 Task: Look for space in Plettenberg Bay, South Africa from 24th August, 2023 to 10th September, 2023 for 8 adults, 2 children in price range Rs.12000 to Rs.15000. Place can be entire place or shared room with 4 bedrooms having 8 beds and 4 bathrooms. Property type can be house, flat, guest house. Amenities needed are: wifi, TV, free parkinig on premises, gym, breakfast. Booking option can be shelf check-in. Required host language is English.
Action: Mouse moved to (568, 144)
Screenshot: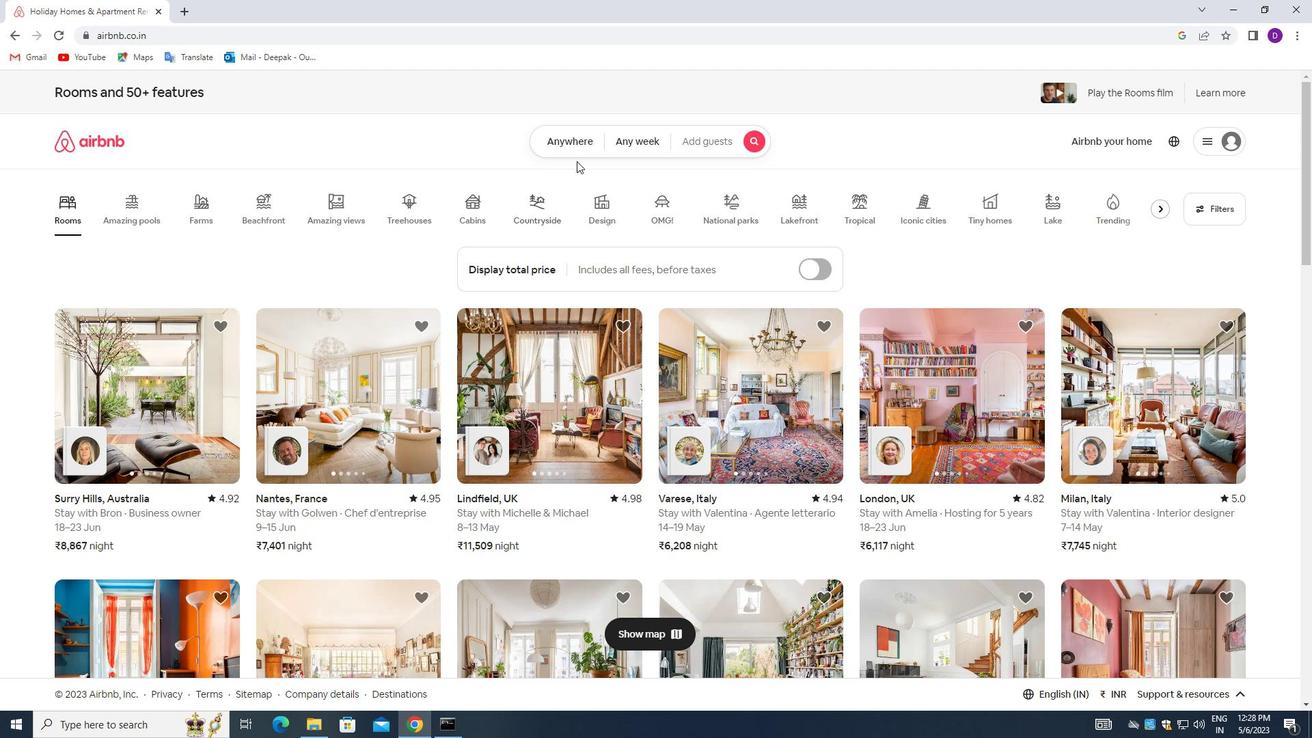 
Action: Mouse pressed left at (568, 144)
Screenshot: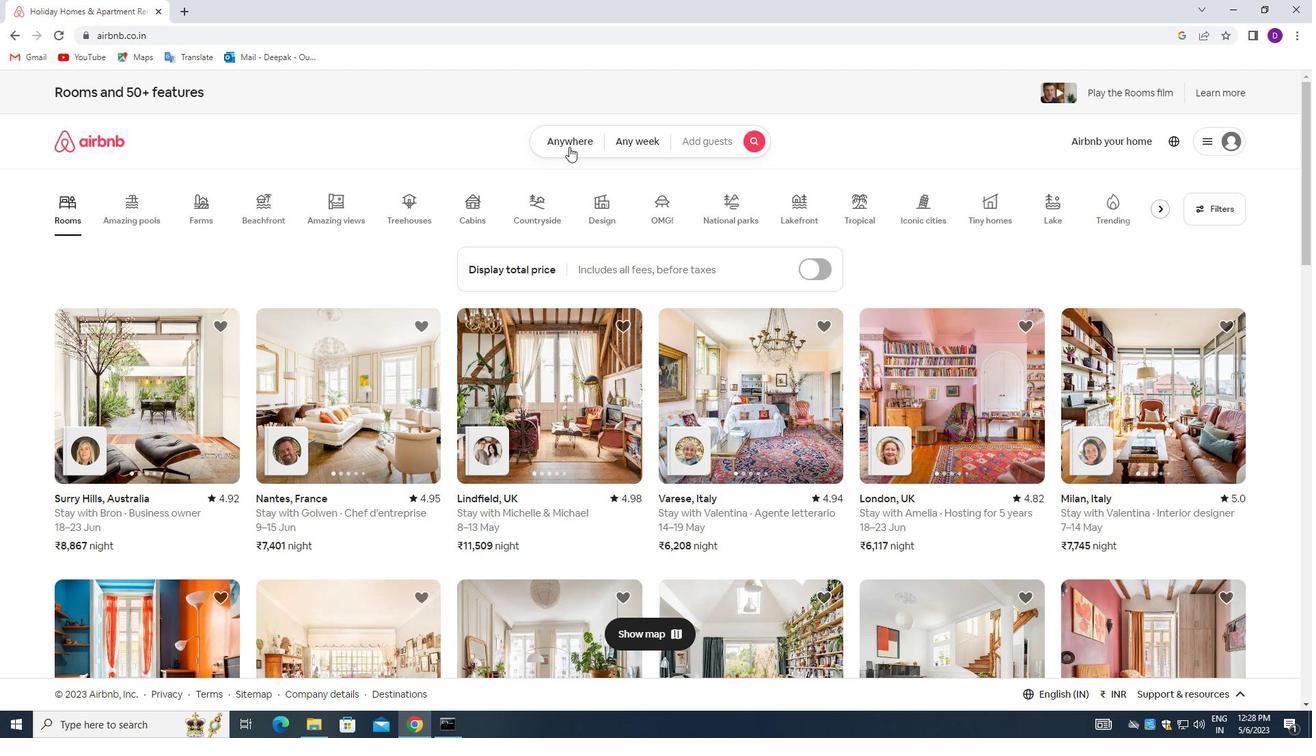 
Action: Mouse moved to (510, 195)
Screenshot: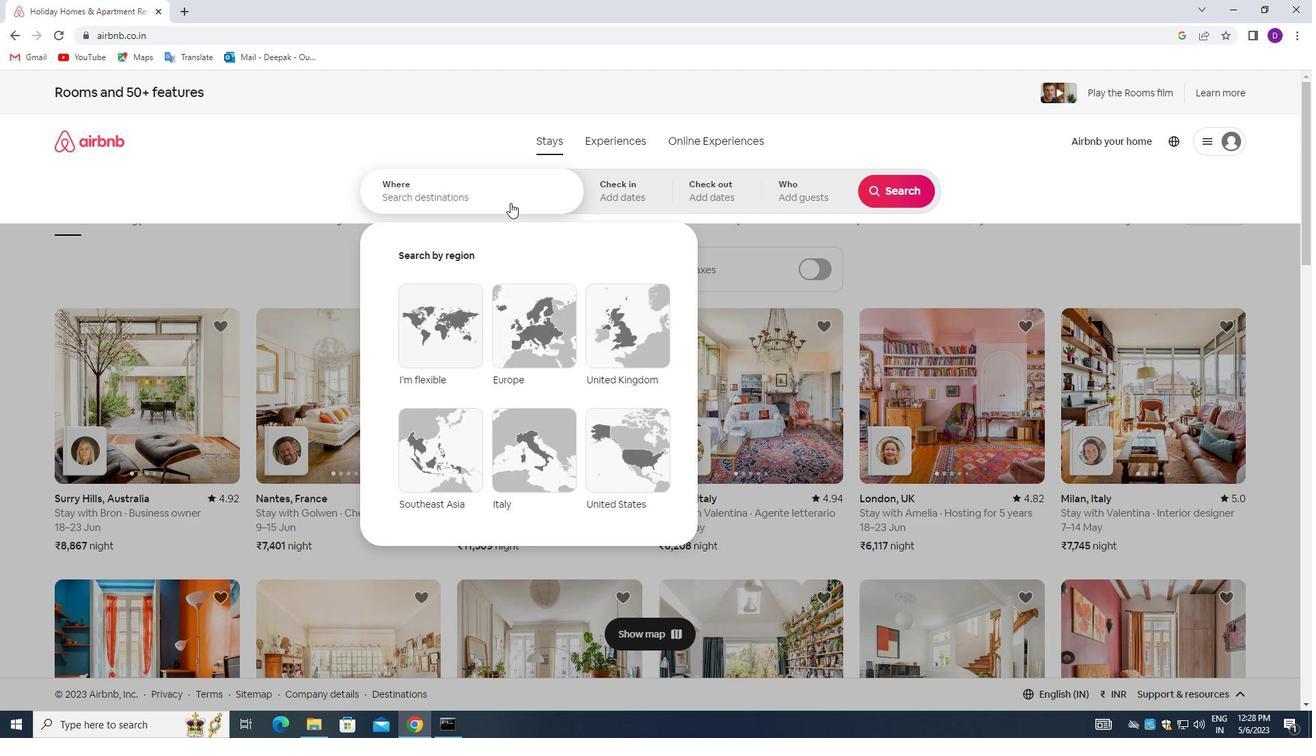 
Action: Mouse pressed left at (510, 195)
Screenshot: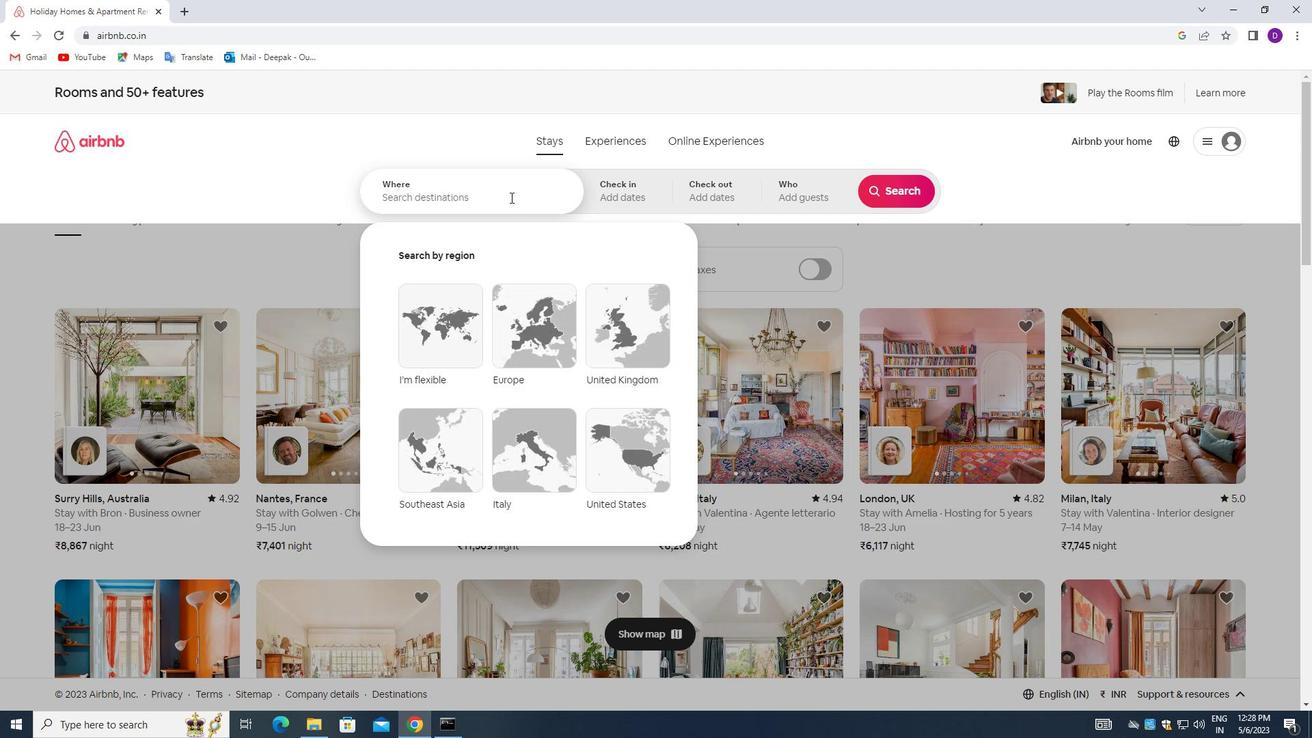
Action: Mouse moved to (214, 291)
Screenshot: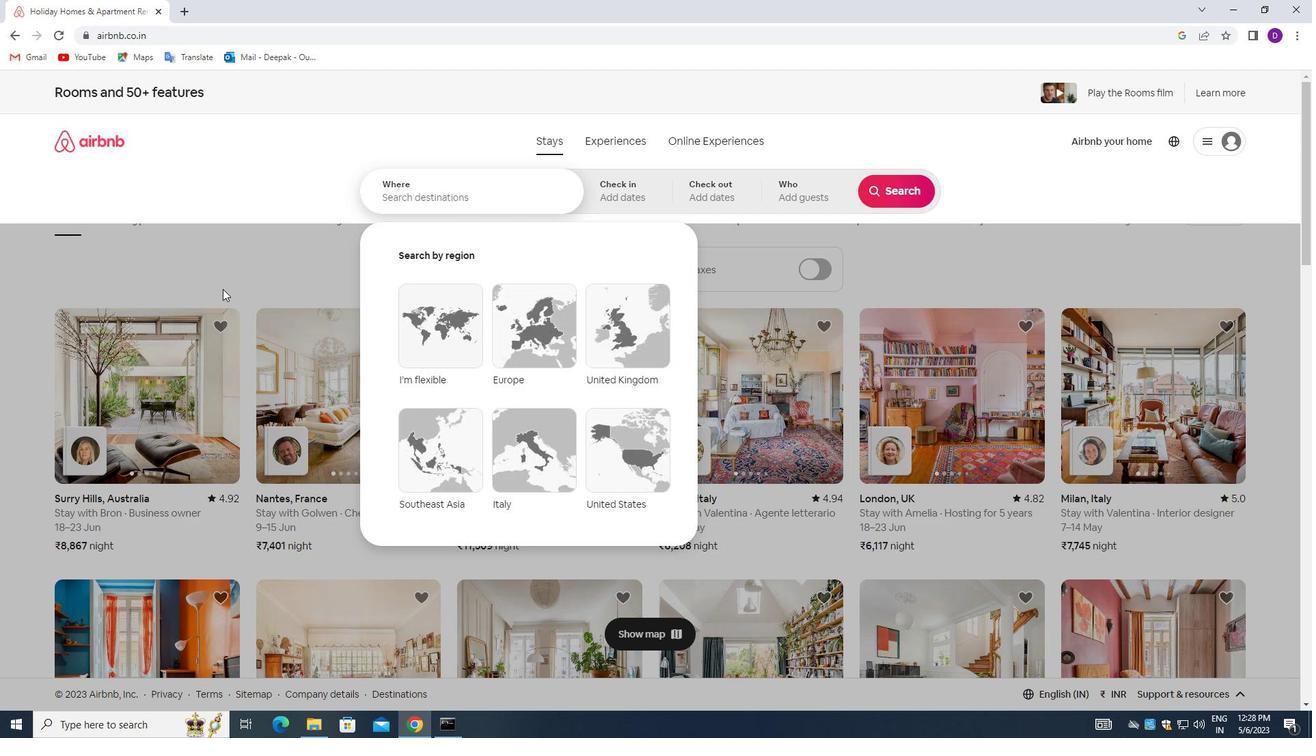 
Action: Key pressed <Key.shift>PLETTENBERG,<Key.space><Key.shift_r>SOUTH<Key.space><Key.shift_r>AFRICA<Key.enter>
Screenshot: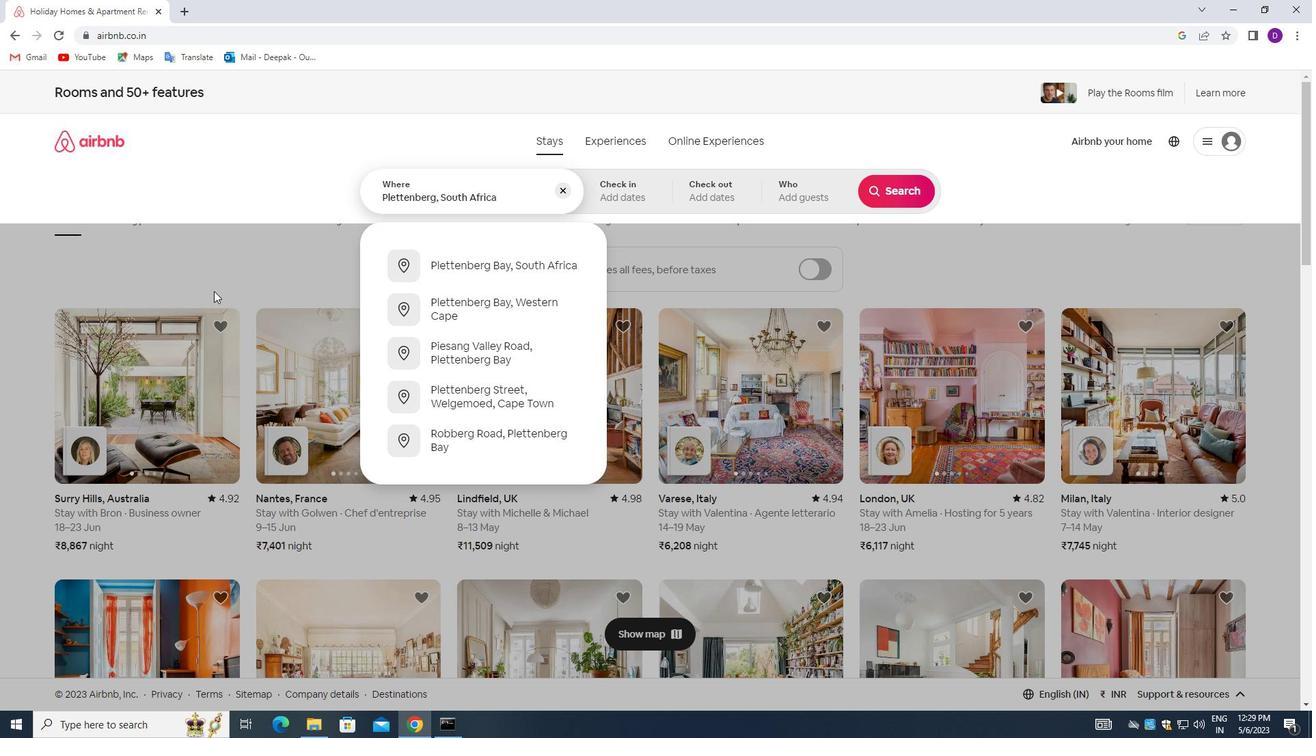 
Action: Mouse moved to (895, 303)
Screenshot: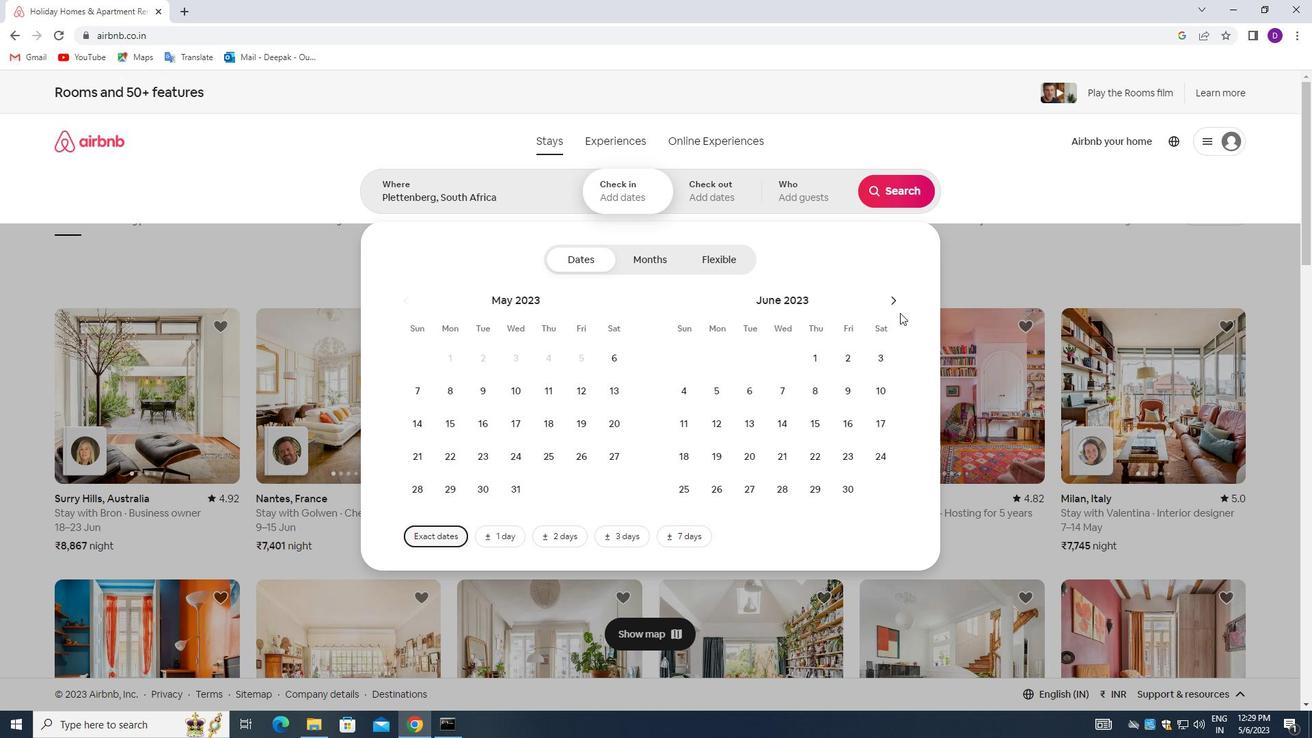 
Action: Mouse pressed left at (895, 303)
Screenshot: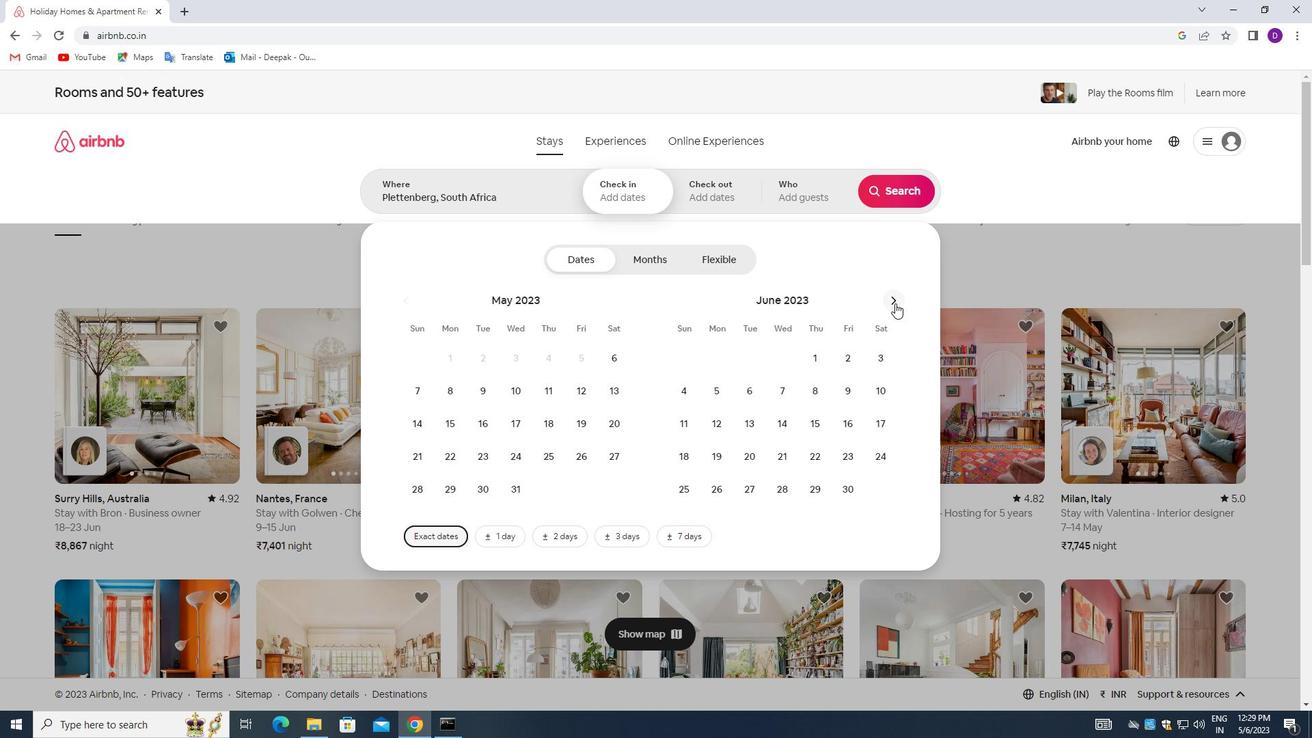 
Action: Mouse pressed left at (895, 303)
Screenshot: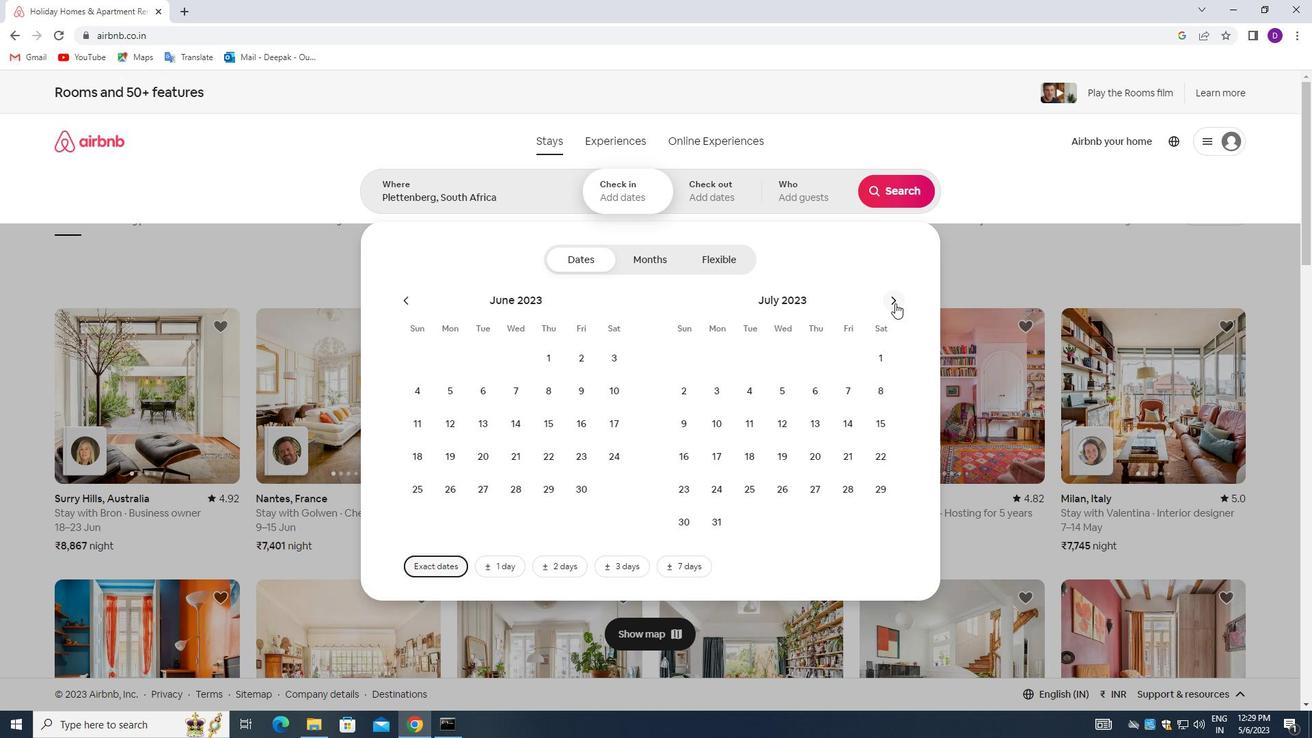 
Action: Mouse moved to (896, 292)
Screenshot: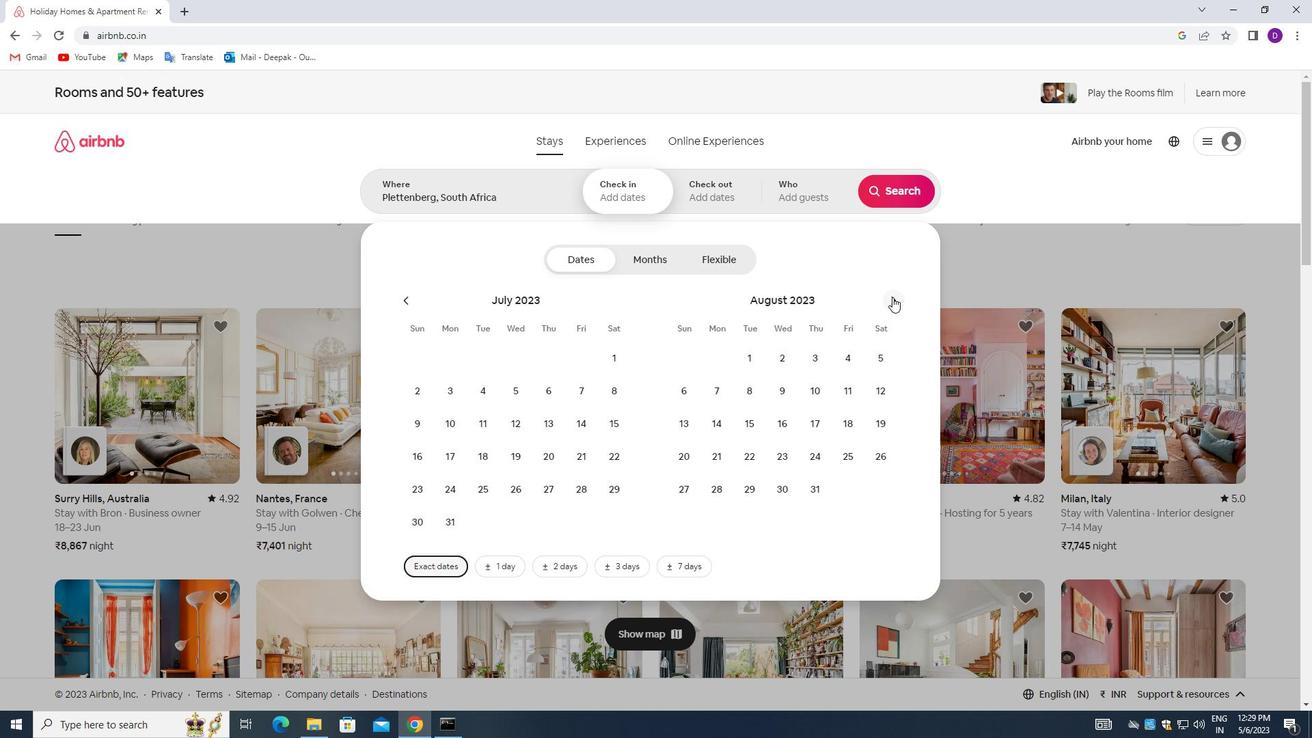 
Action: Mouse pressed left at (896, 292)
Screenshot: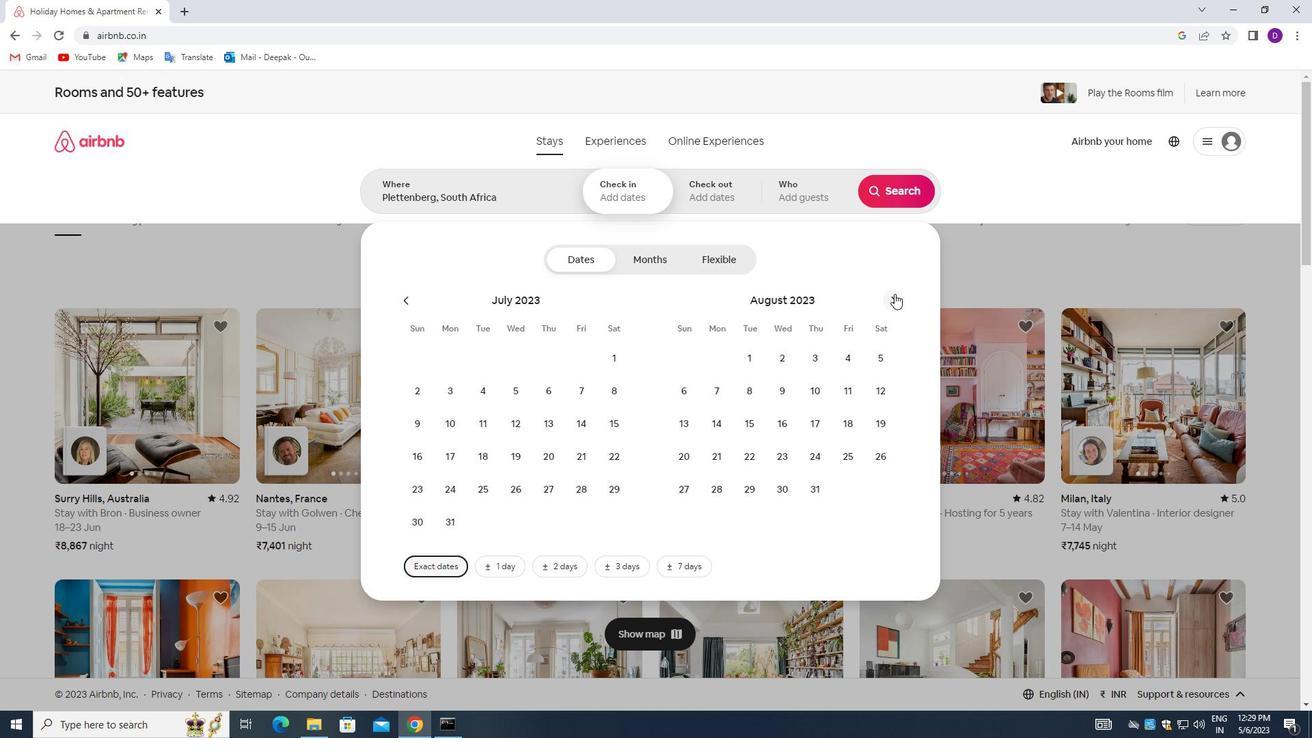 
Action: Mouse moved to (545, 462)
Screenshot: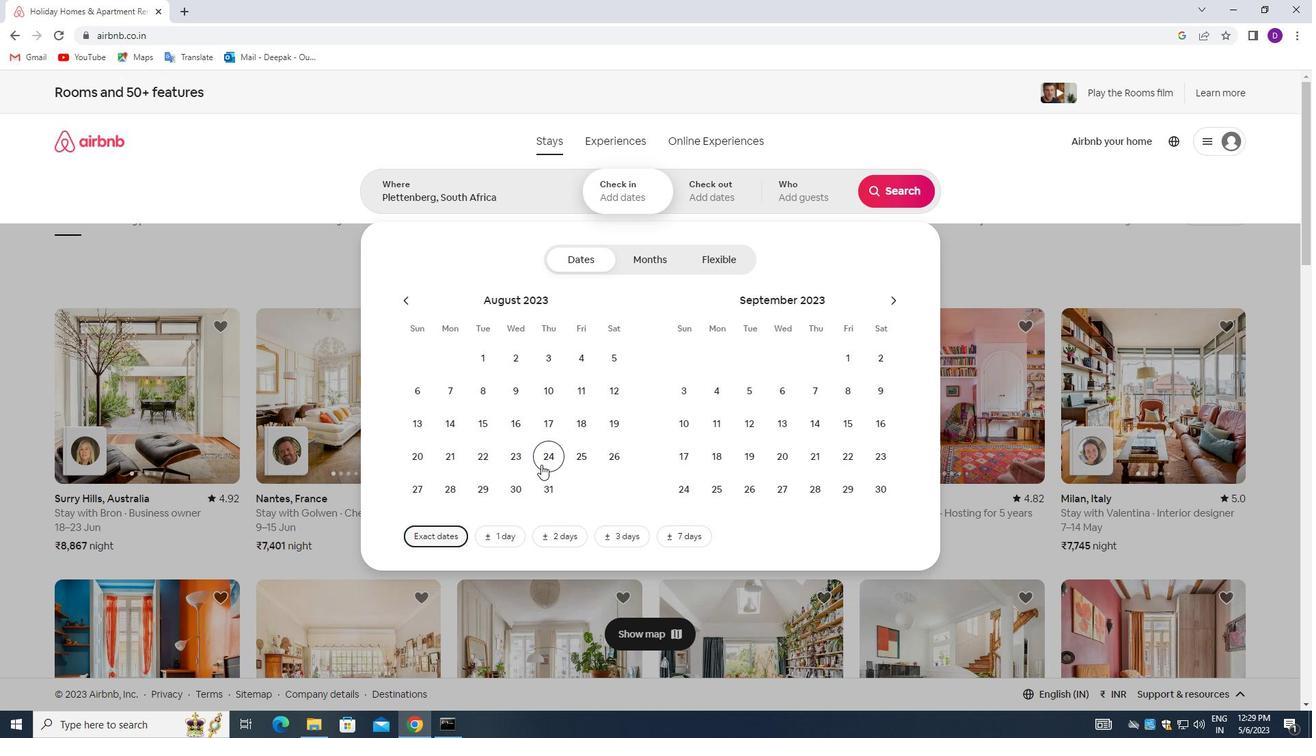 
Action: Mouse pressed left at (545, 462)
Screenshot: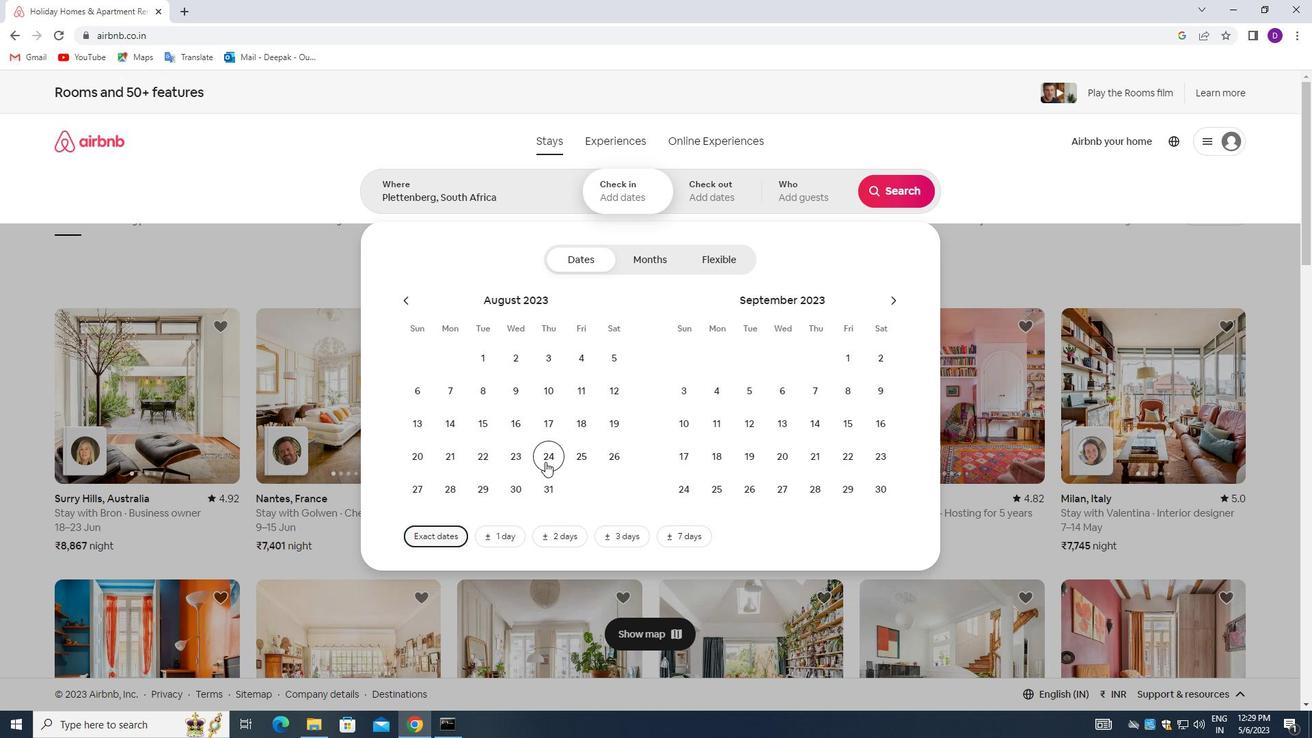 
Action: Mouse moved to (680, 428)
Screenshot: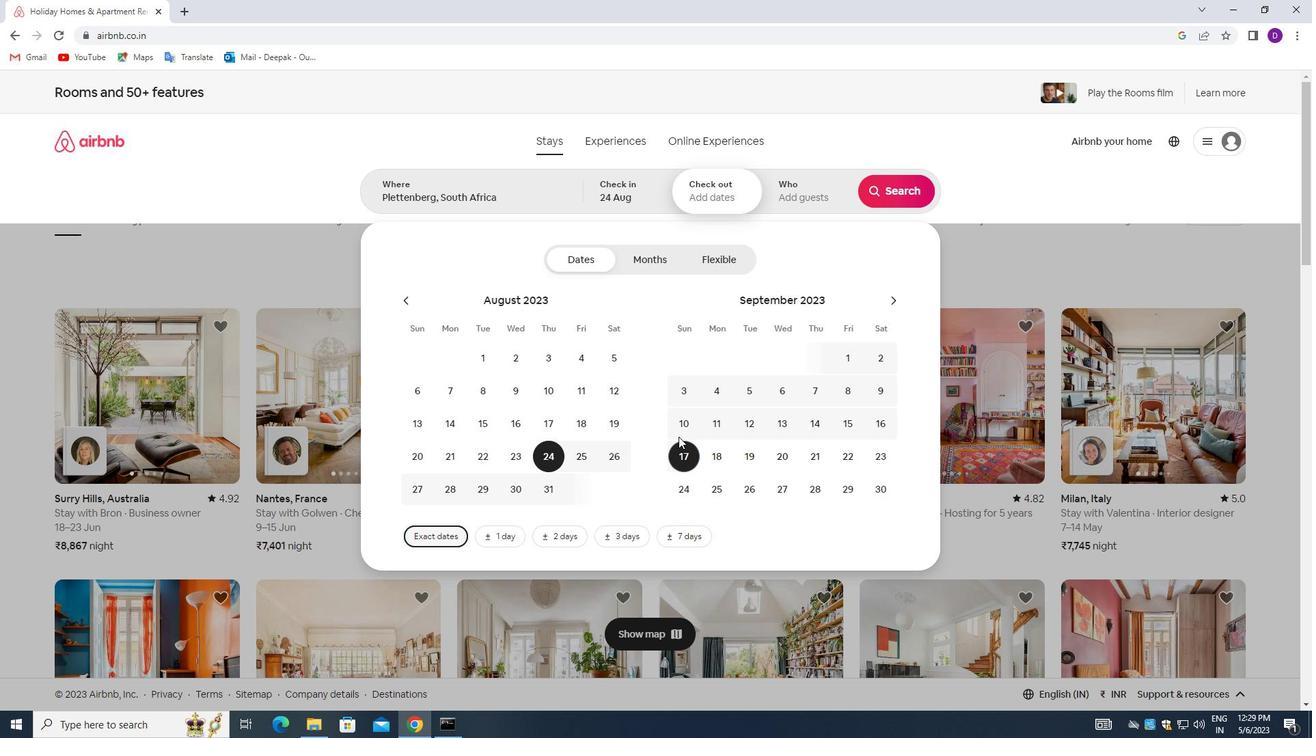
Action: Mouse pressed left at (680, 428)
Screenshot: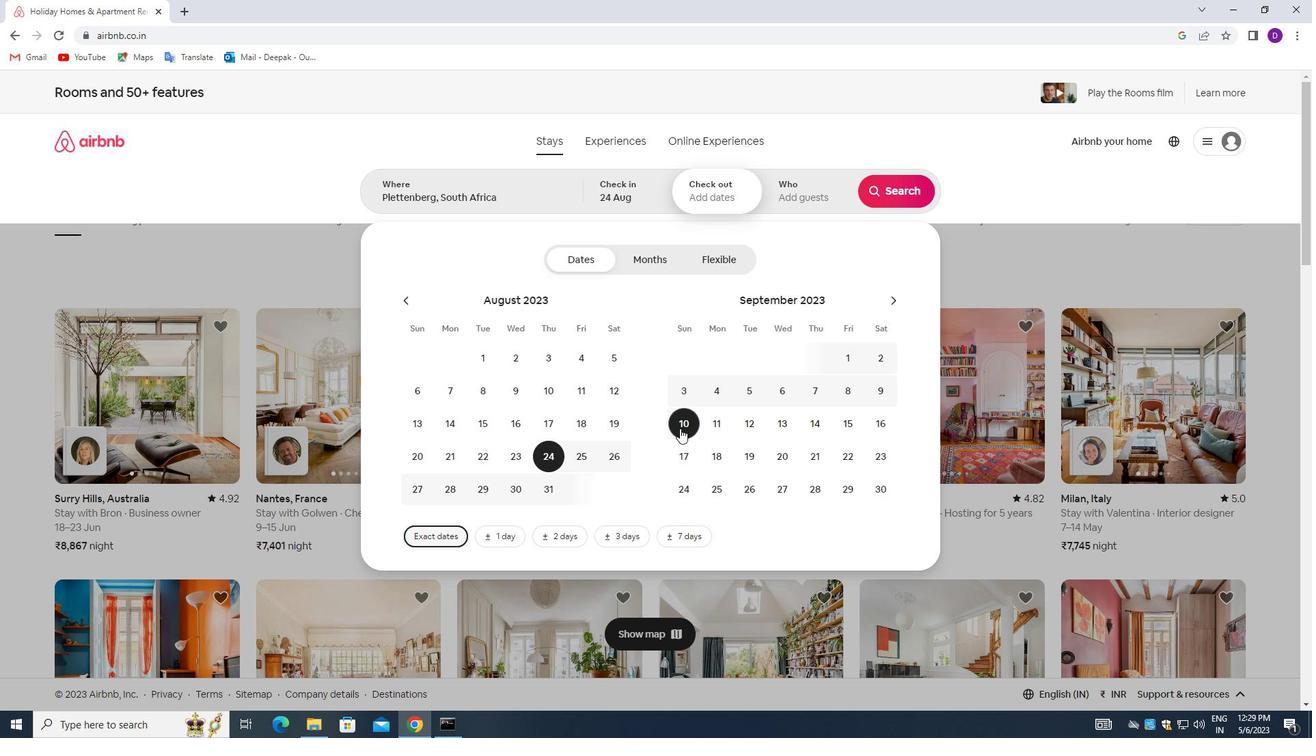 
Action: Mouse moved to (791, 205)
Screenshot: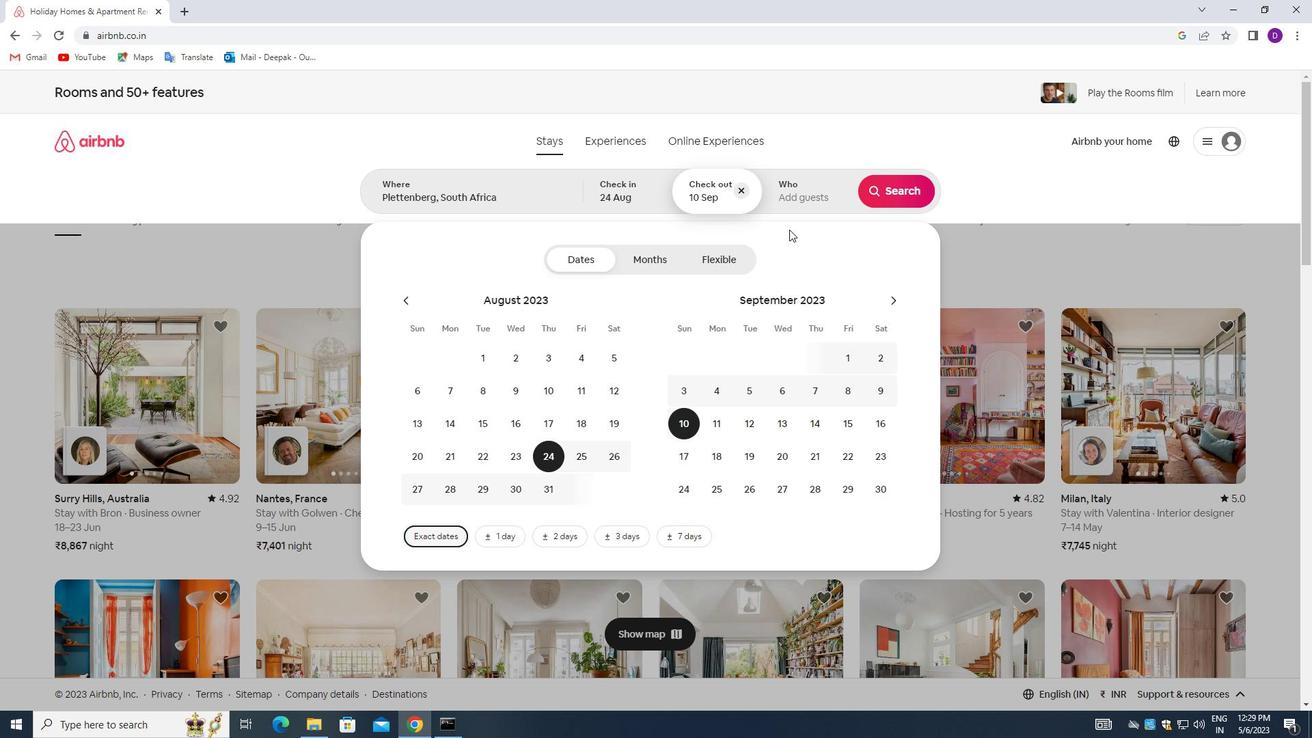 
Action: Mouse pressed left at (791, 205)
Screenshot: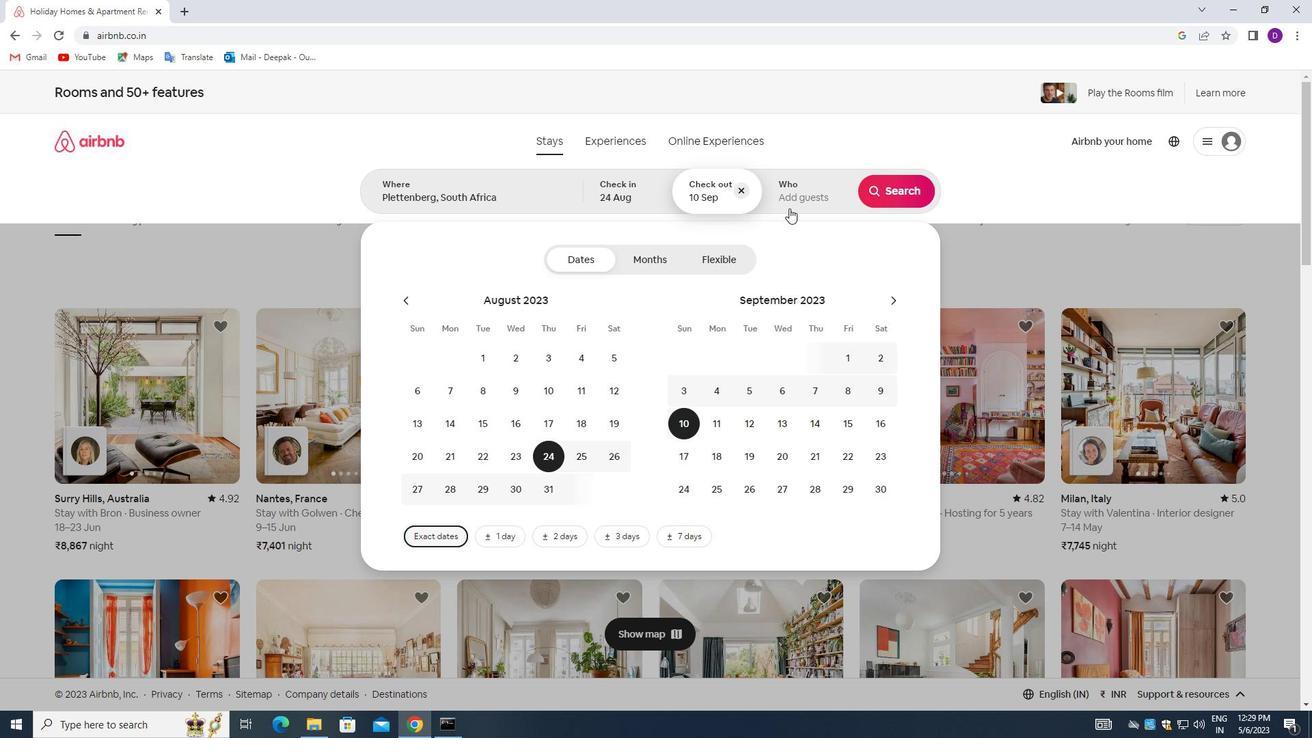 
Action: Mouse moved to (903, 260)
Screenshot: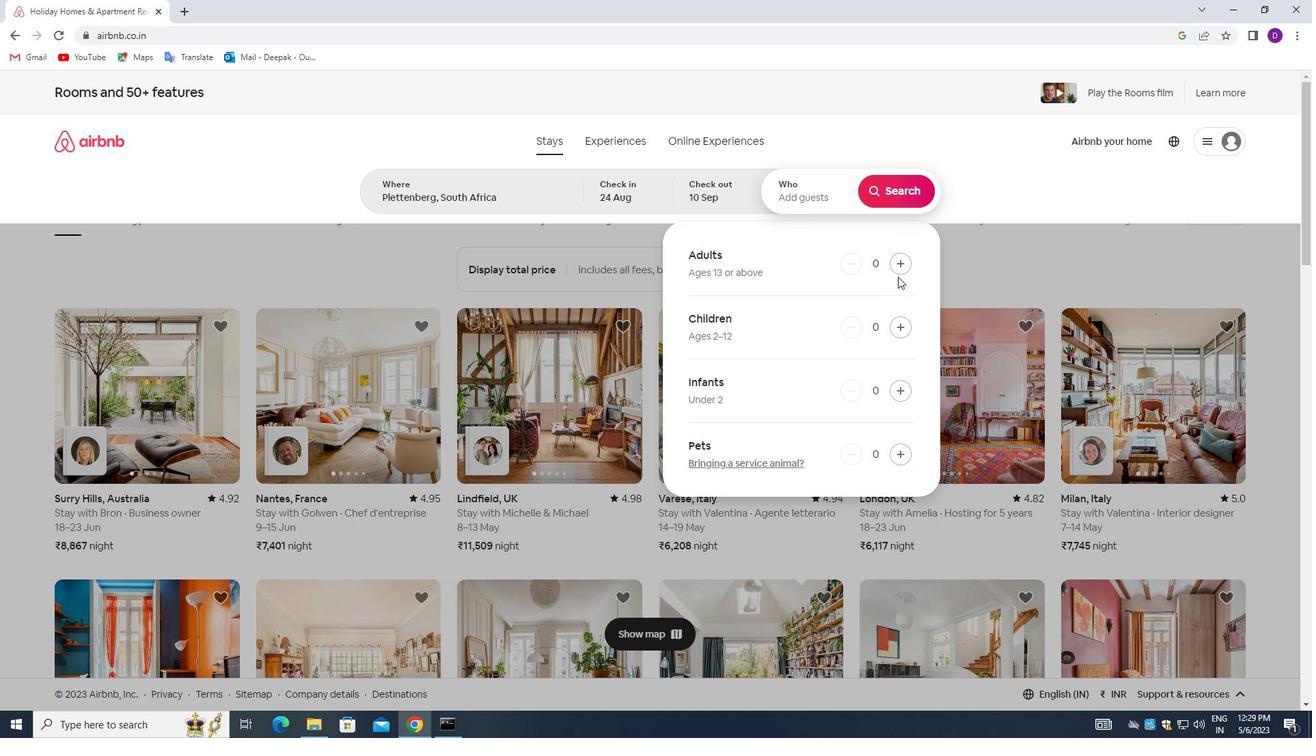 
Action: Mouse pressed left at (903, 260)
Screenshot: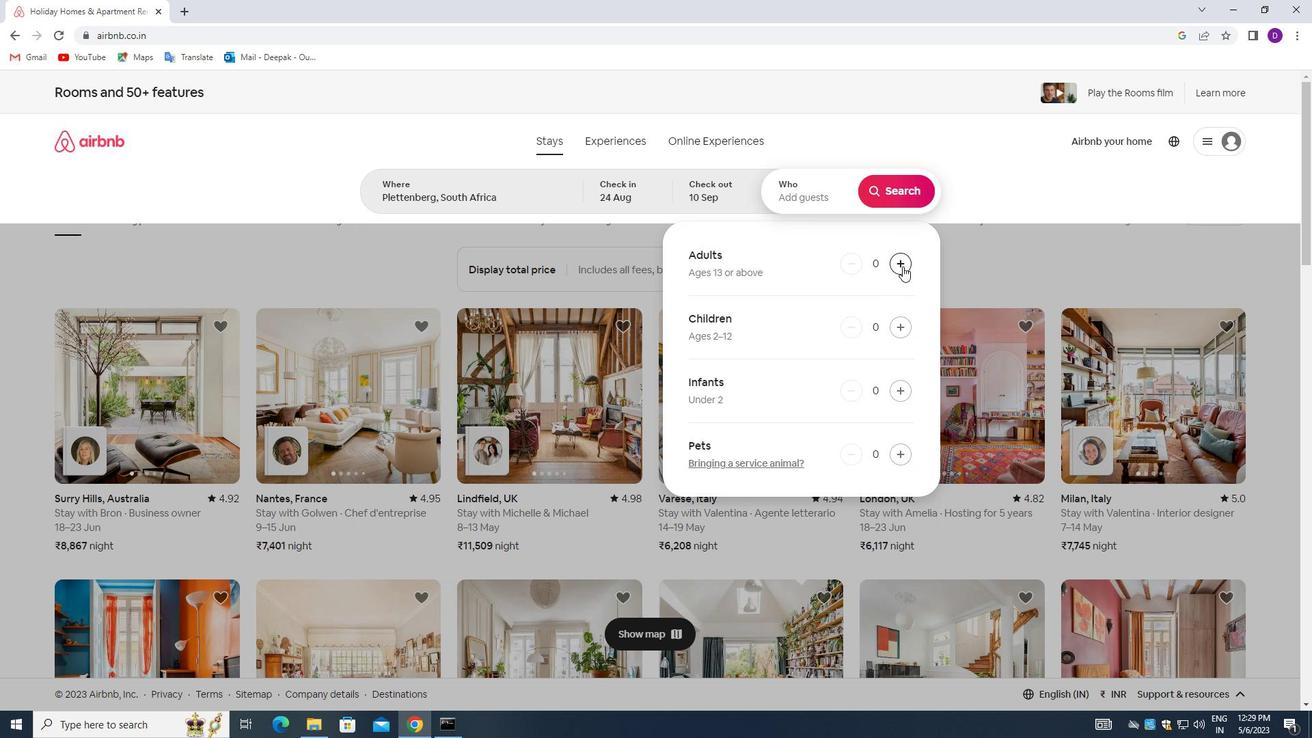 
Action: Mouse pressed left at (903, 260)
Screenshot: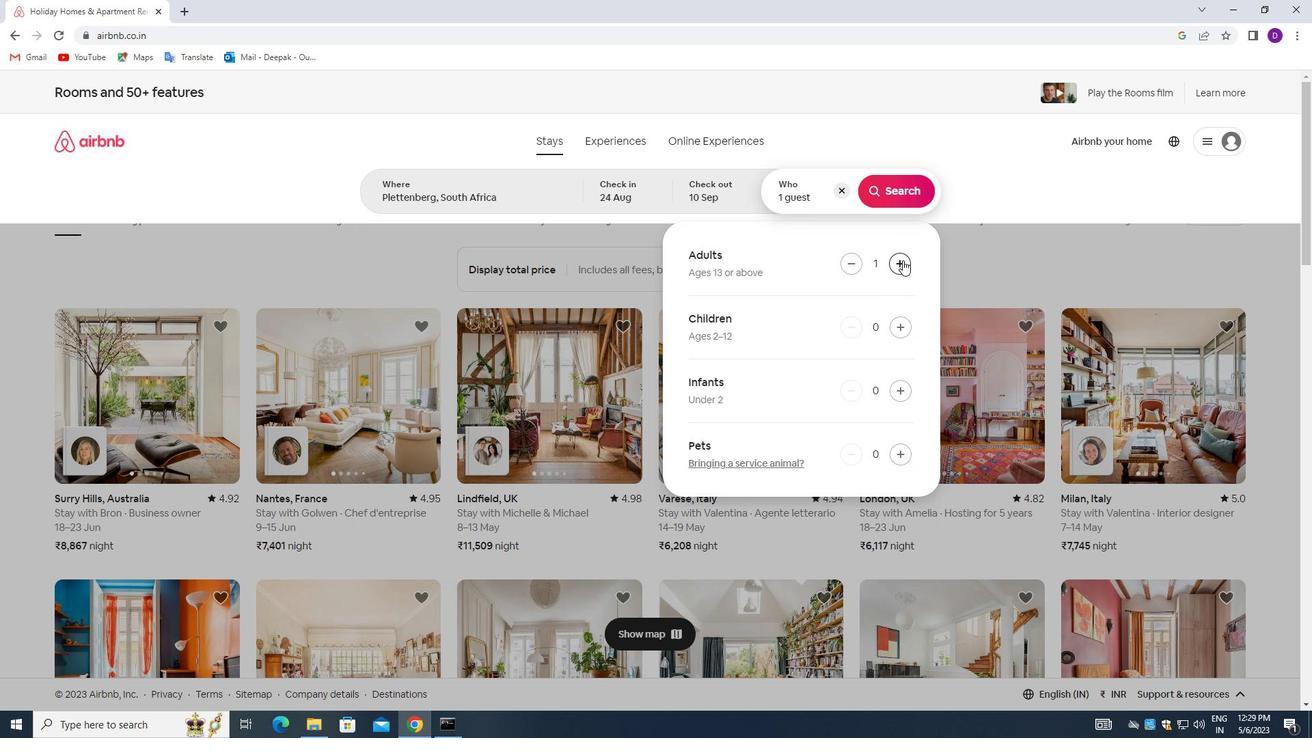 
Action: Mouse pressed left at (903, 260)
Screenshot: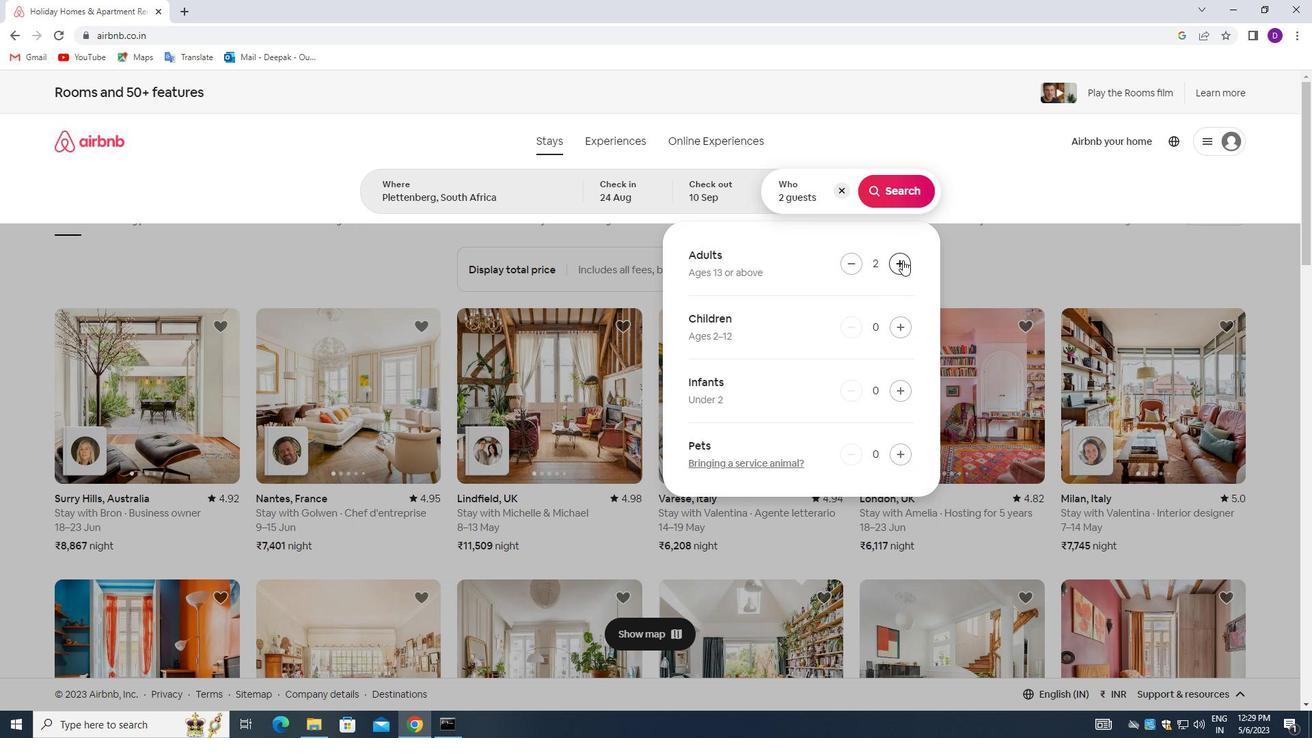 
Action: Mouse pressed left at (903, 260)
Screenshot: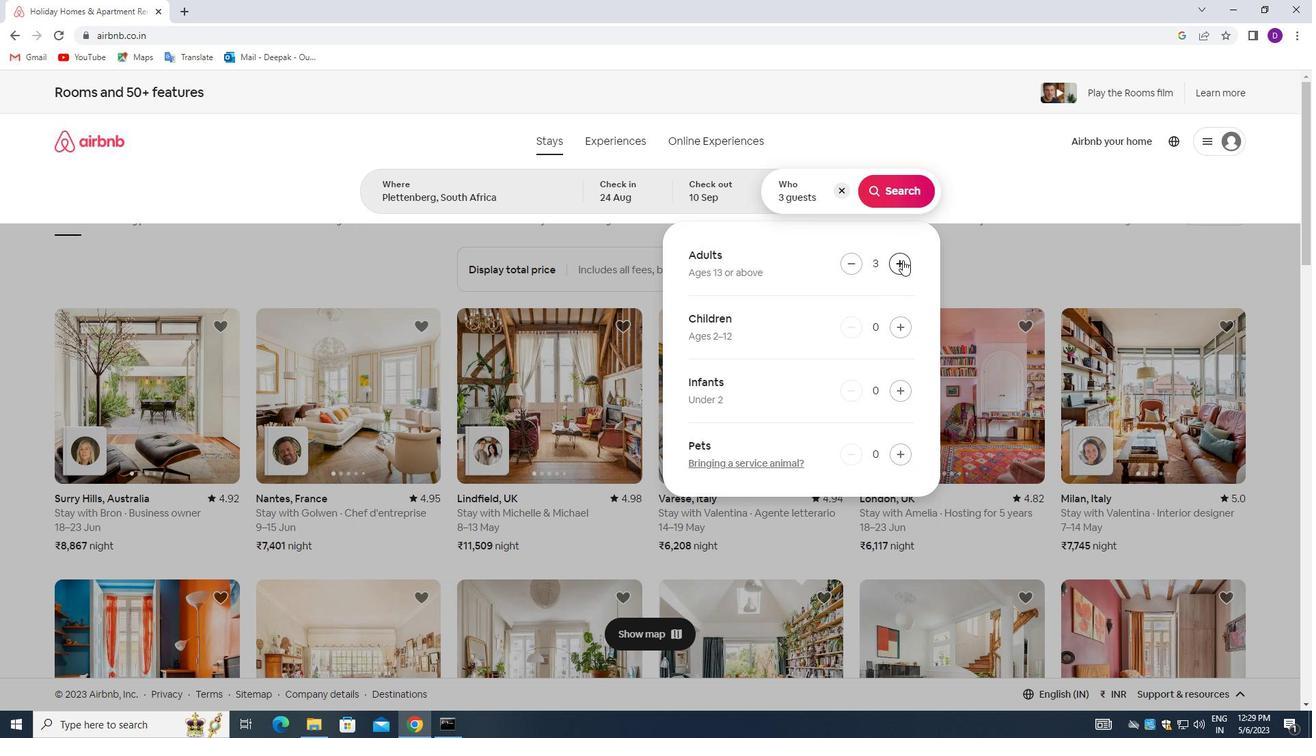 
Action: Mouse pressed left at (903, 260)
Screenshot: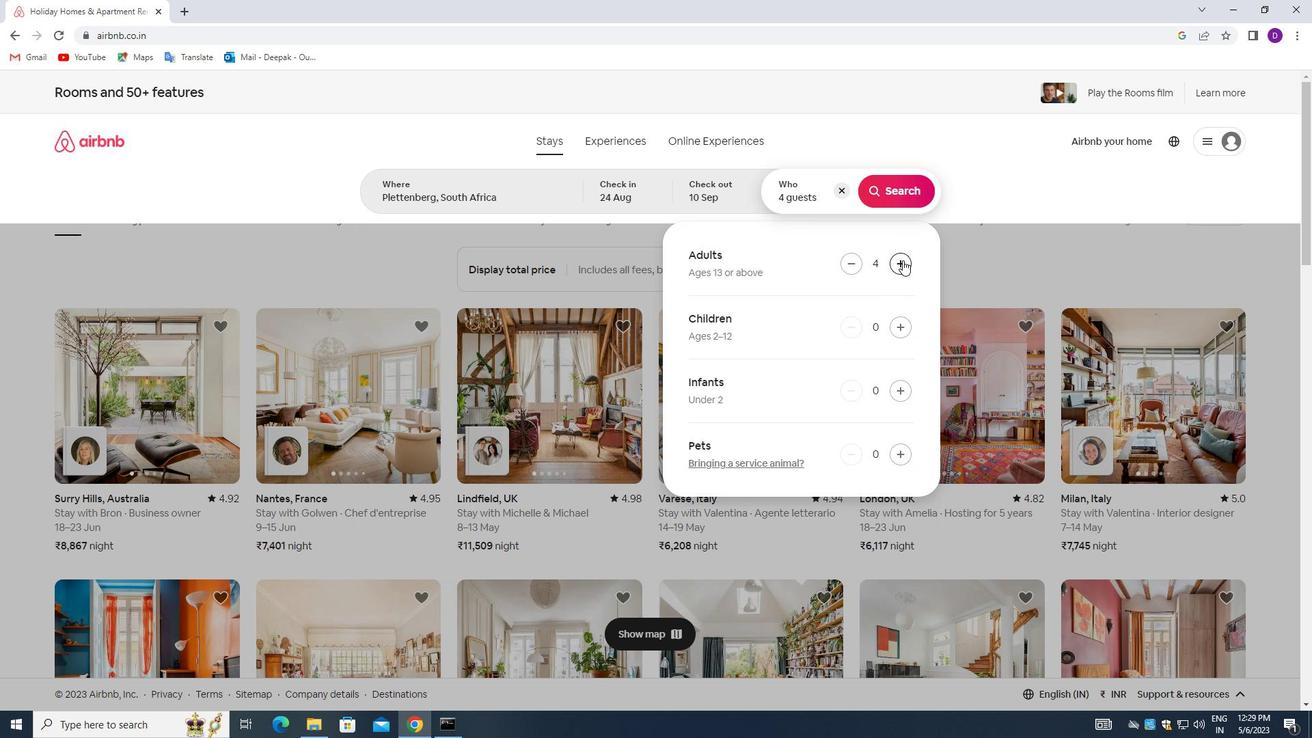 
Action: Mouse pressed left at (903, 260)
Screenshot: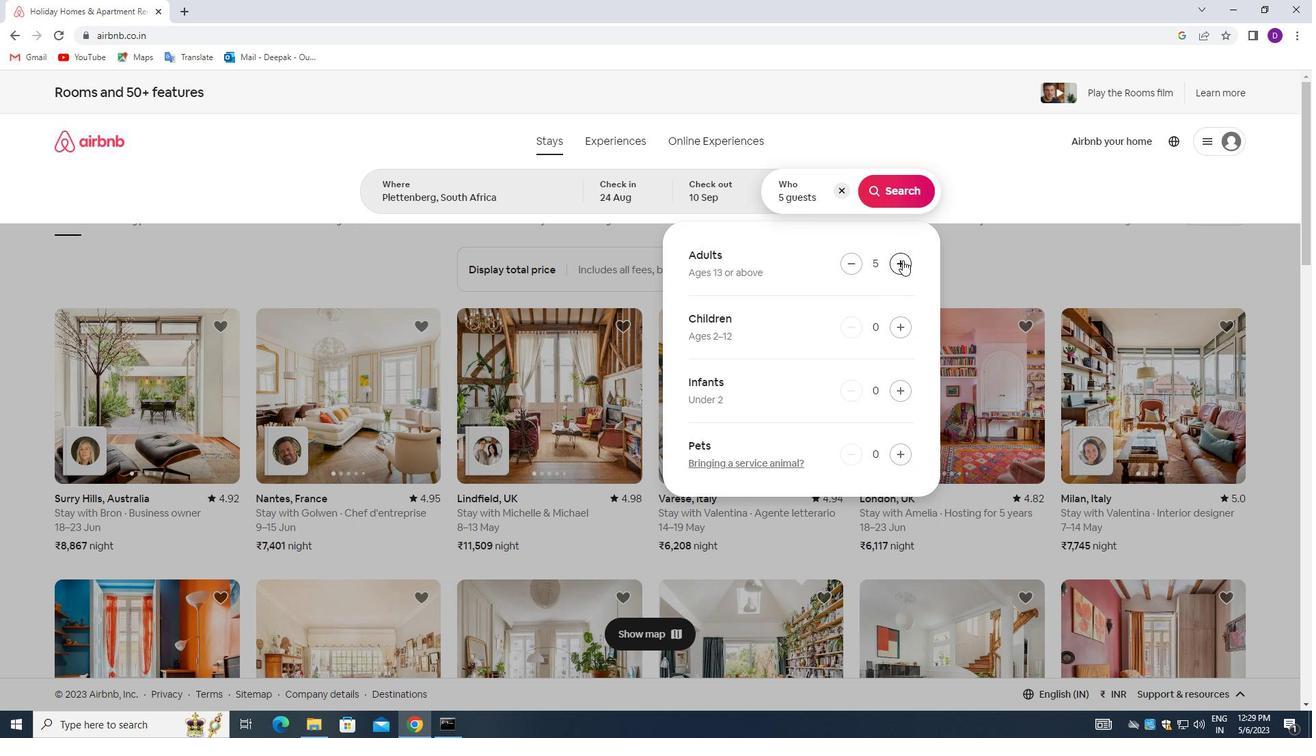 
Action: Mouse pressed left at (903, 260)
Screenshot: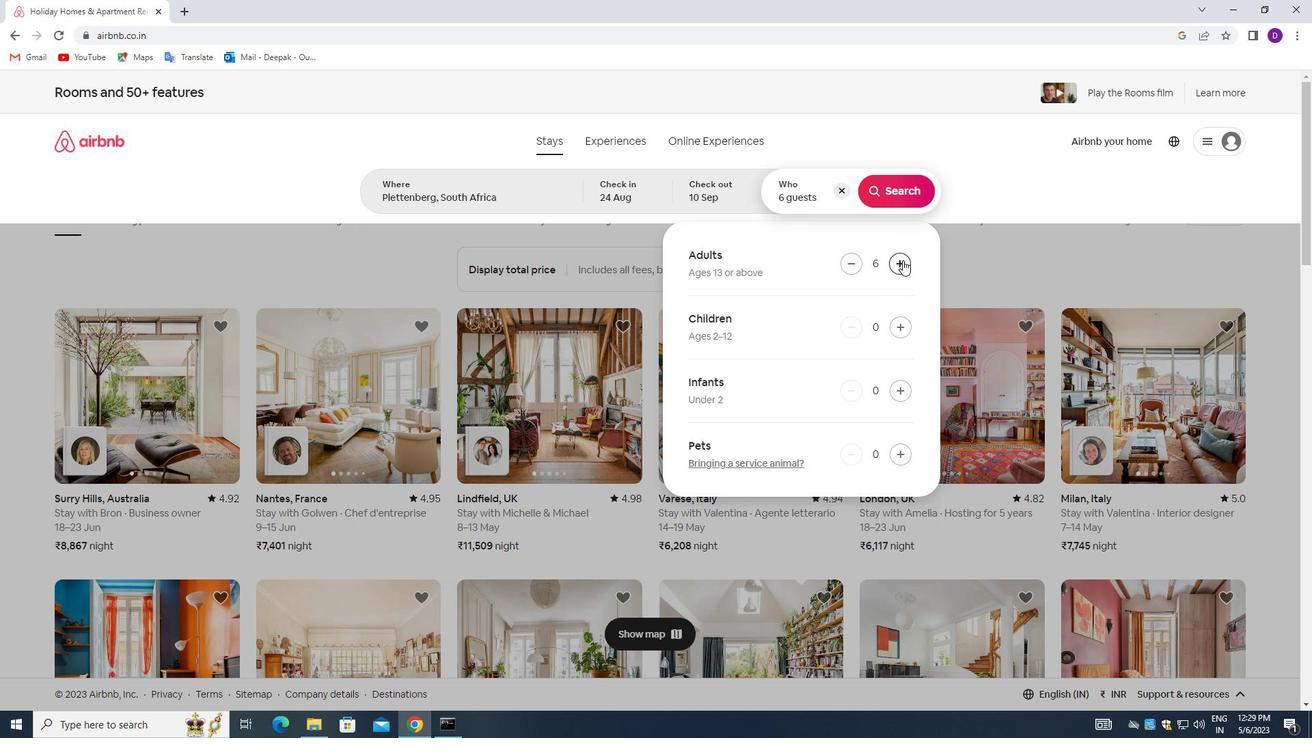
Action: Mouse pressed left at (903, 260)
Screenshot: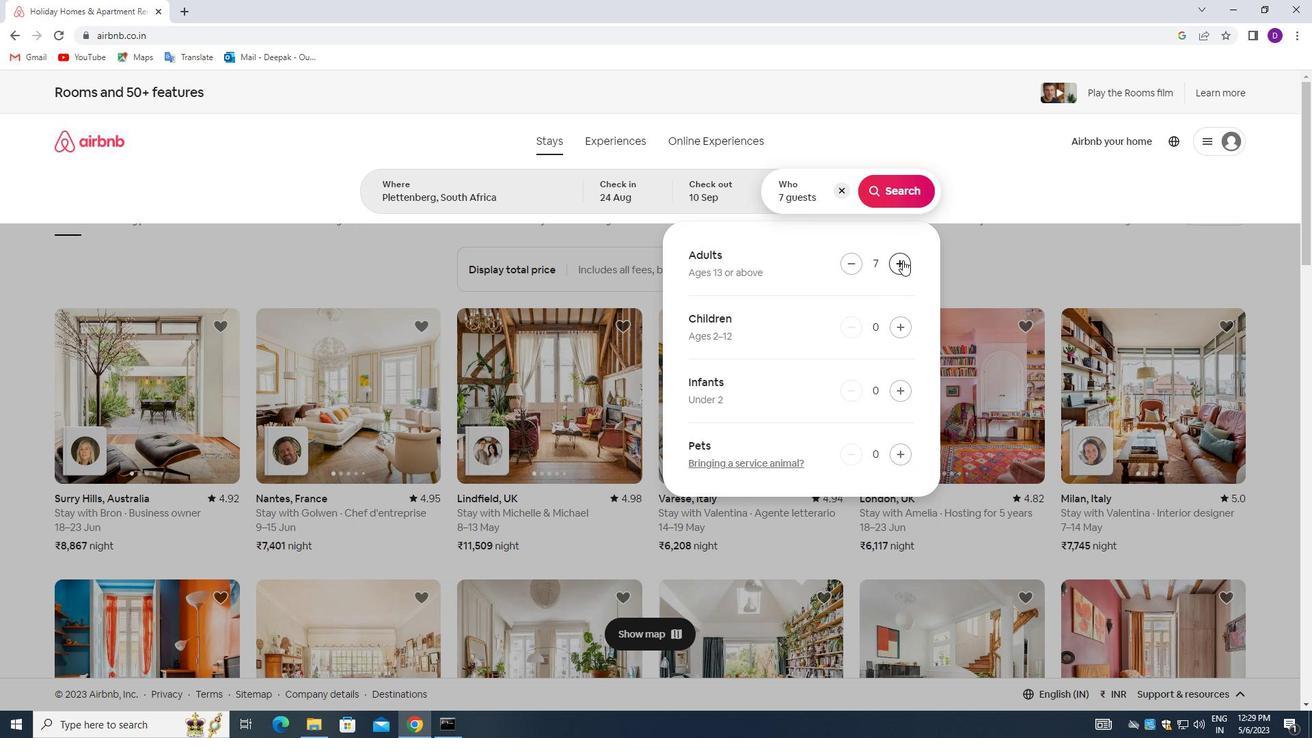
Action: Mouse moved to (891, 329)
Screenshot: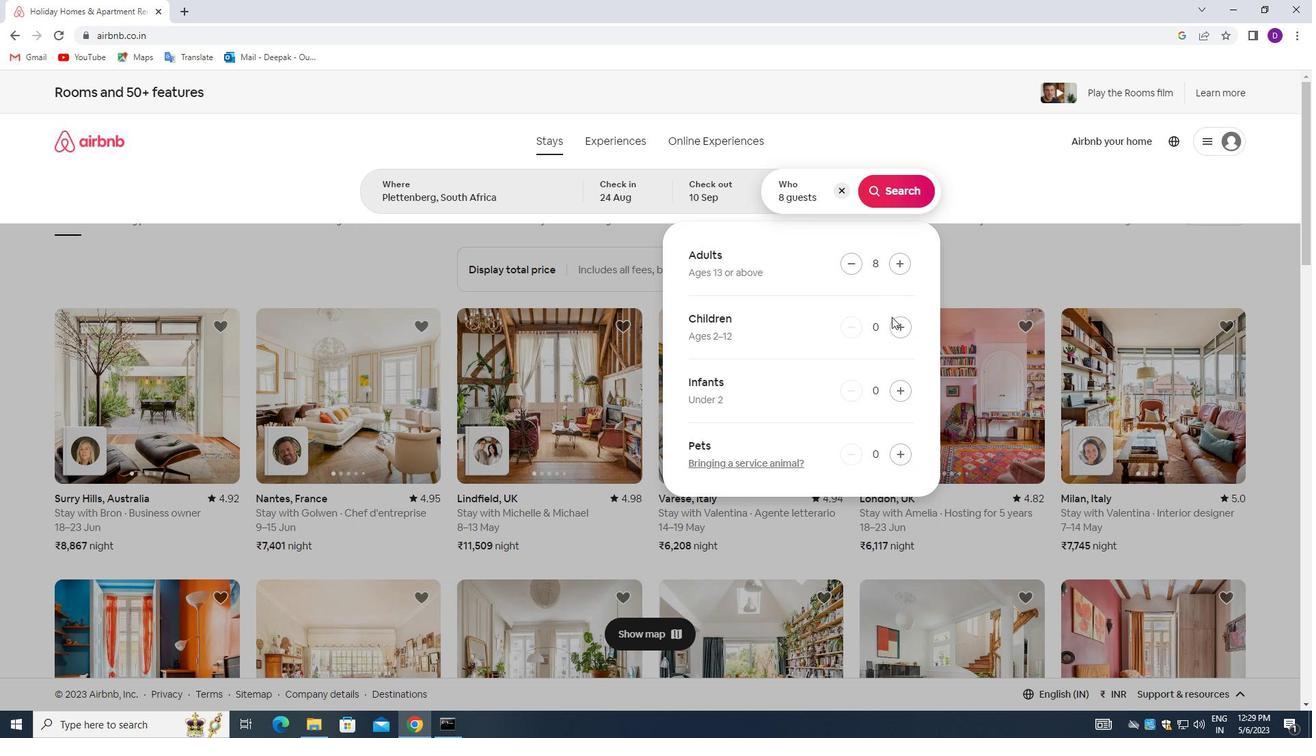 
Action: Mouse pressed left at (891, 329)
Screenshot: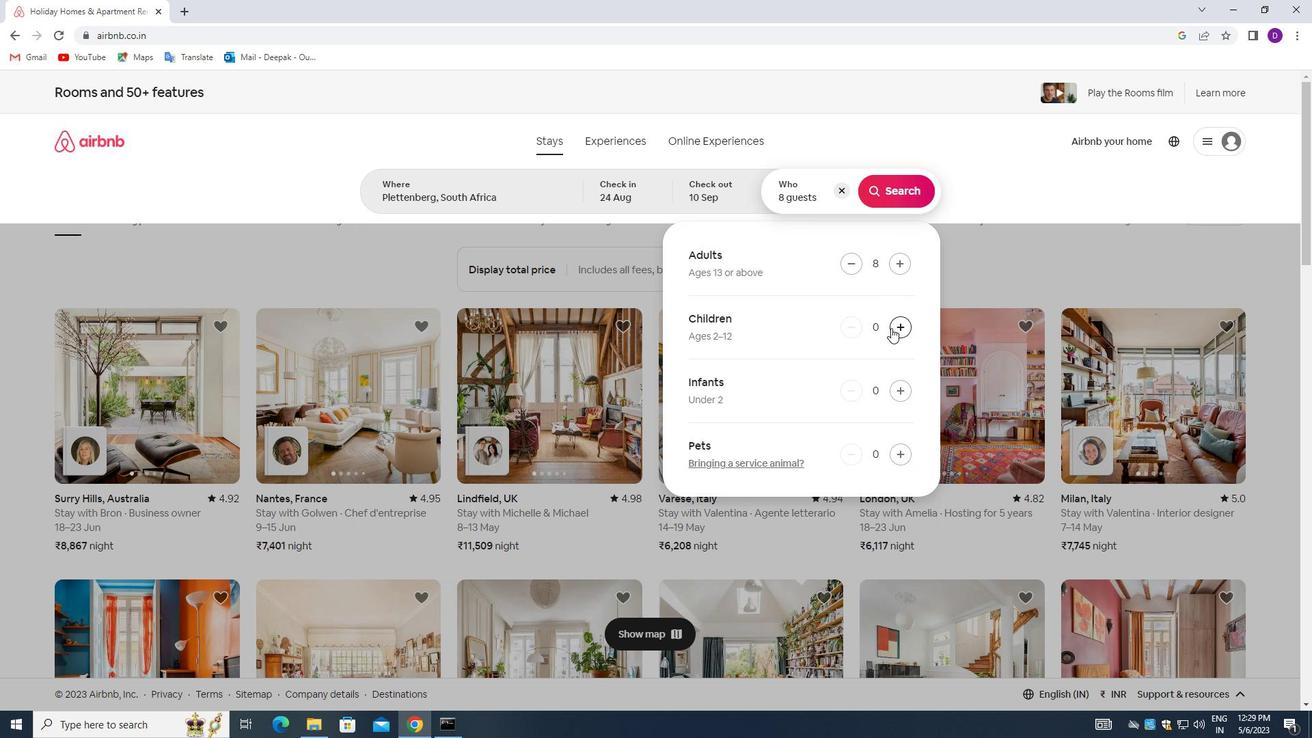 
Action: Mouse moved to (891, 329)
Screenshot: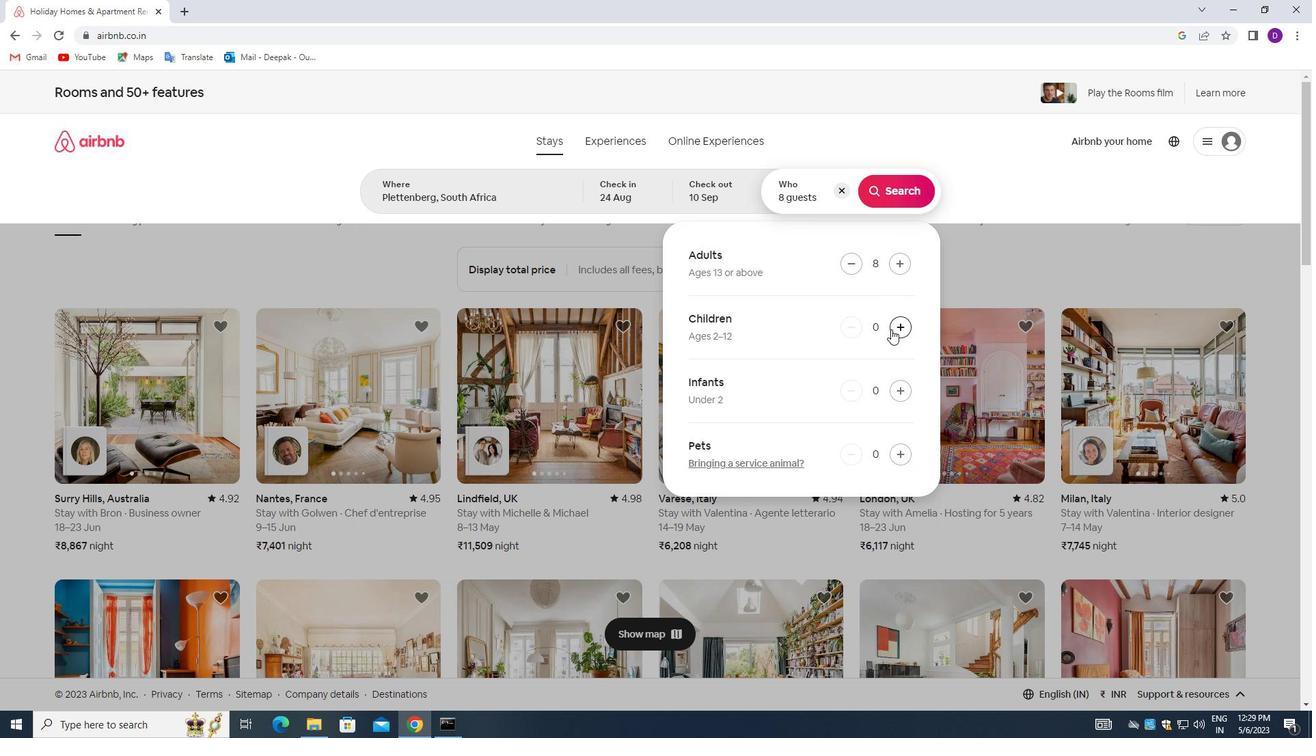 
Action: Mouse pressed left at (891, 329)
Screenshot: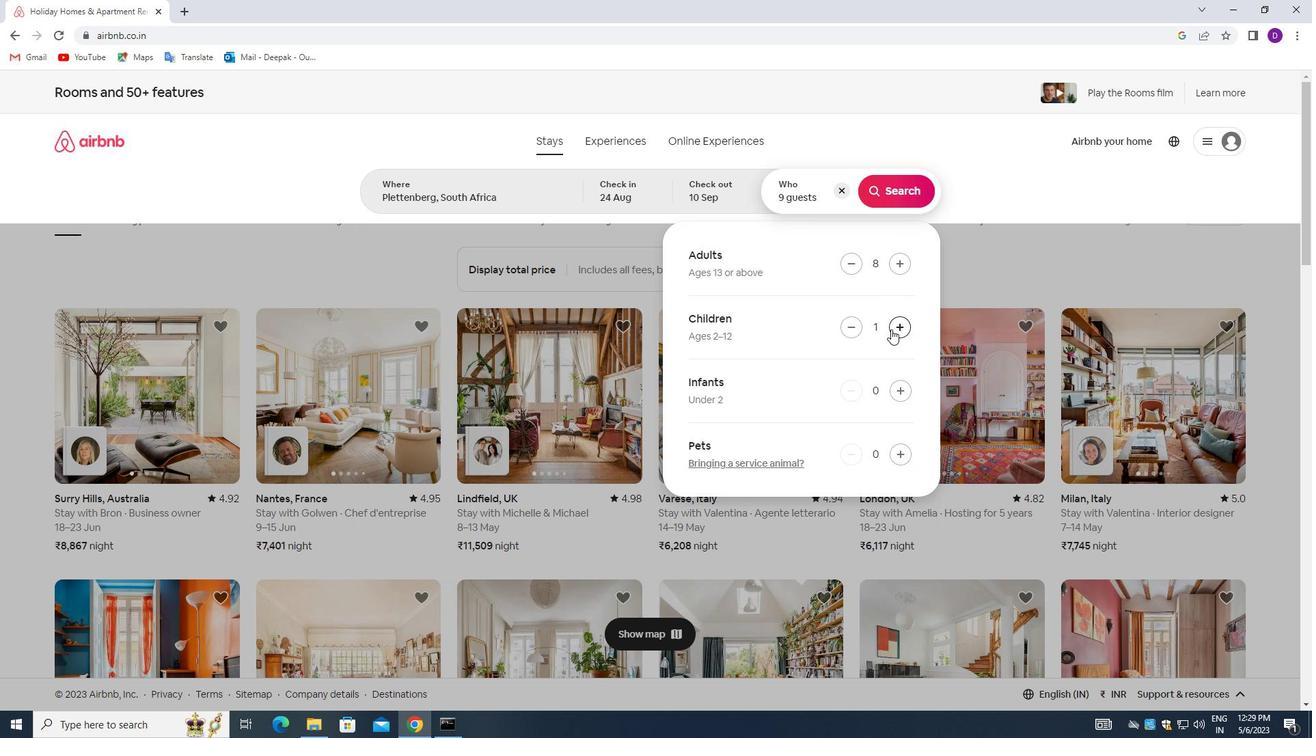 
Action: Mouse moved to (891, 192)
Screenshot: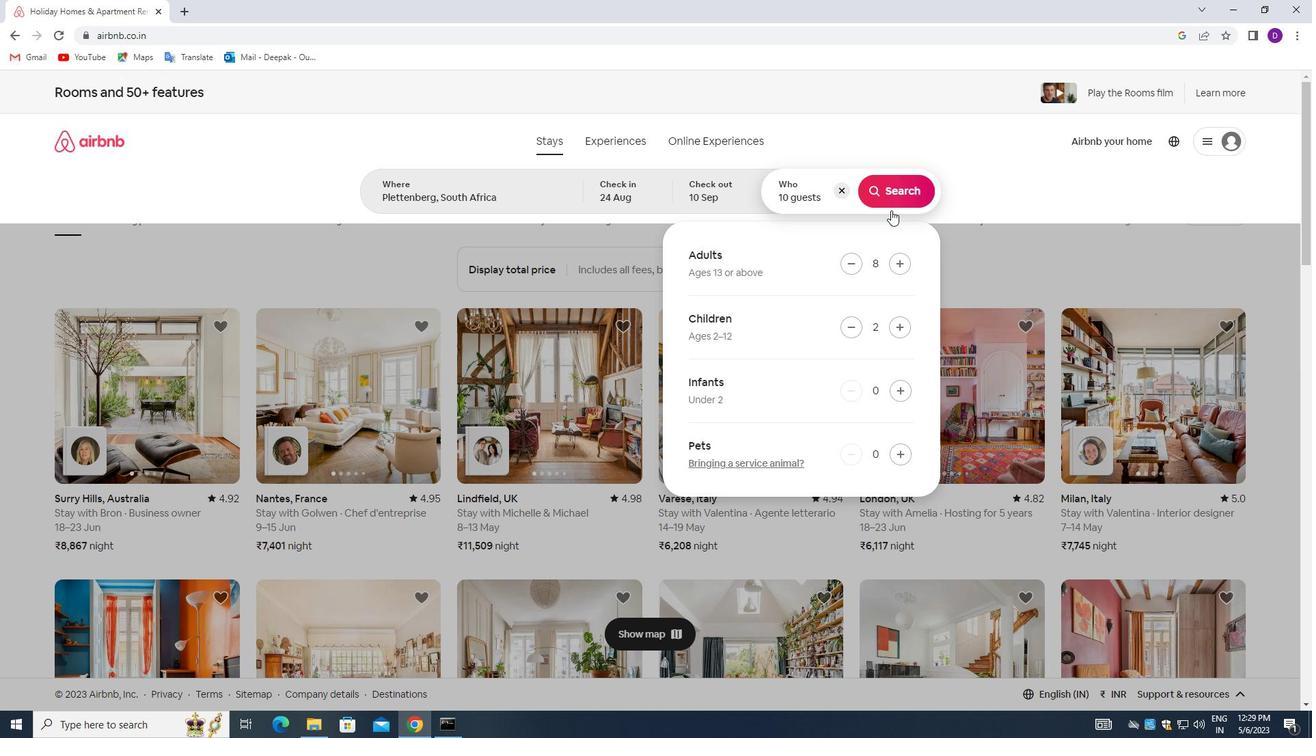 
Action: Mouse pressed left at (891, 192)
Screenshot: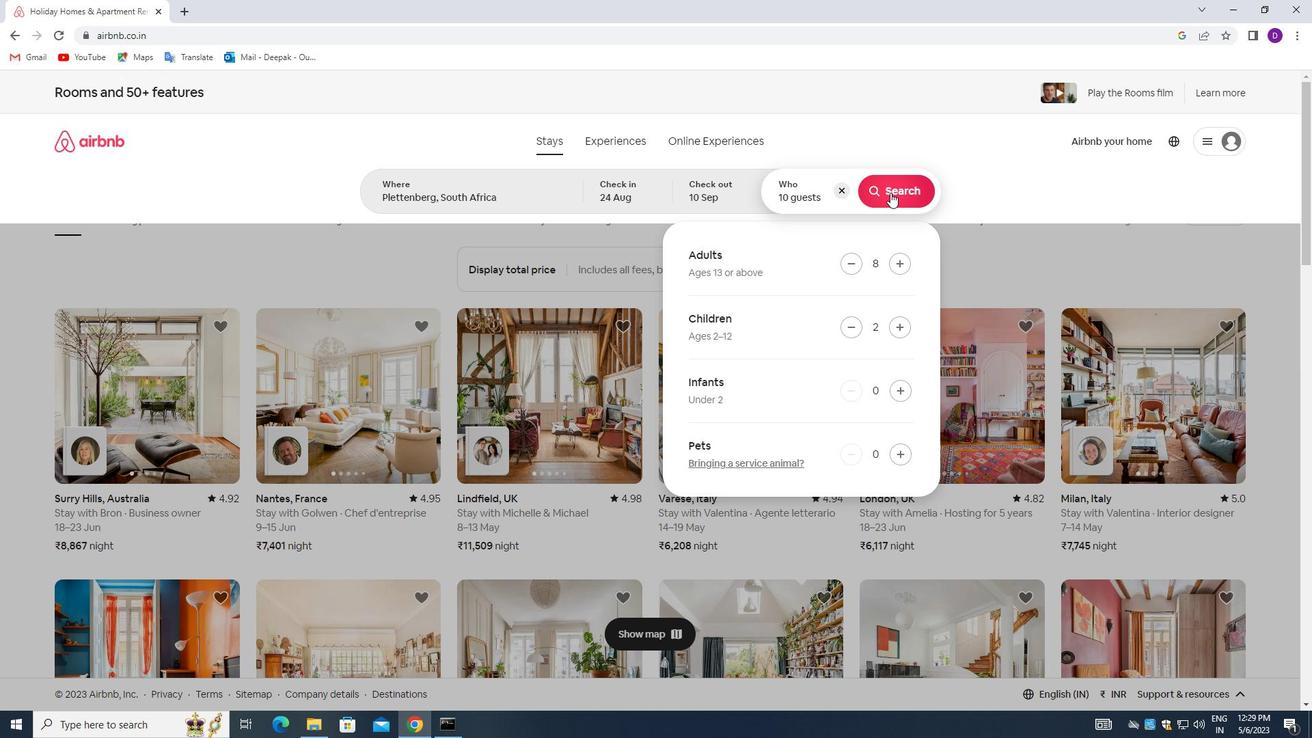 
Action: Mouse moved to (1230, 151)
Screenshot: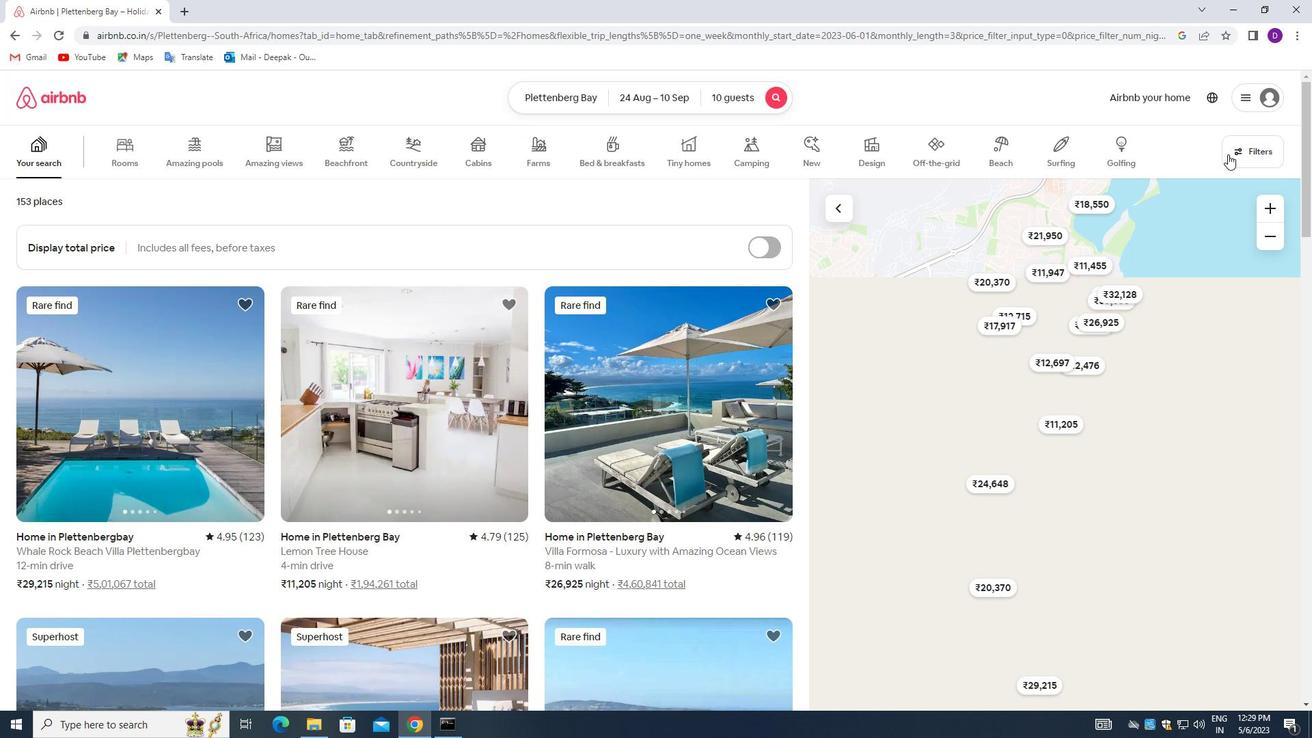 
Action: Mouse pressed left at (1230, 151)
Screenshot: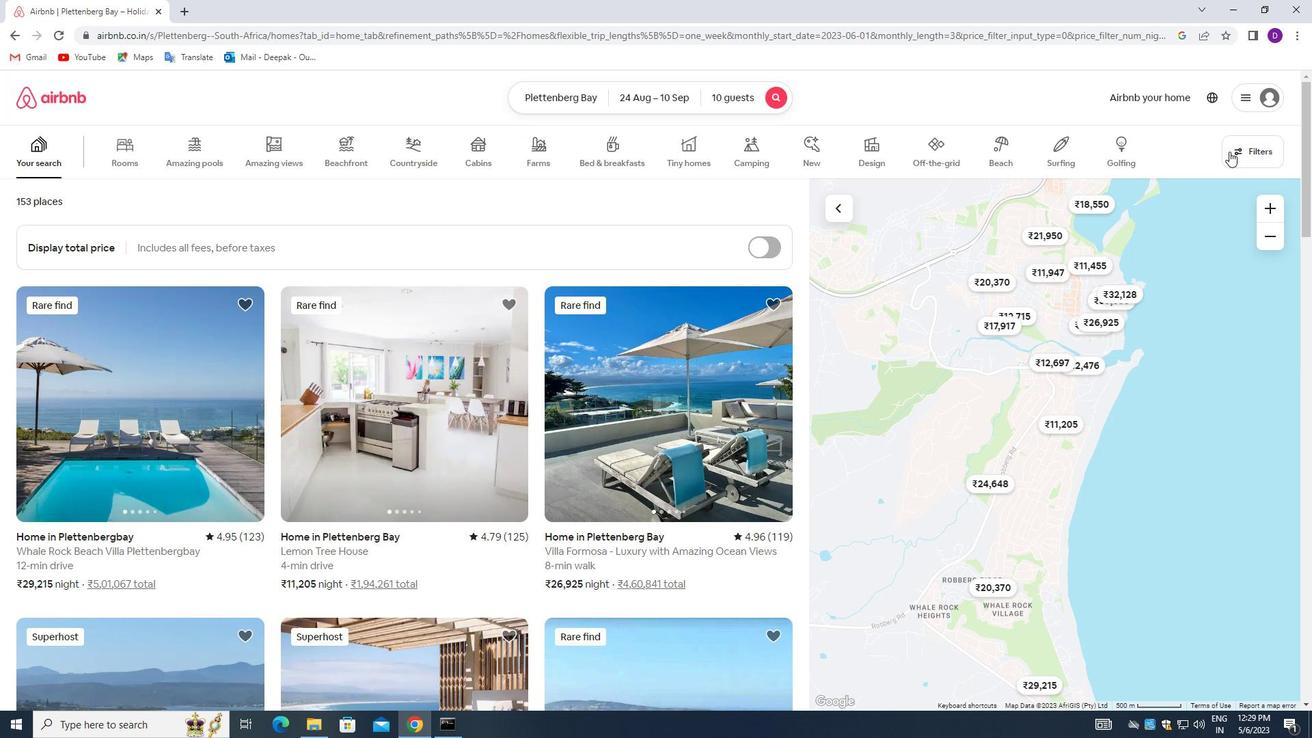 
Action: Mouse moved to (504, 449)
Screenshot: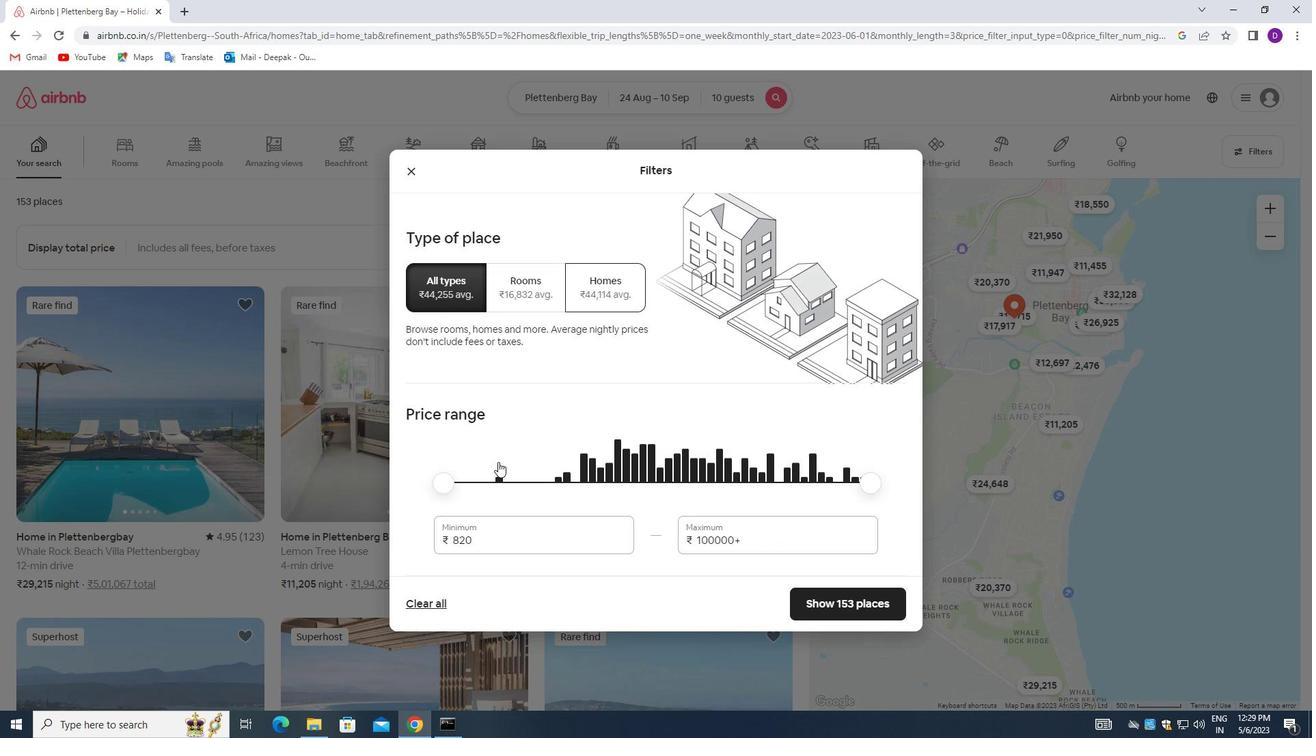 
Action: Mouse scrolled (504, 449) with delta (0, 0)
Screenshot: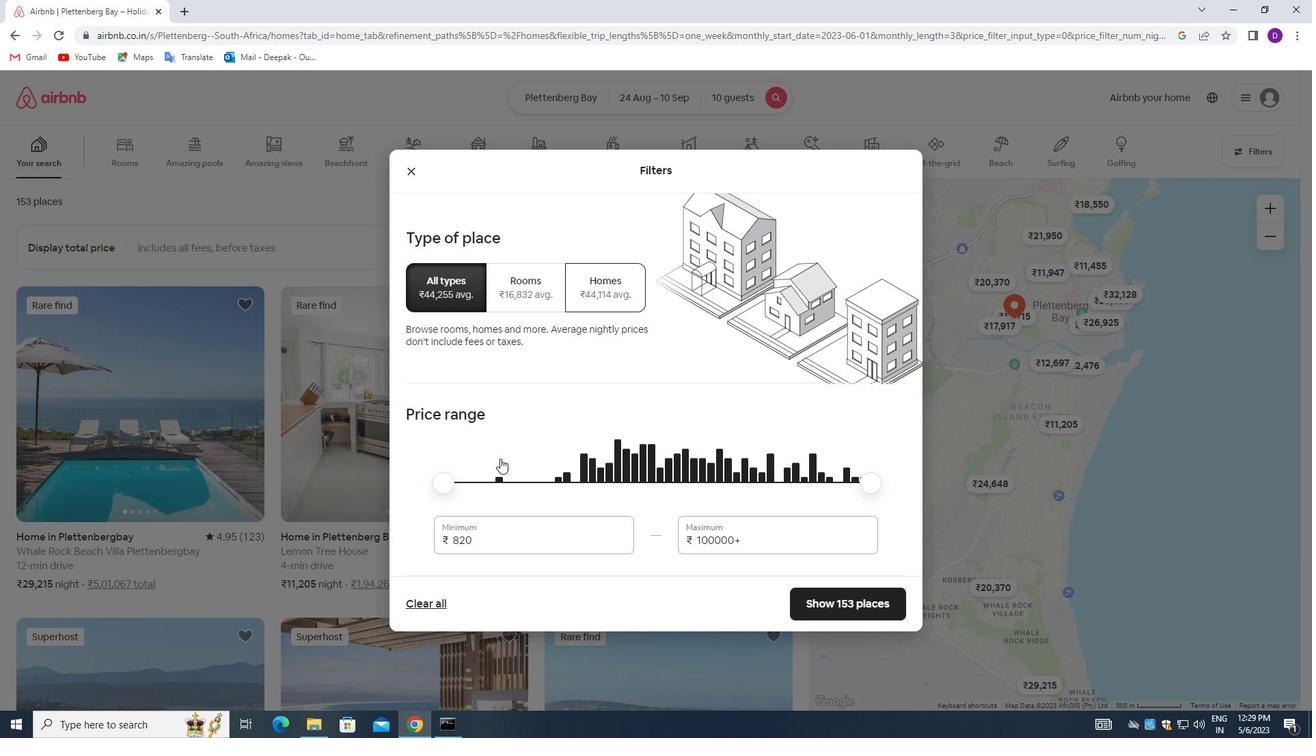 
Action: Mouse scrolled (504, 449) with delta (0, 0)
Screenshot: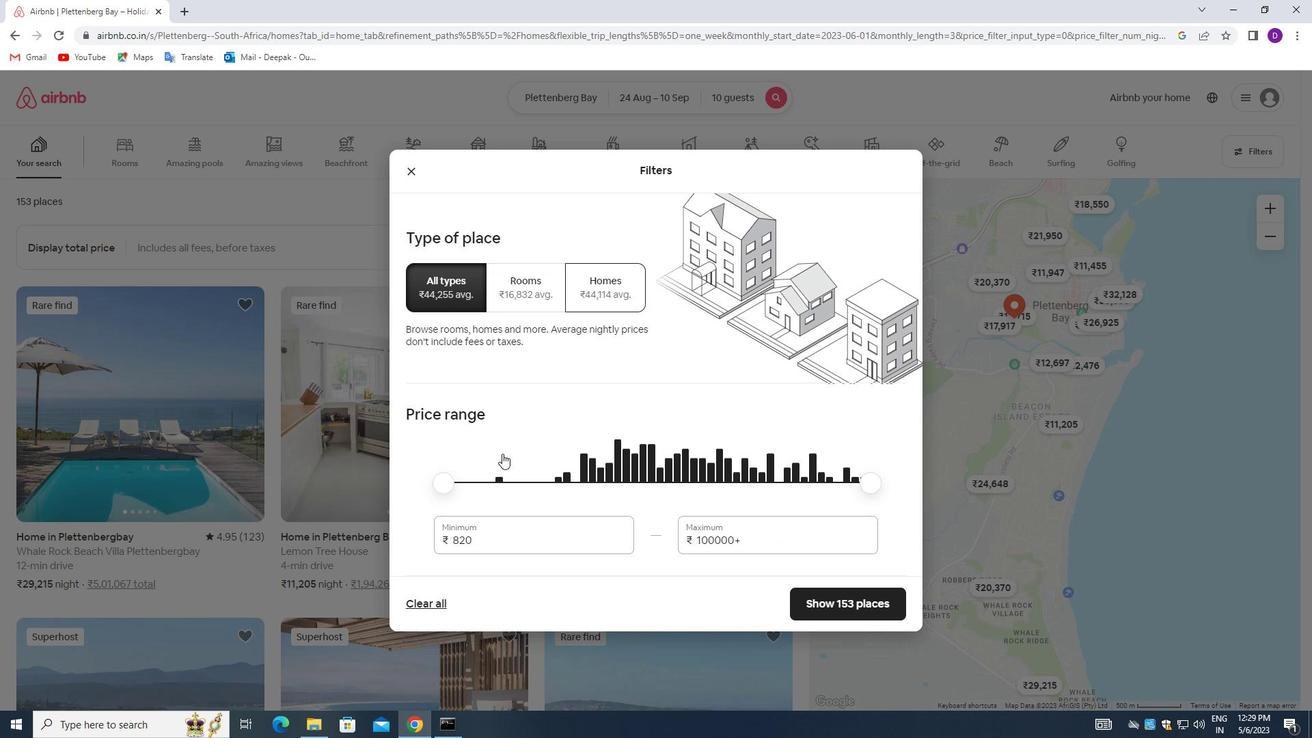 
Action: Mouse moved to (482, 351)
Screenshot: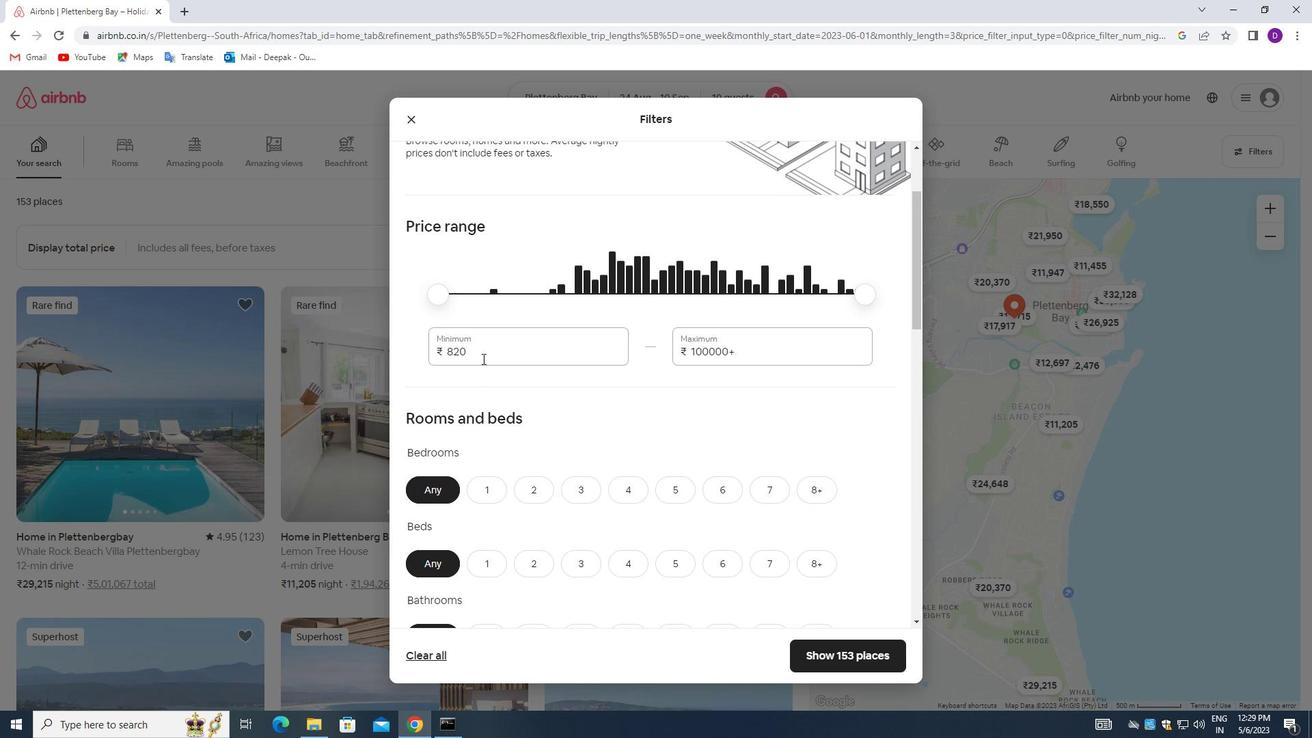 
Action: Mouse pressed left at (482, 351)
Screenshot: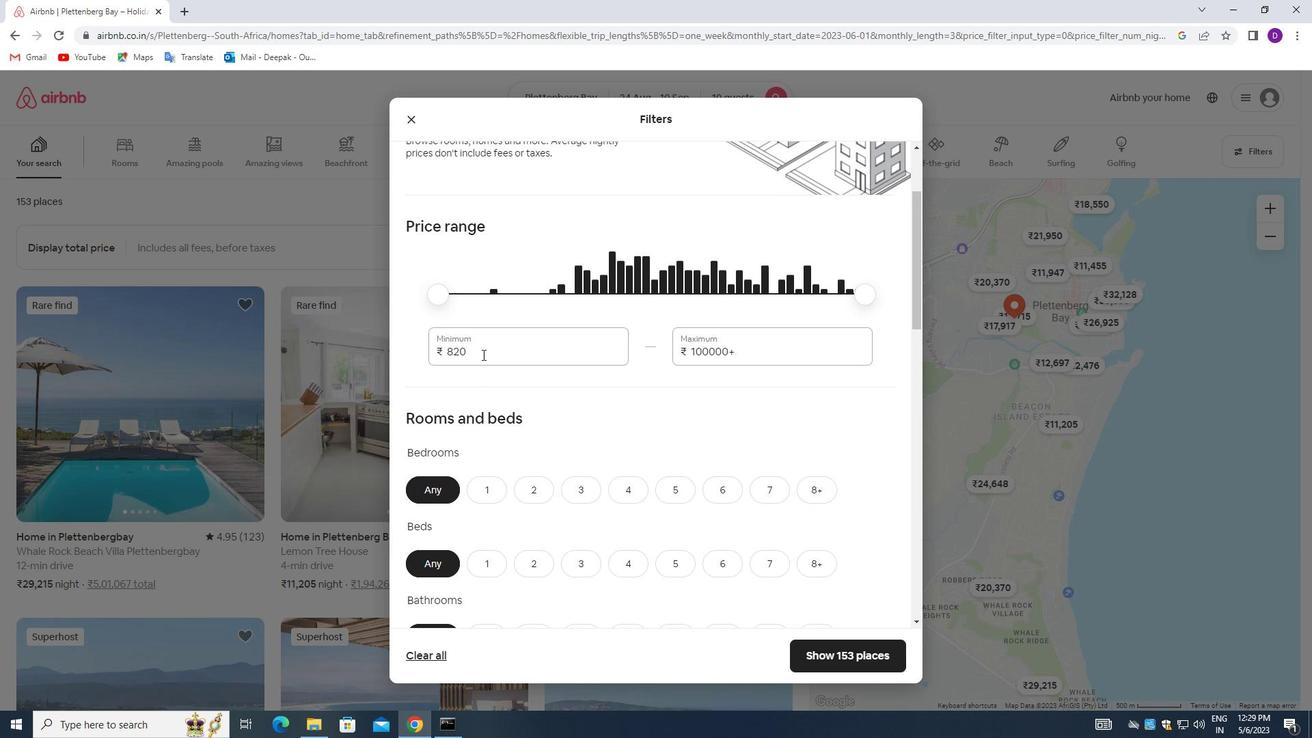 
Action: Mouse pressed left at (482, 351)
Screenshot: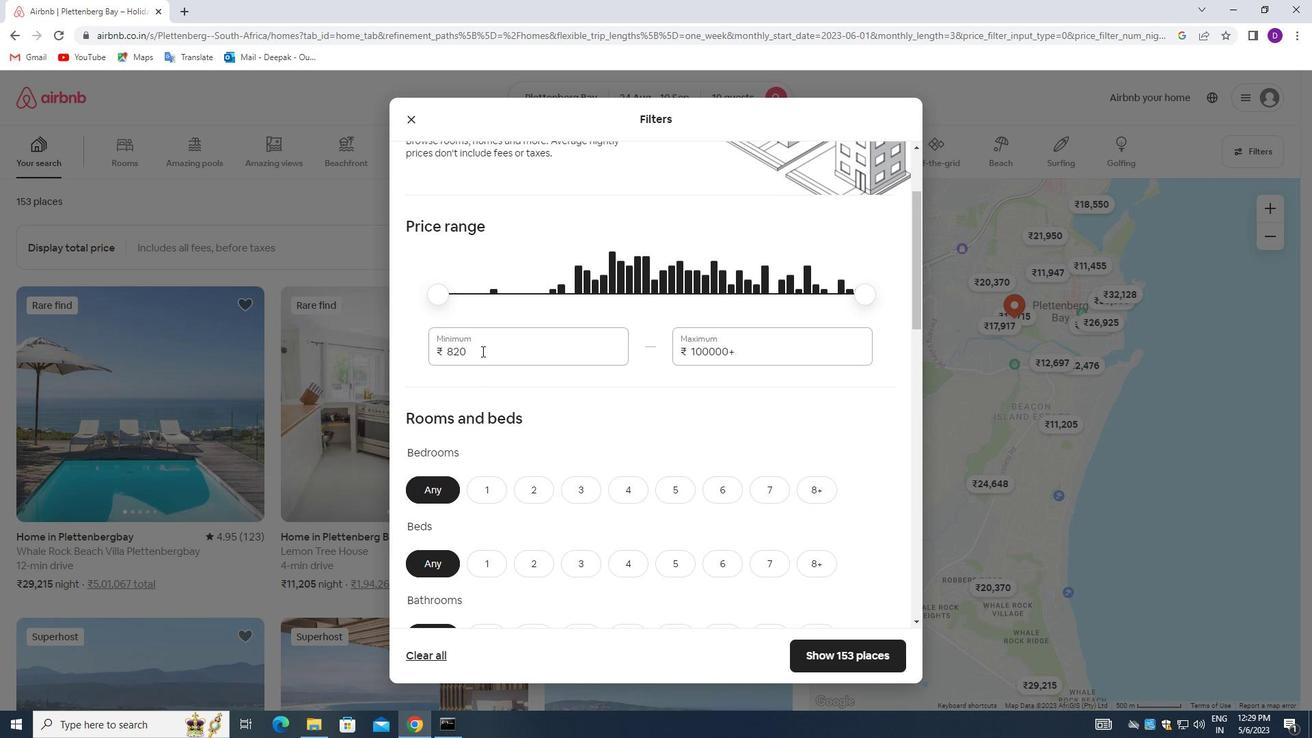 
Action: Key pressed 12000<Key.tab>15000
Screenshot: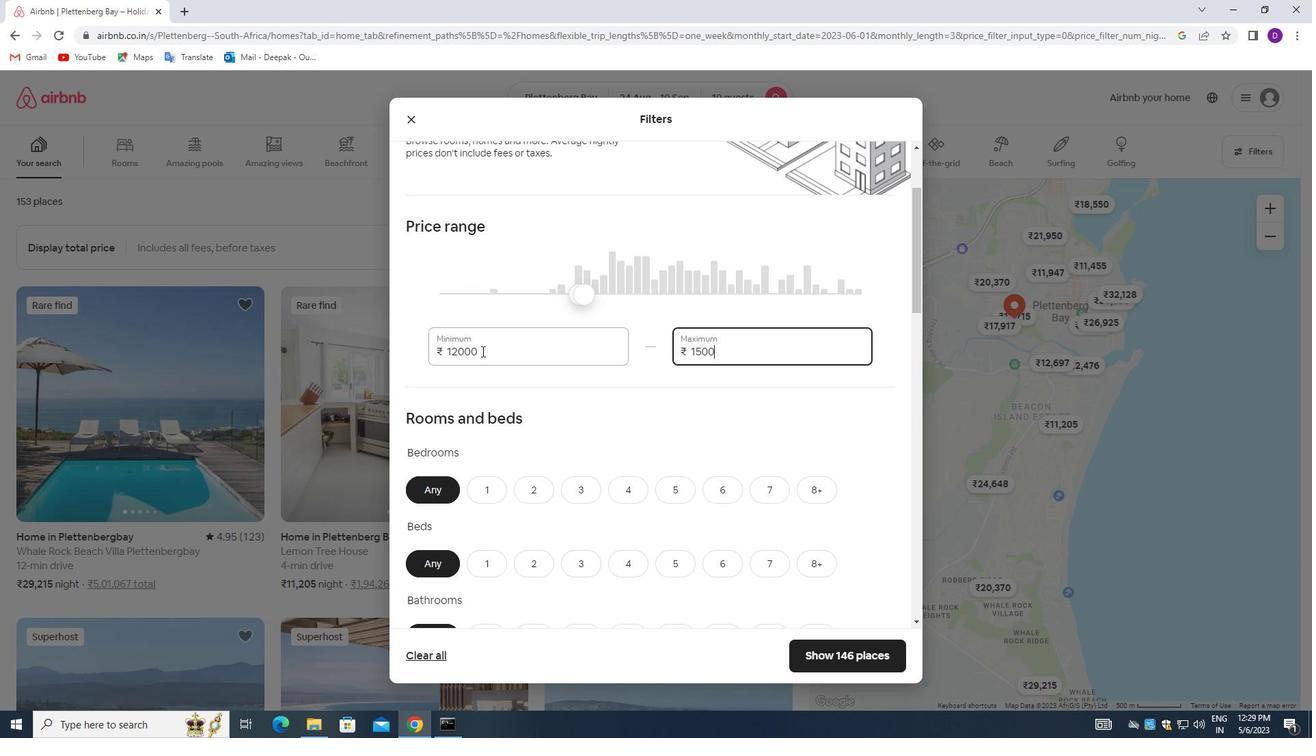 
Action: Mouse moved to (563, 372)
Screenshot: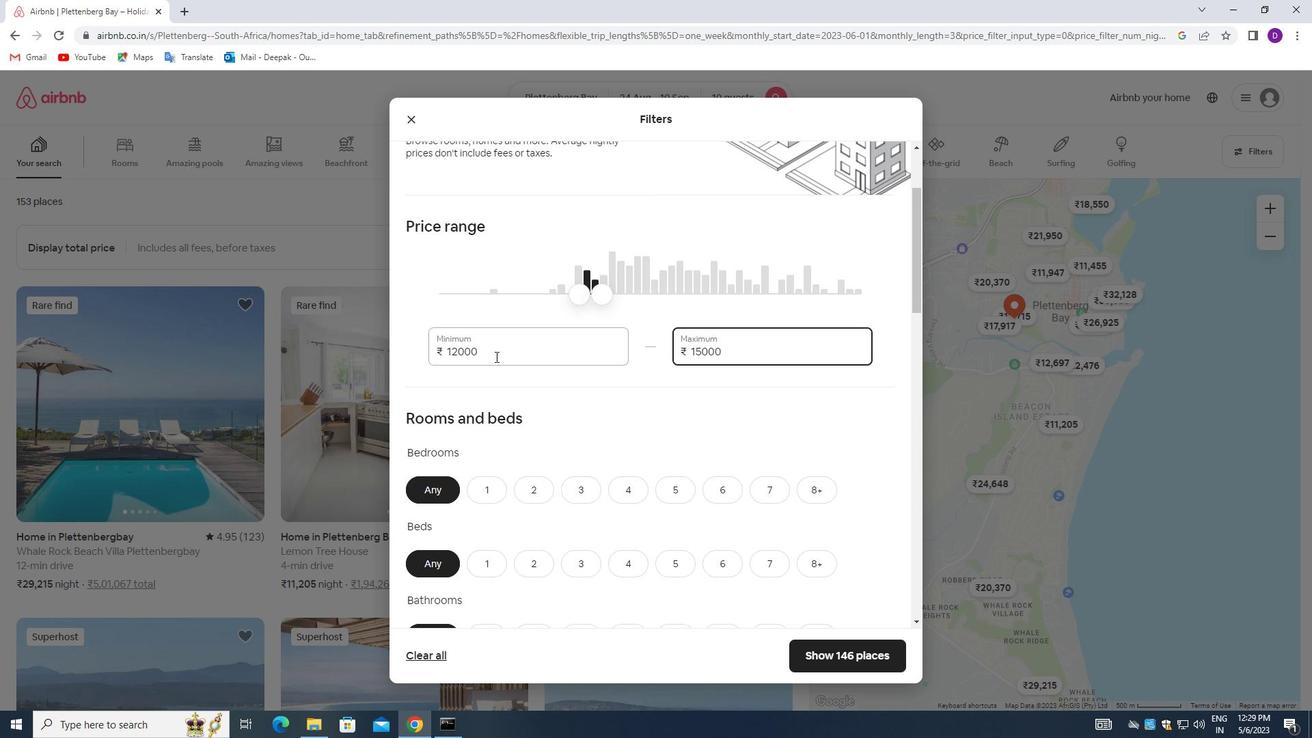 
Action: Mouse scrolled (563, 372) with delta (0, 0)
Screenshot: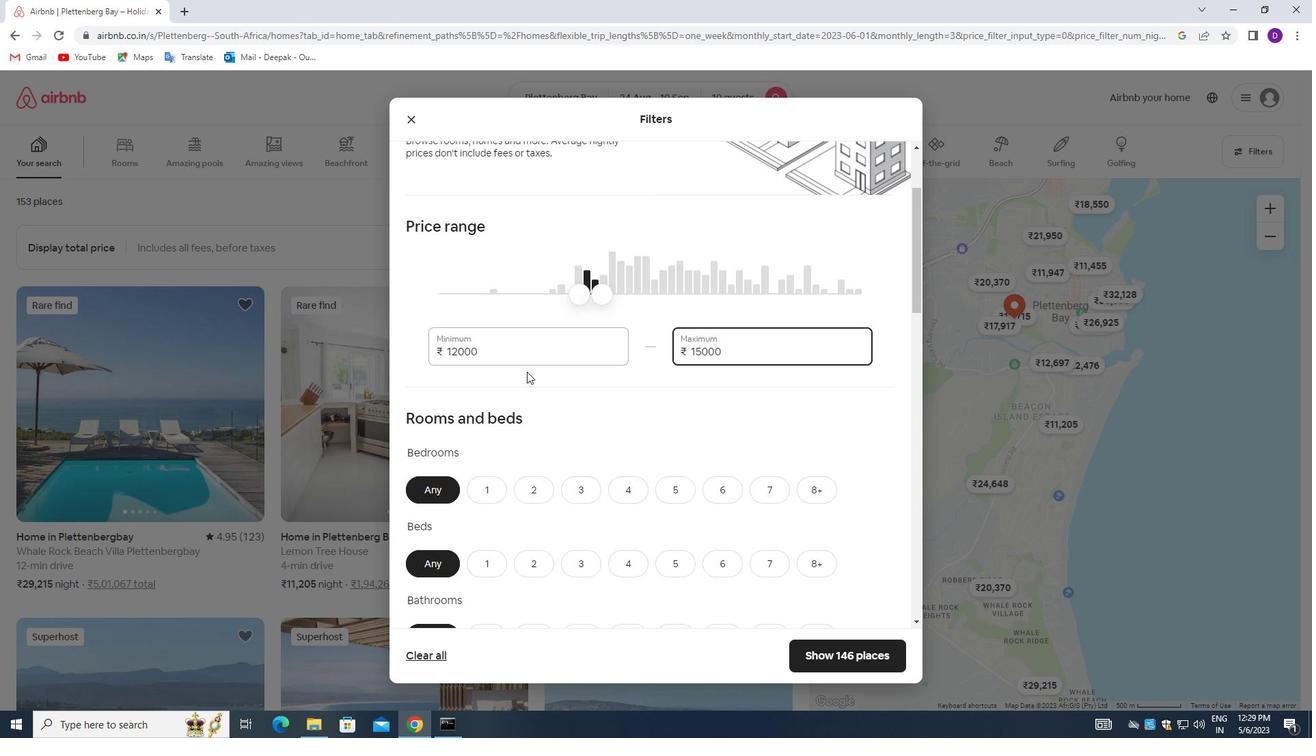 
Action: Mouse scrolled (563, 372) with delta (0, 0)
Screenshot: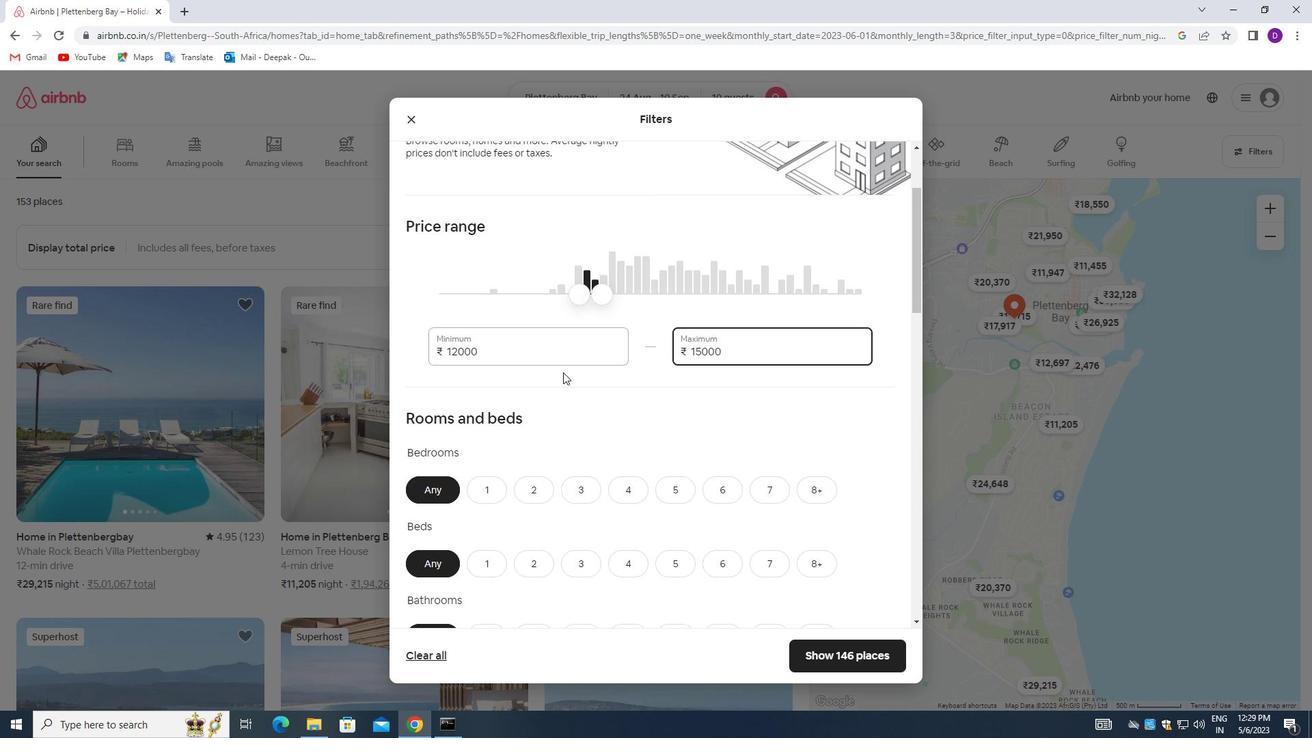 
Action: Mouse moved to (620, 350)
Screenshot: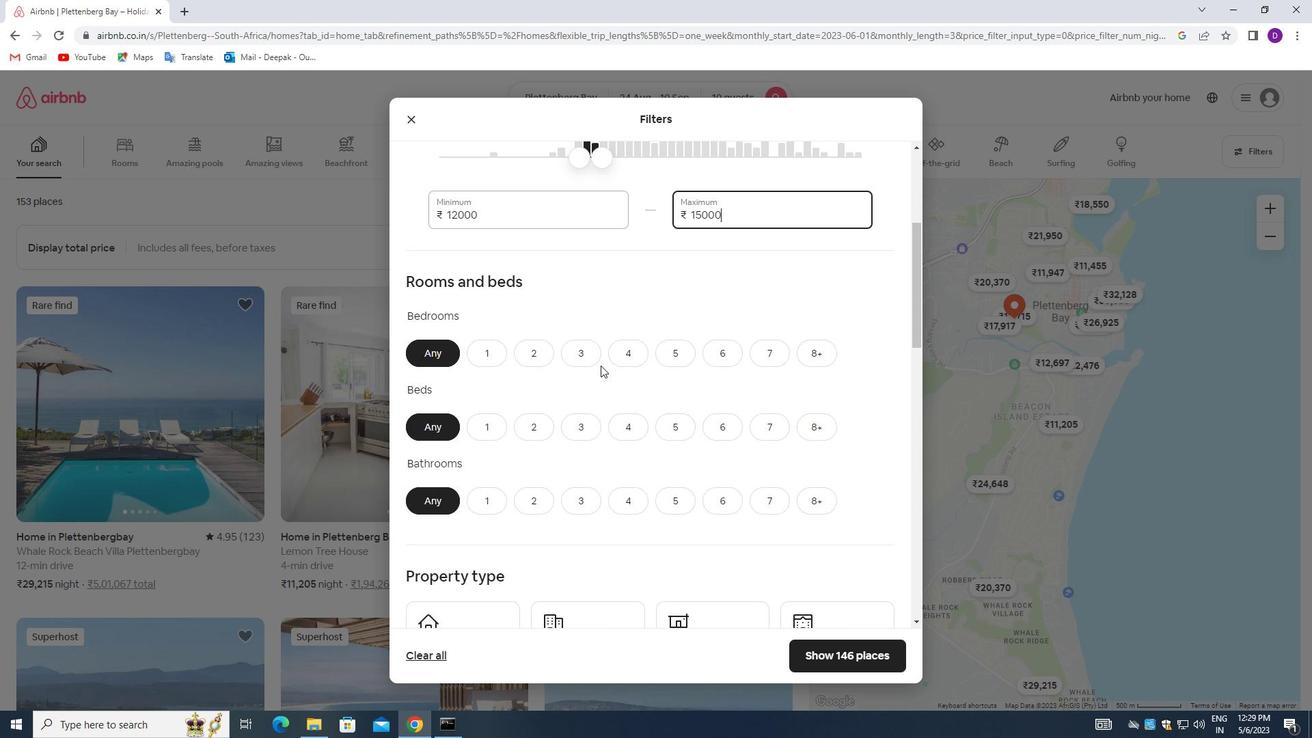 
Action: Mouse pressed left at (620, 350)
Screenshot: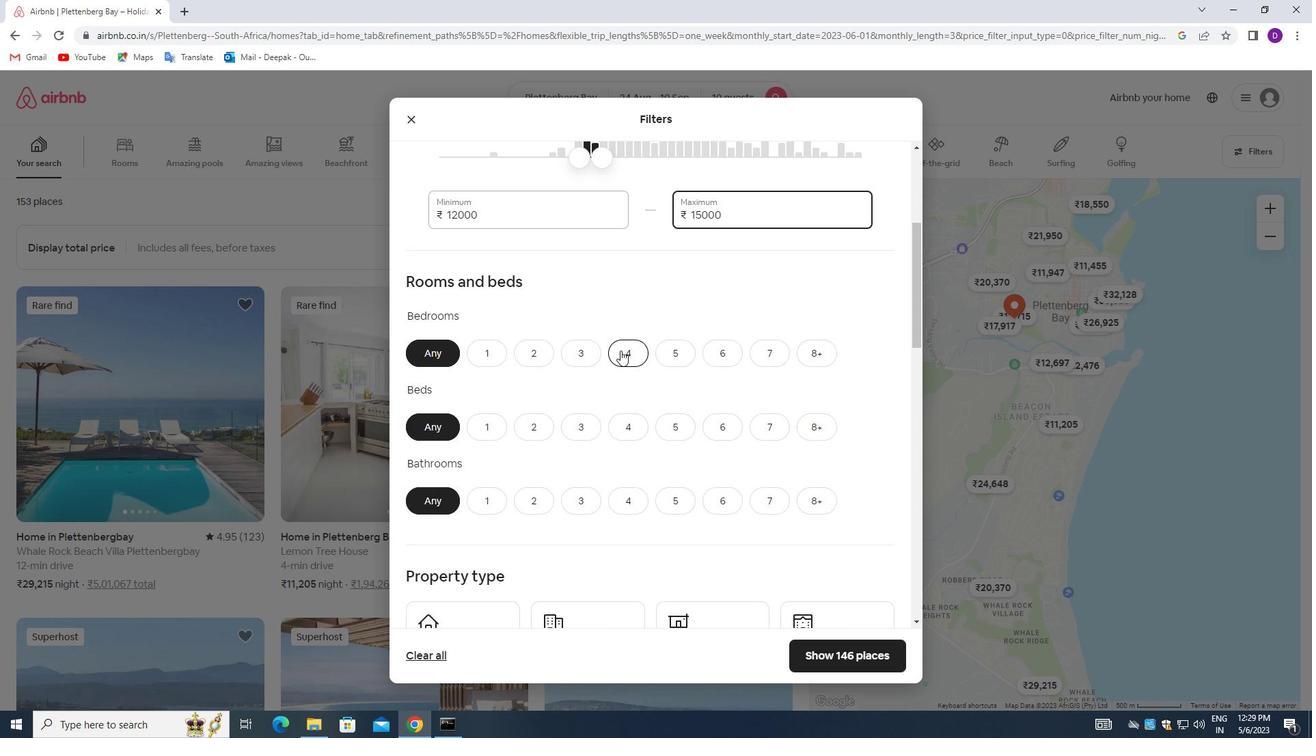 
Action: Mouse moved to (815, 421)
Screenshot: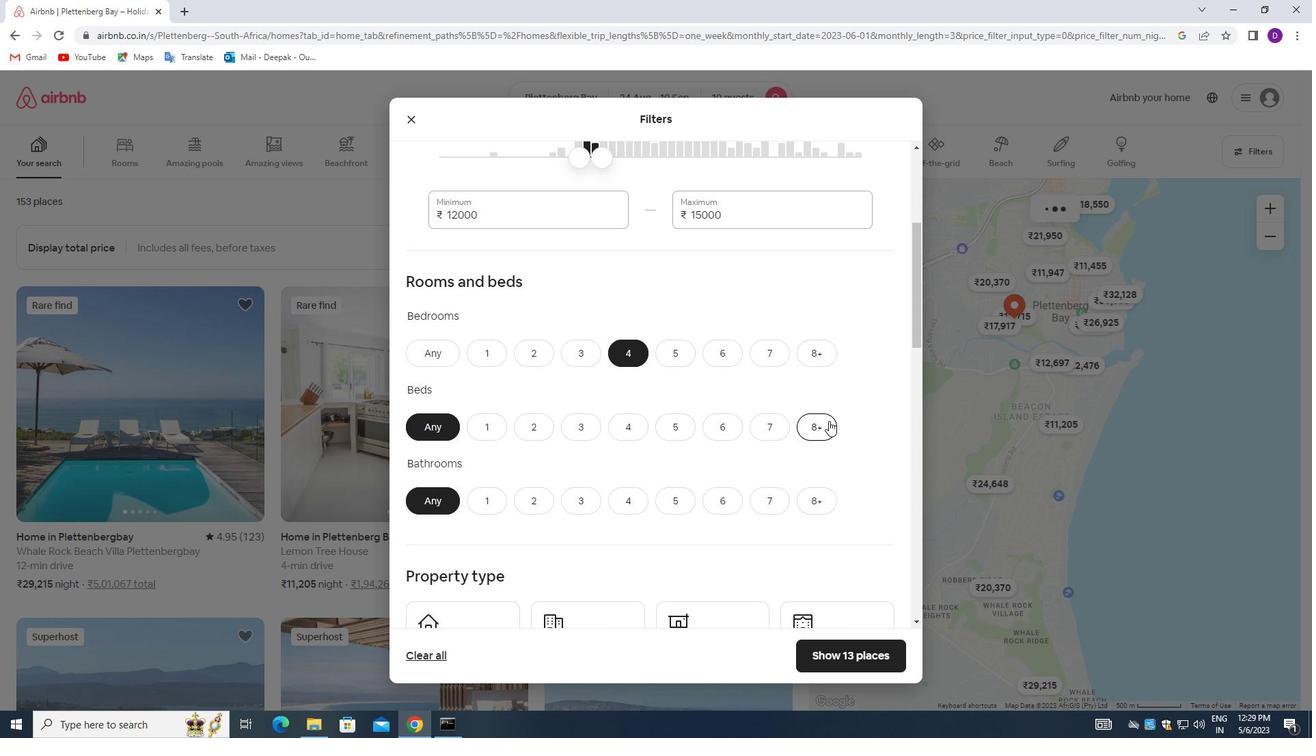 
Action: Mouse pressed left at (815, 421)
Screenshot: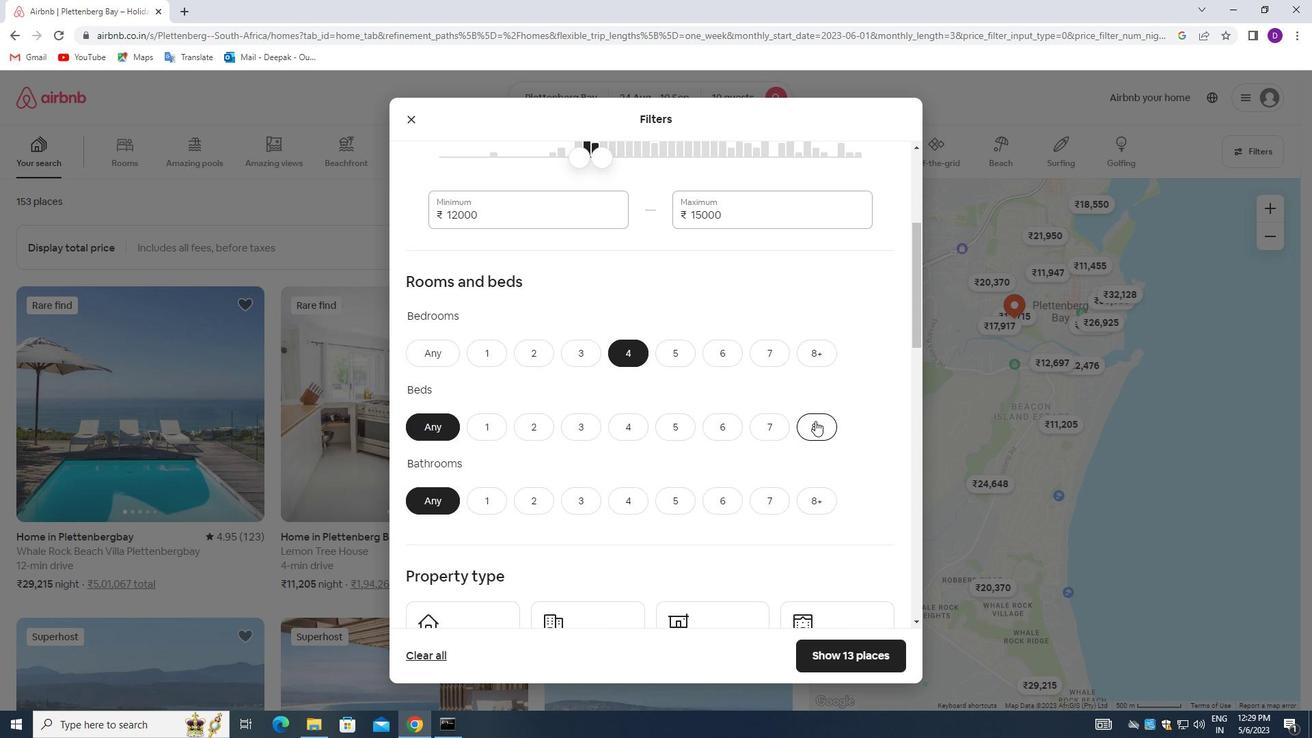 
Action: Mouse moved to (628, 493)
Screenshot: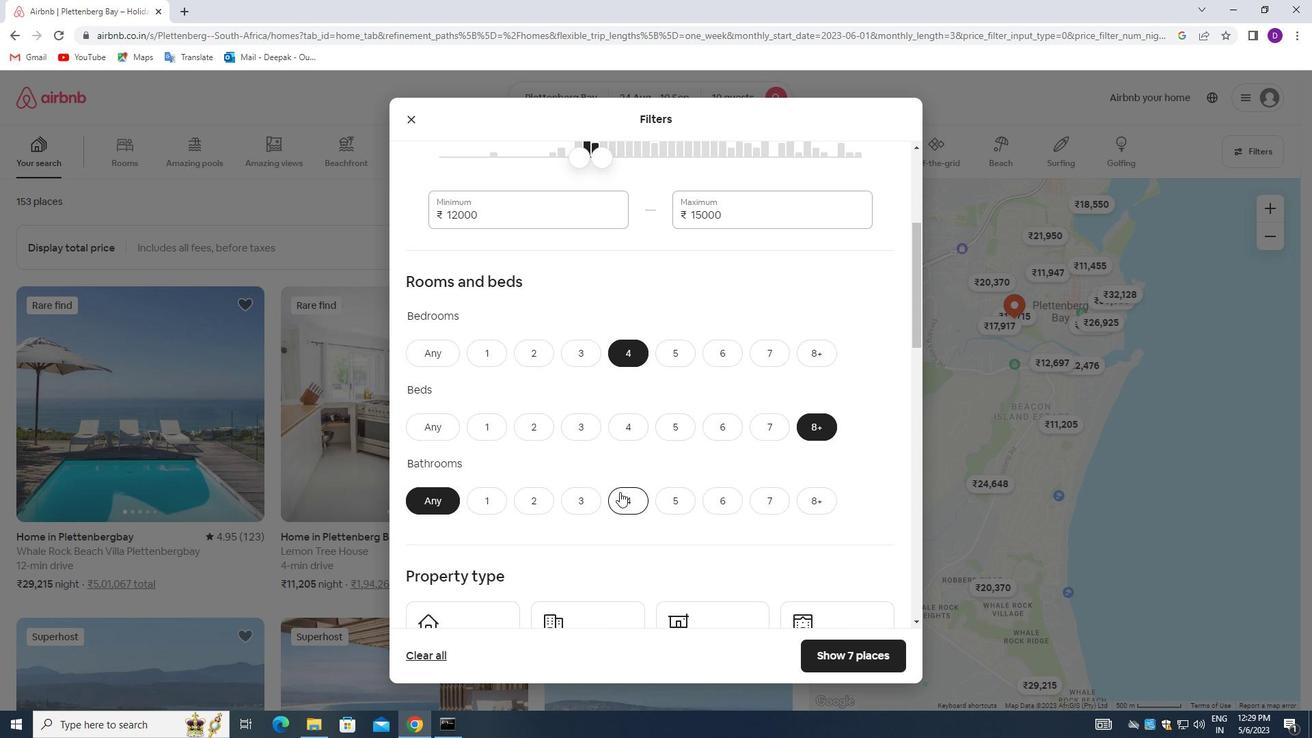 
Action: Mouse pressed left at (628, 493)
Screenshot: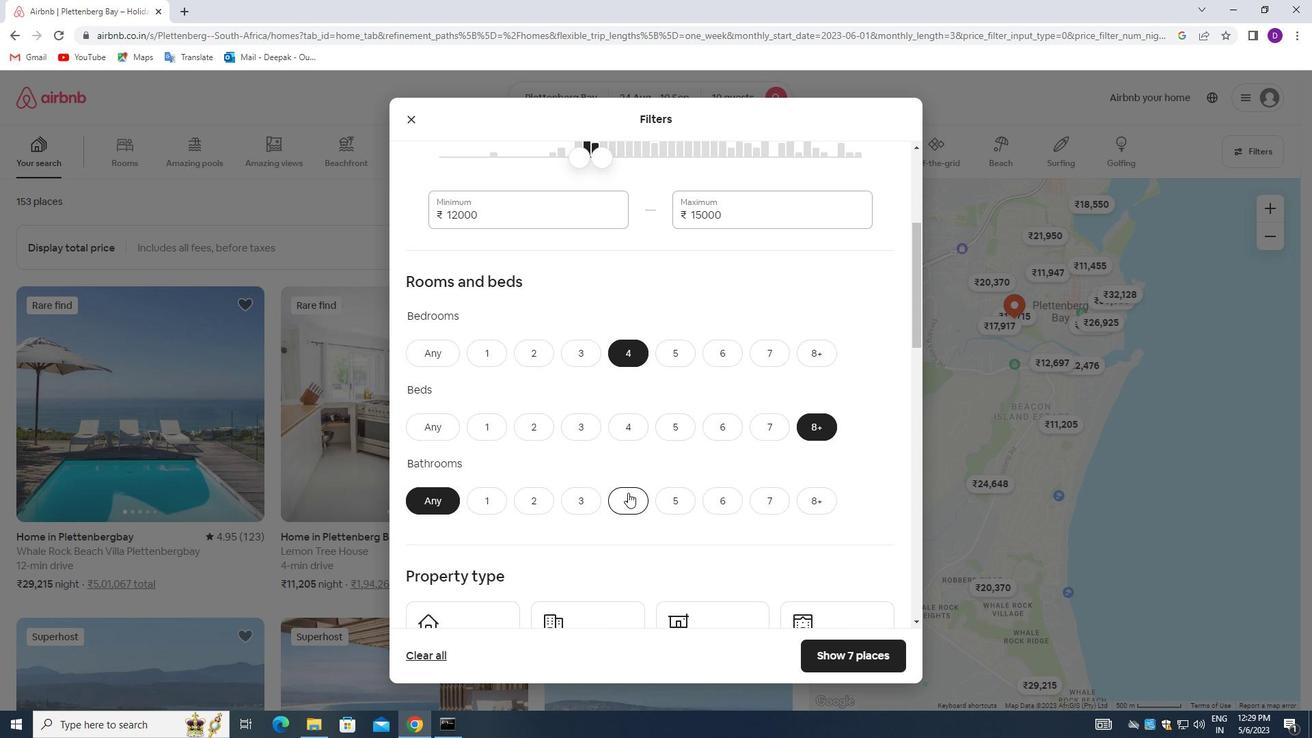 
Action: Mouse moved to (594, 430)
Screenshot: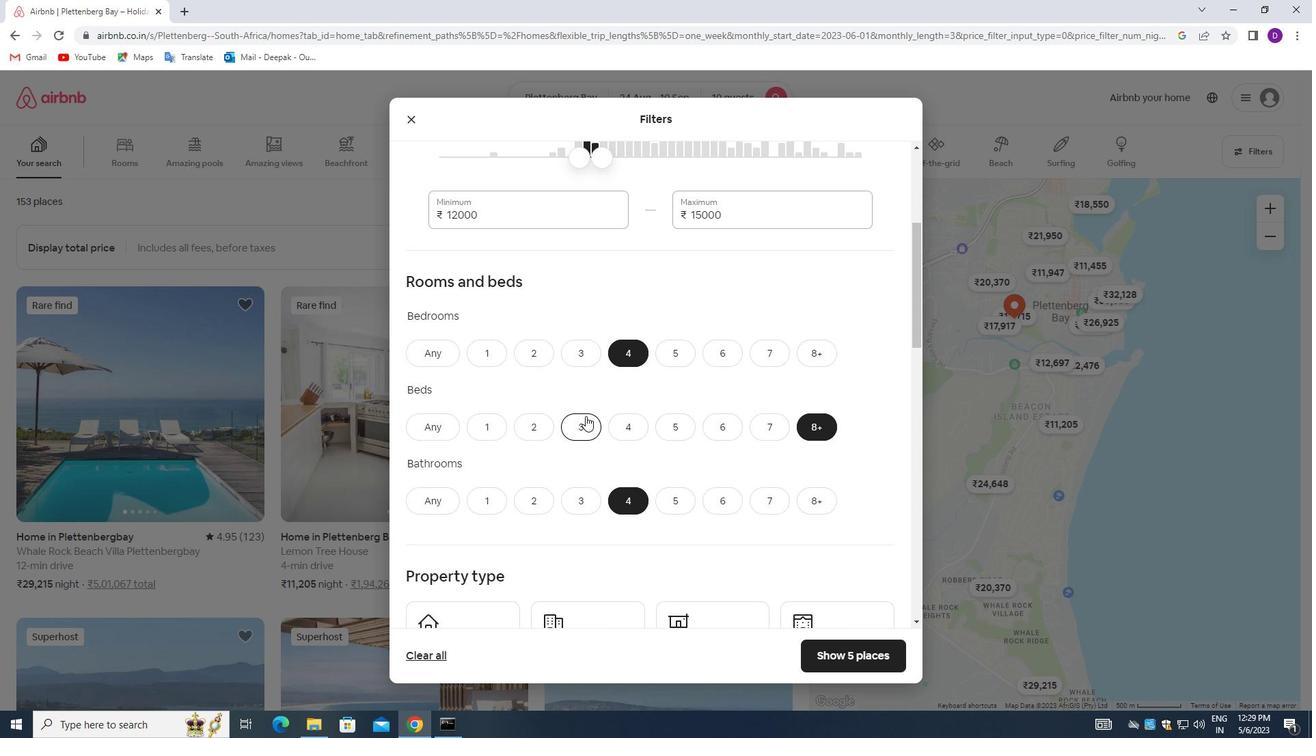 
Action: Mouse scrolled (594, 430) with delta (0, 0)
Screenshot: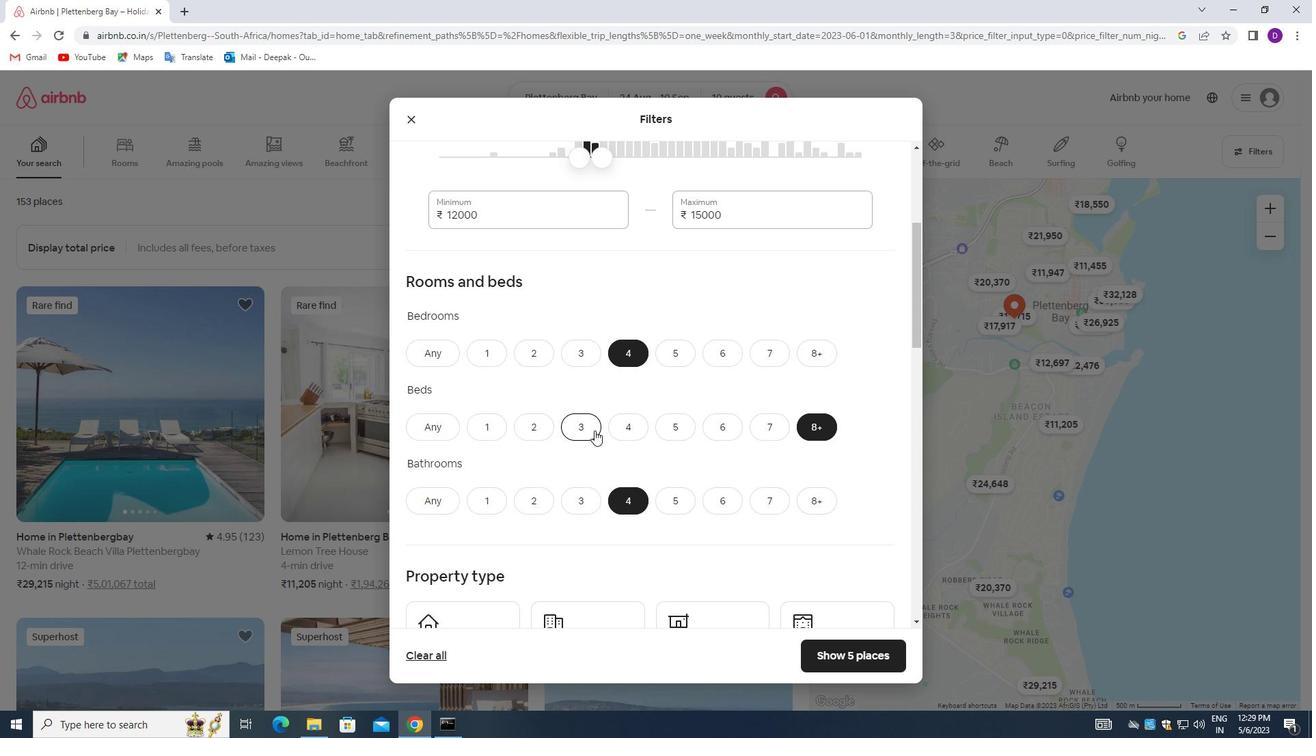 
Action: Mouse scrolled (594, 430) with delta (0, 0)
Screenshot: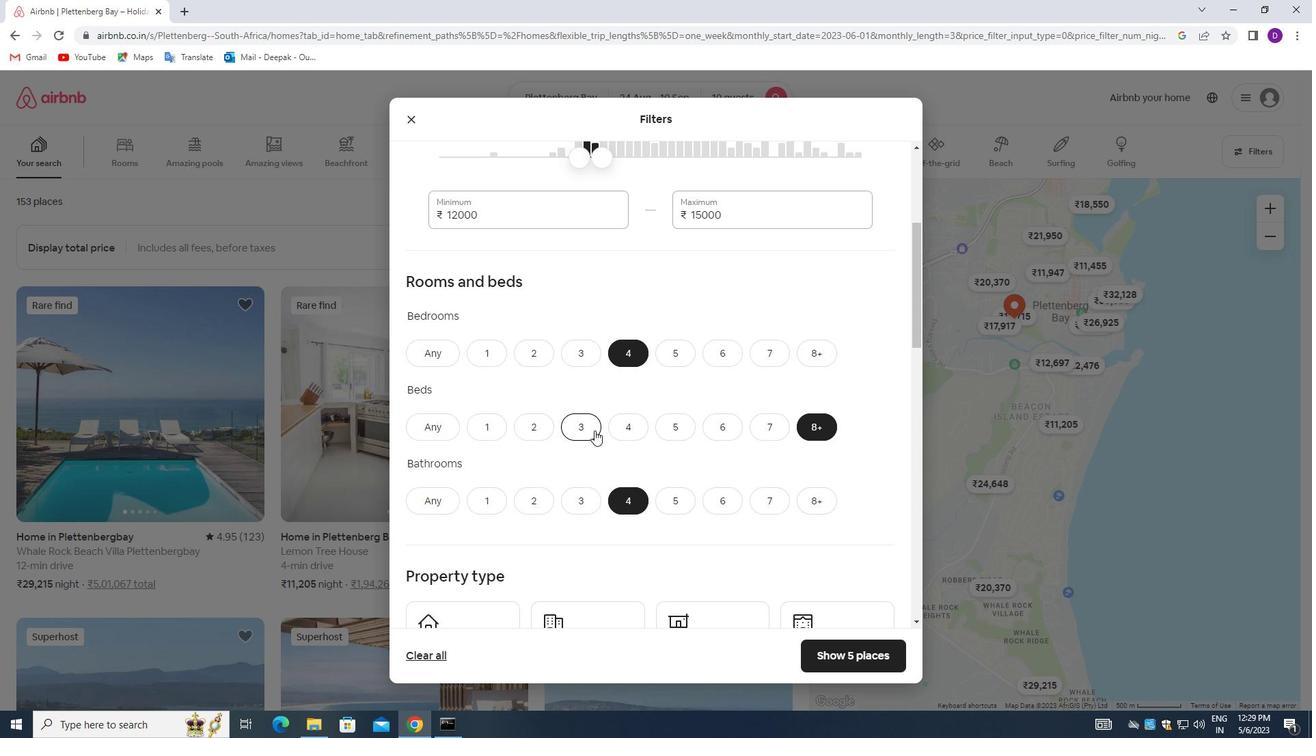 
Action: Mouse moved to (594, 430)
Screenshot: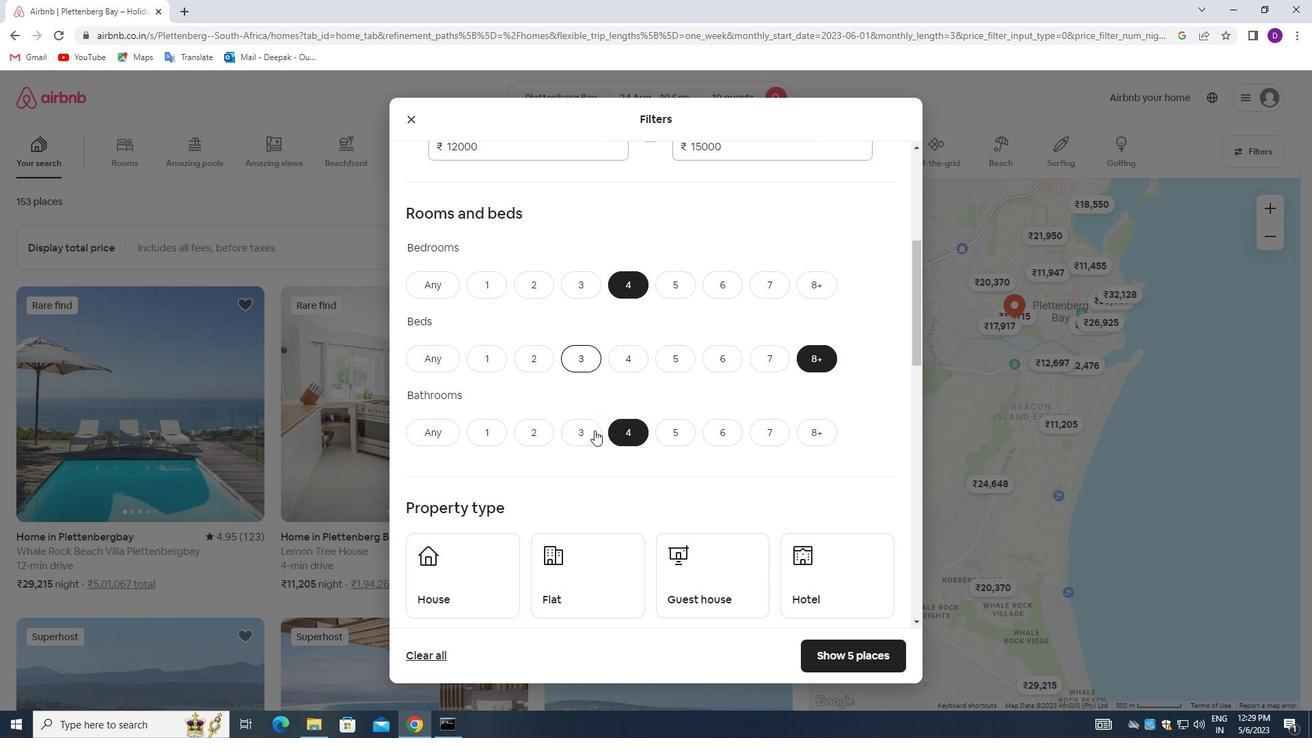 
Action: Mouse scrolled (594, 430) with delta (0, 0)
Screenshot: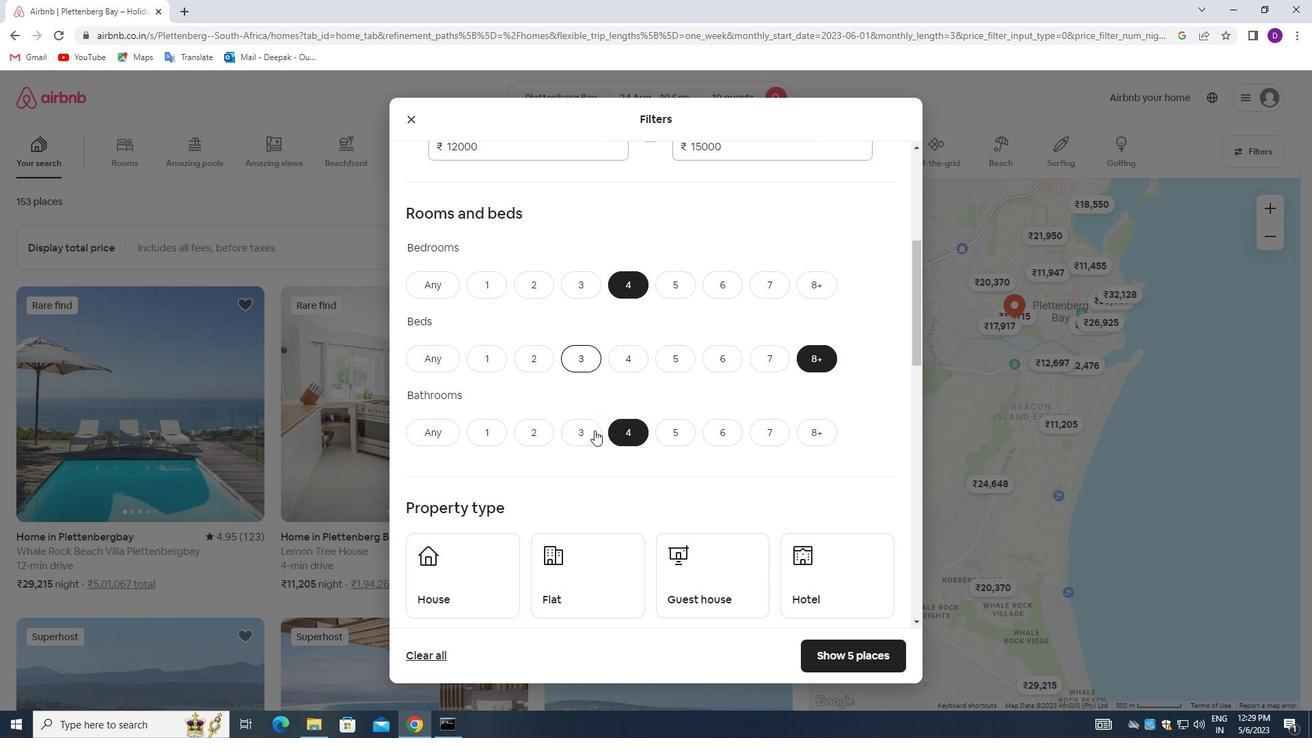 
Action: Mouse moved to (594, 431)
Screenshot: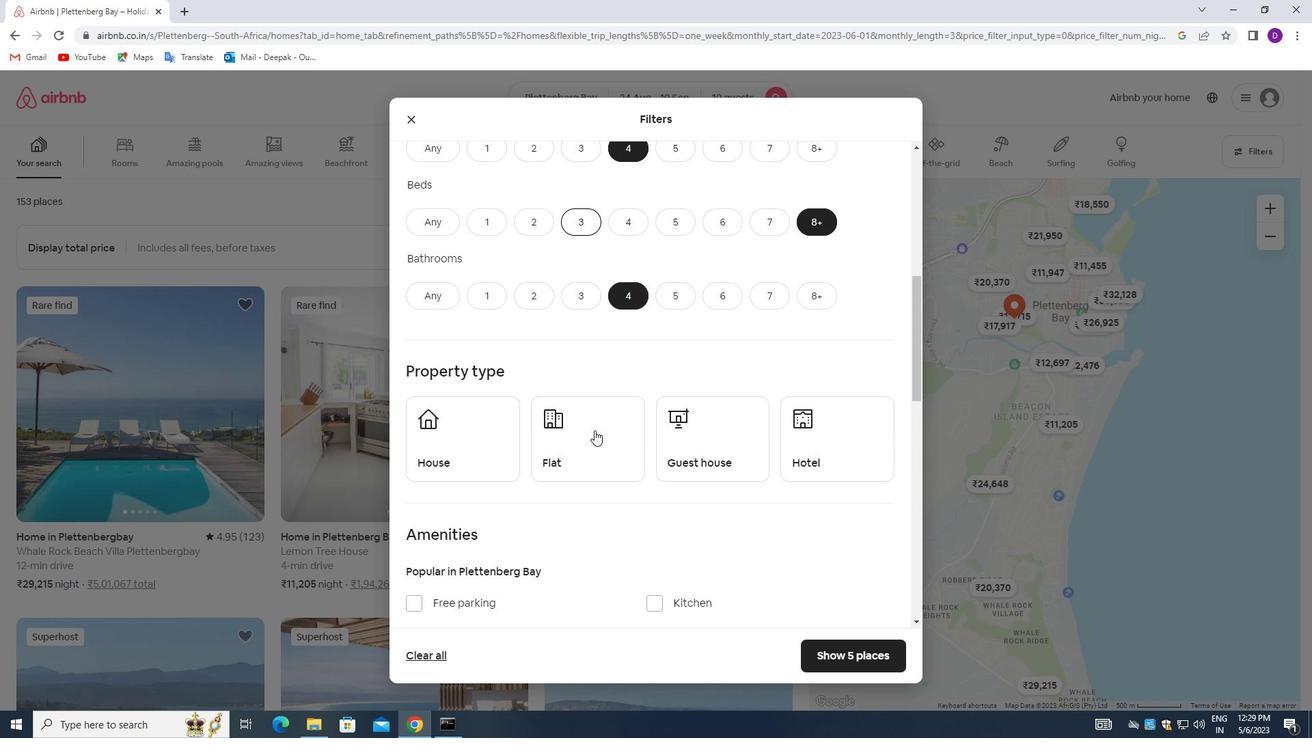 
Action: Mouse scrolled (594, 430) with delta (0, 0)
Screenshot: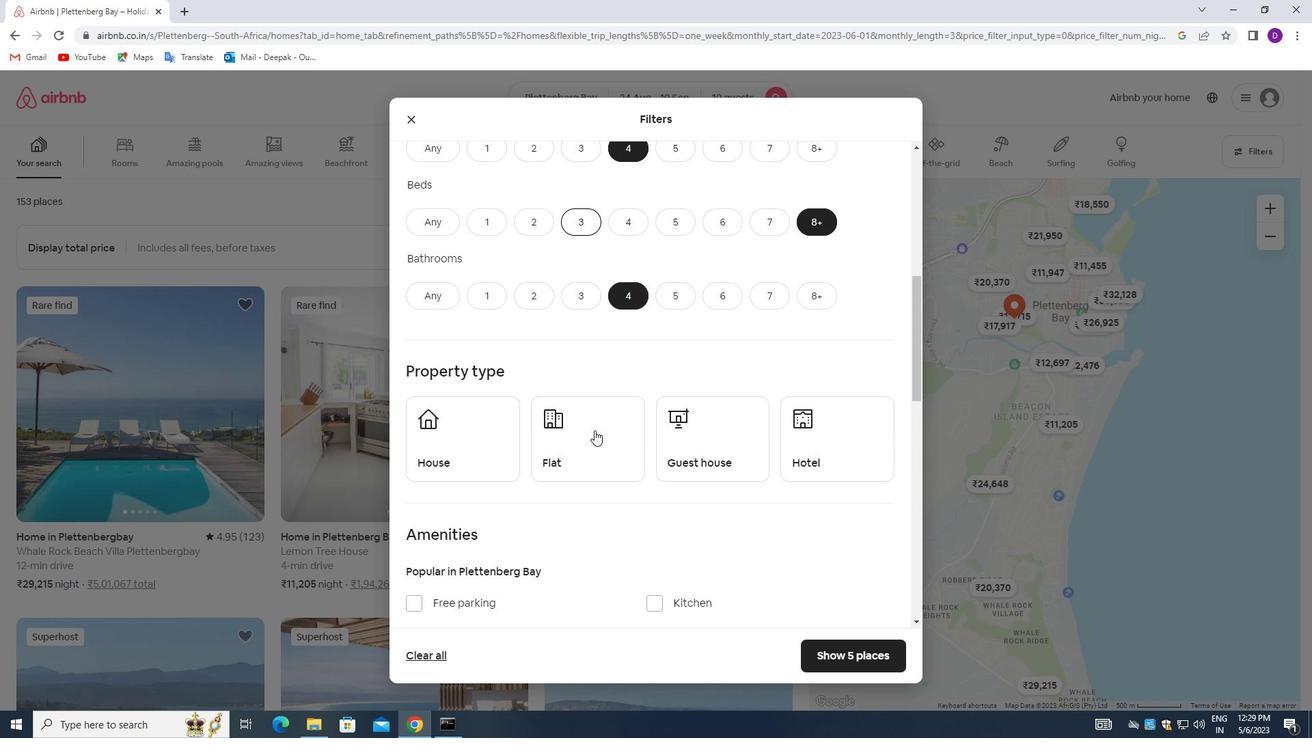 
Action: Mouse moved to (482, 375)
Screenshot: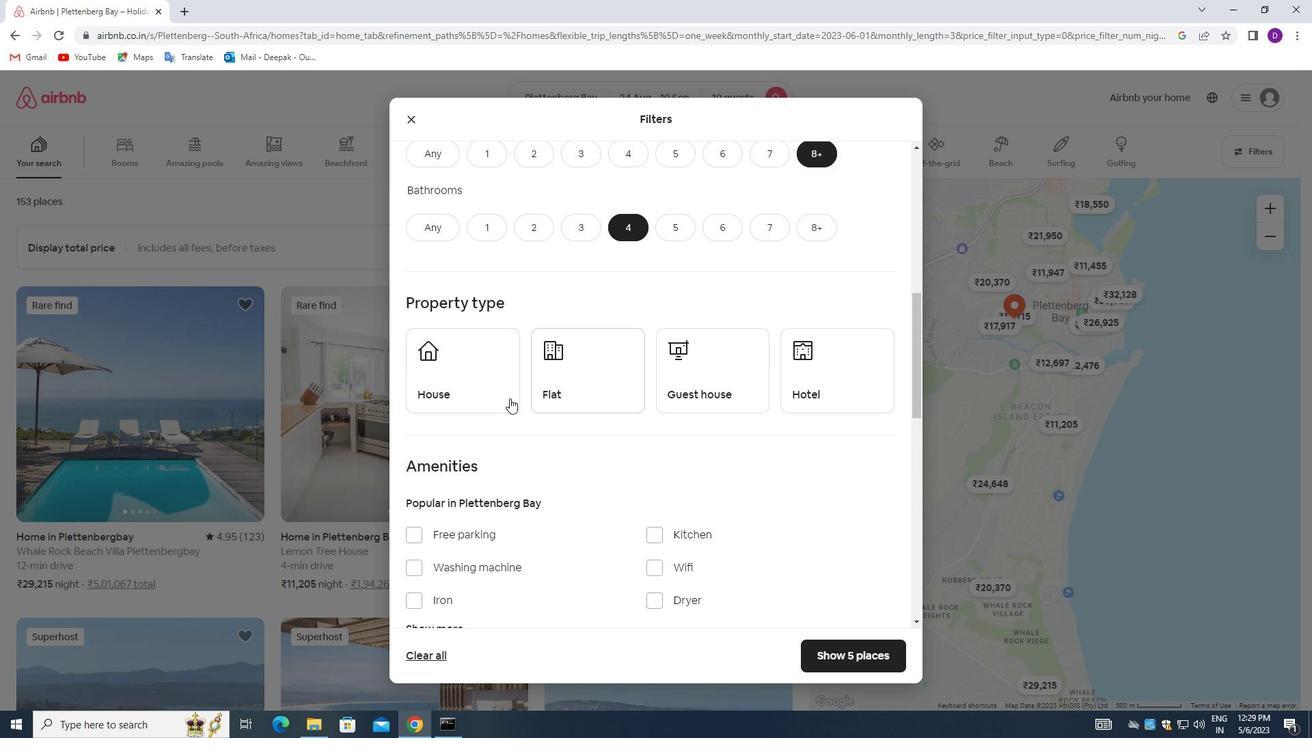 
Action: Mouse pressed left at (482, 375)
Screenshot: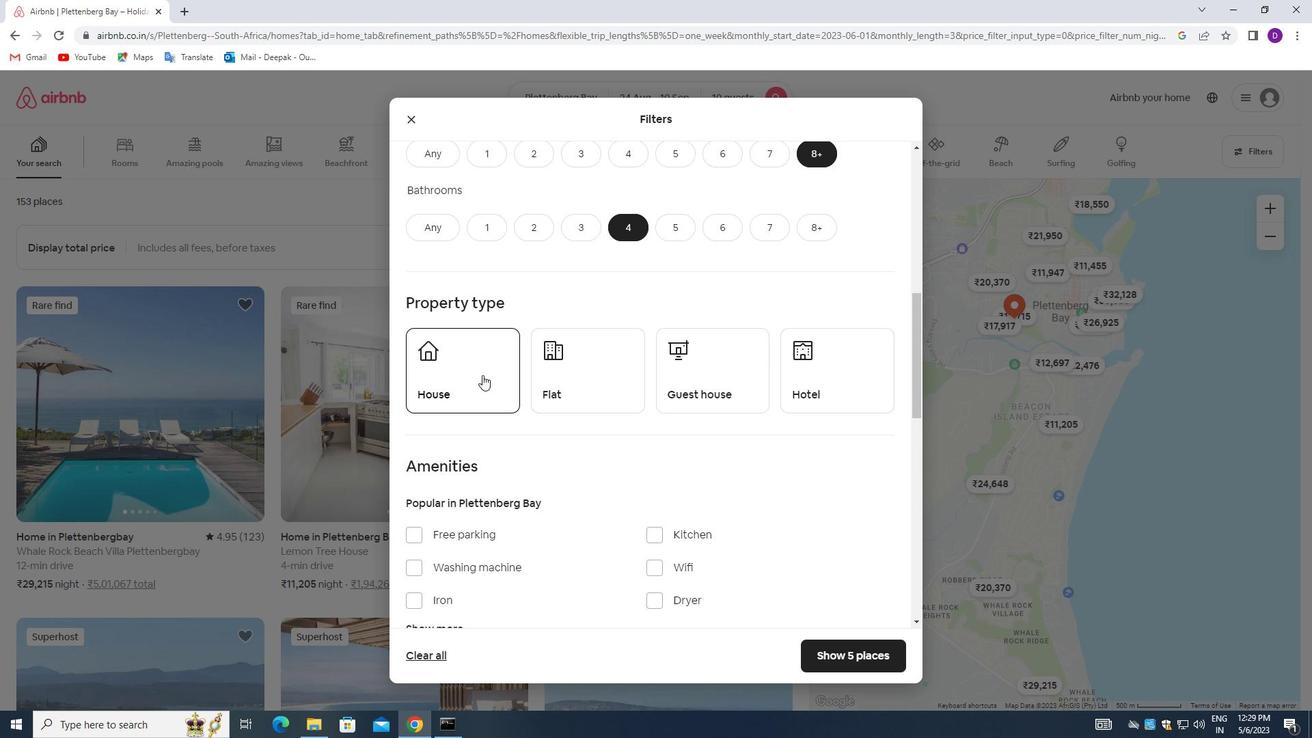 
Action: Mouse moved to (597, 382)
Screenshot: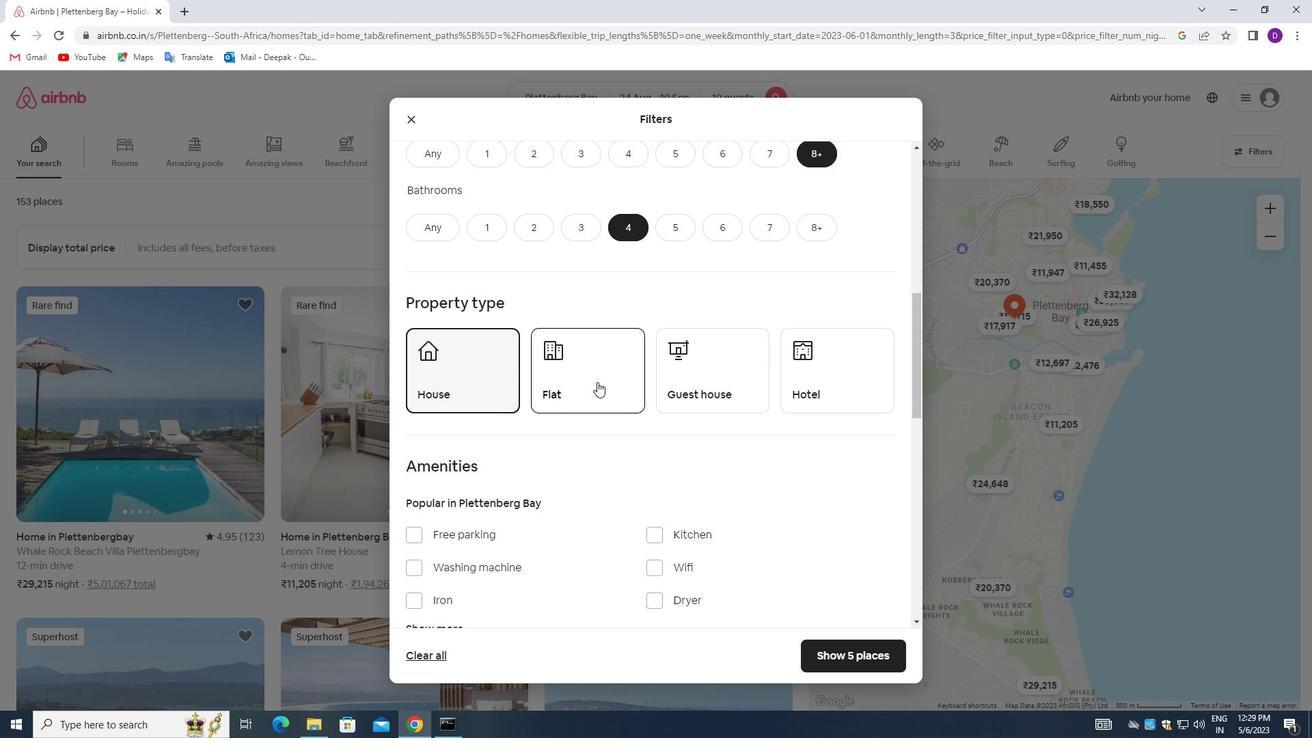 
Action: Mouse pressed left at (597, 382)
Screenshot: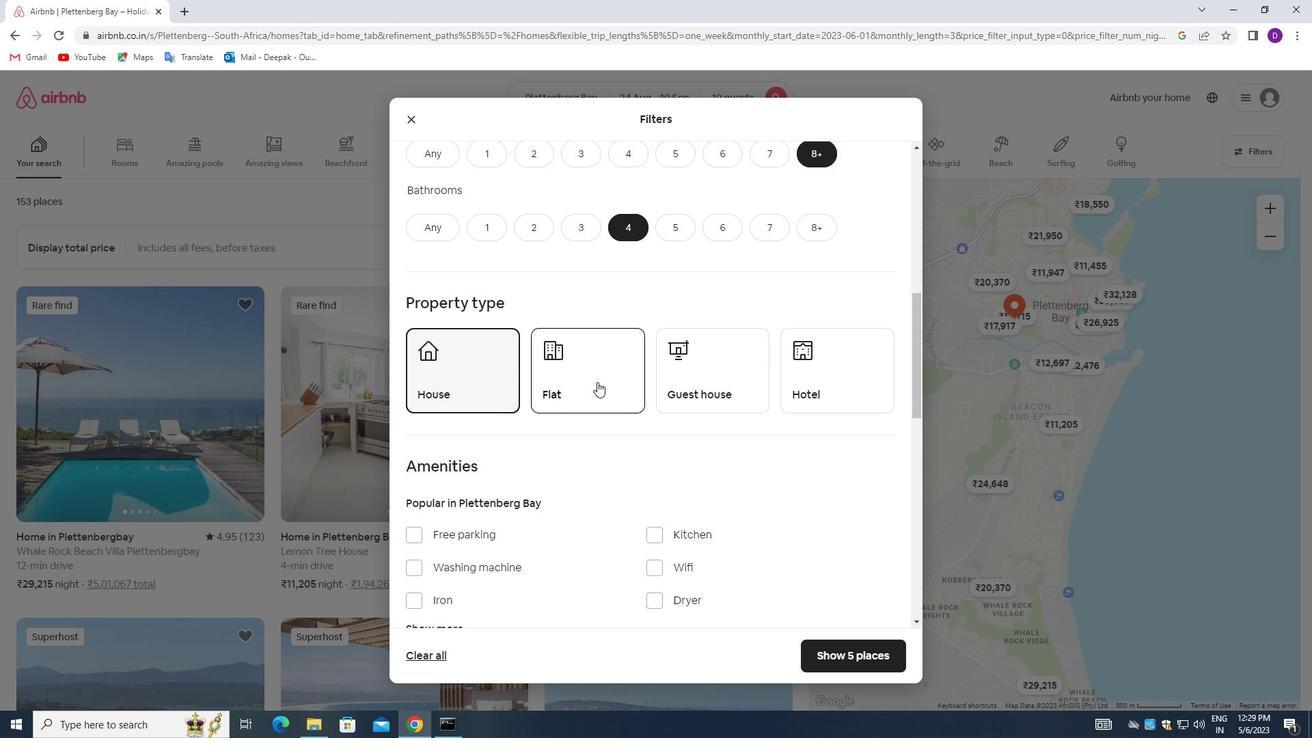 
Action: Mouse moved to (694, 382)
Screenshot: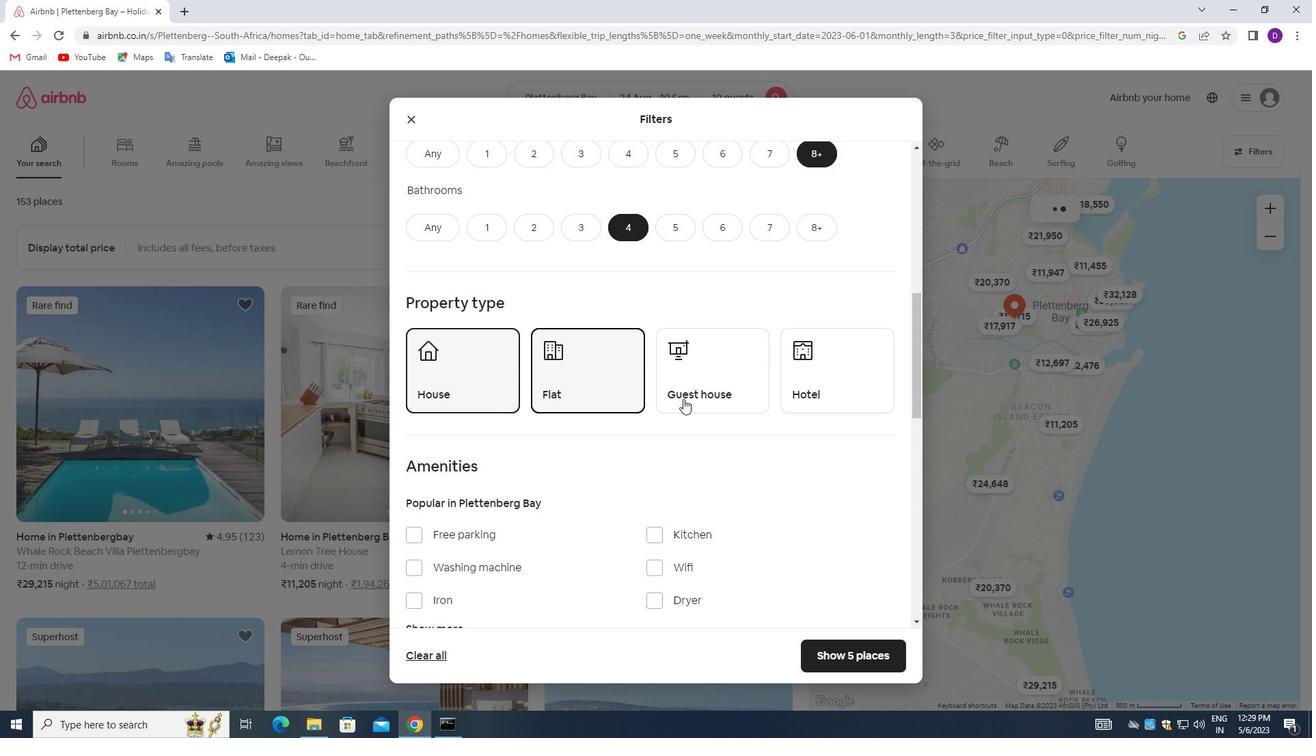 
Action: Mouse pressed left at (694, 382)
Screenshot: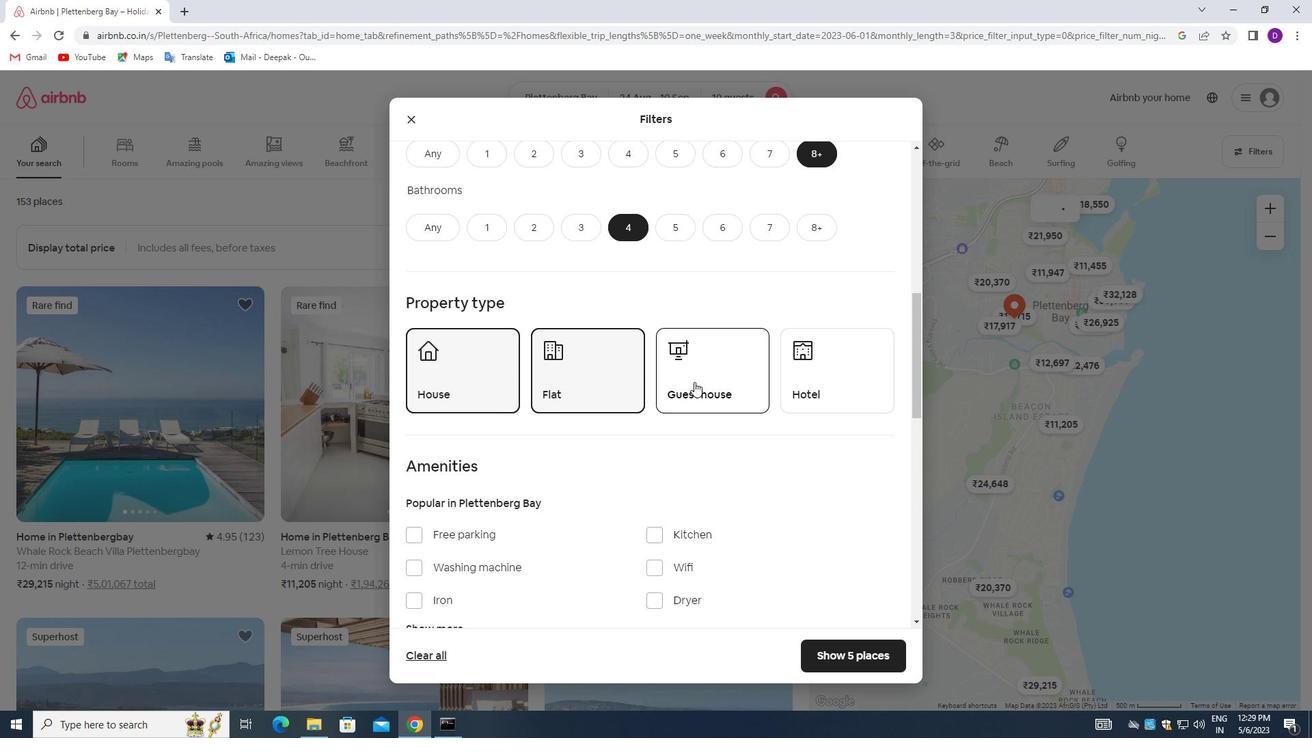 
Action: Mouse moved to (532, 441)
Screenshot: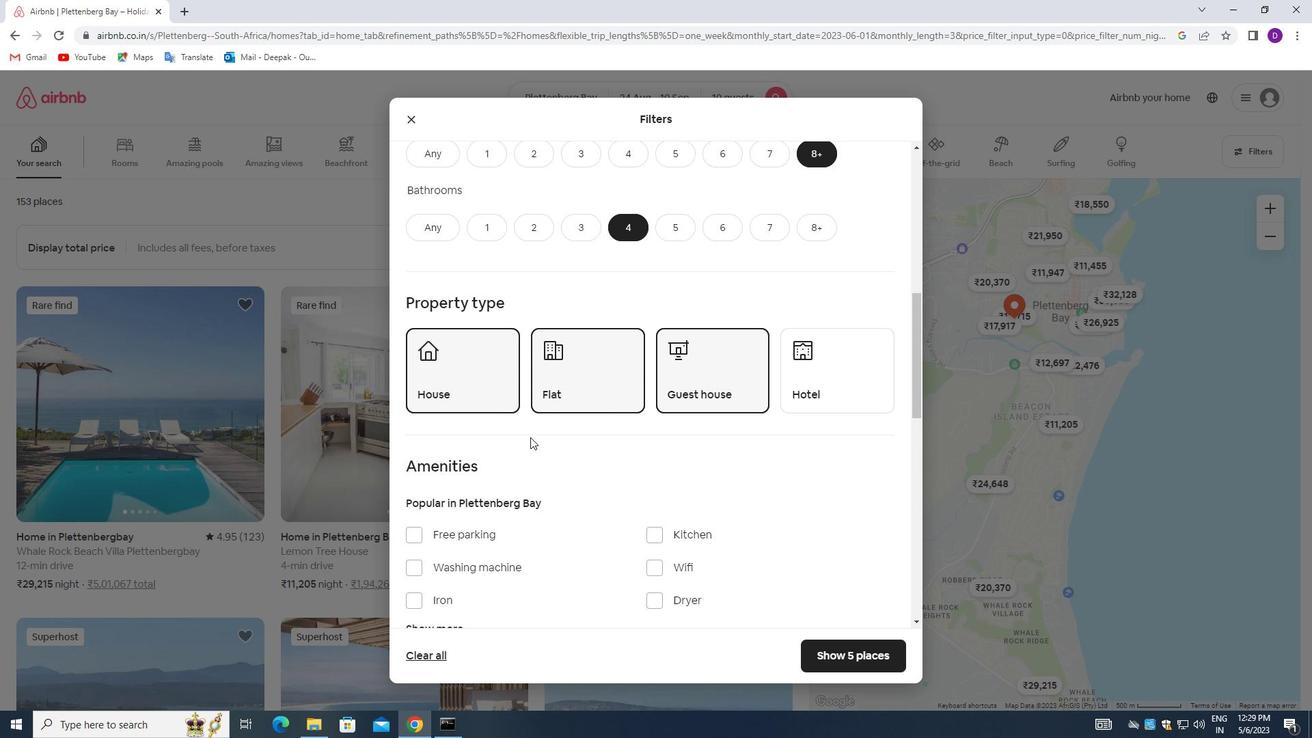 
Action: Mouse scrolled (532, 441) with delta (0, 0)
Screenshot: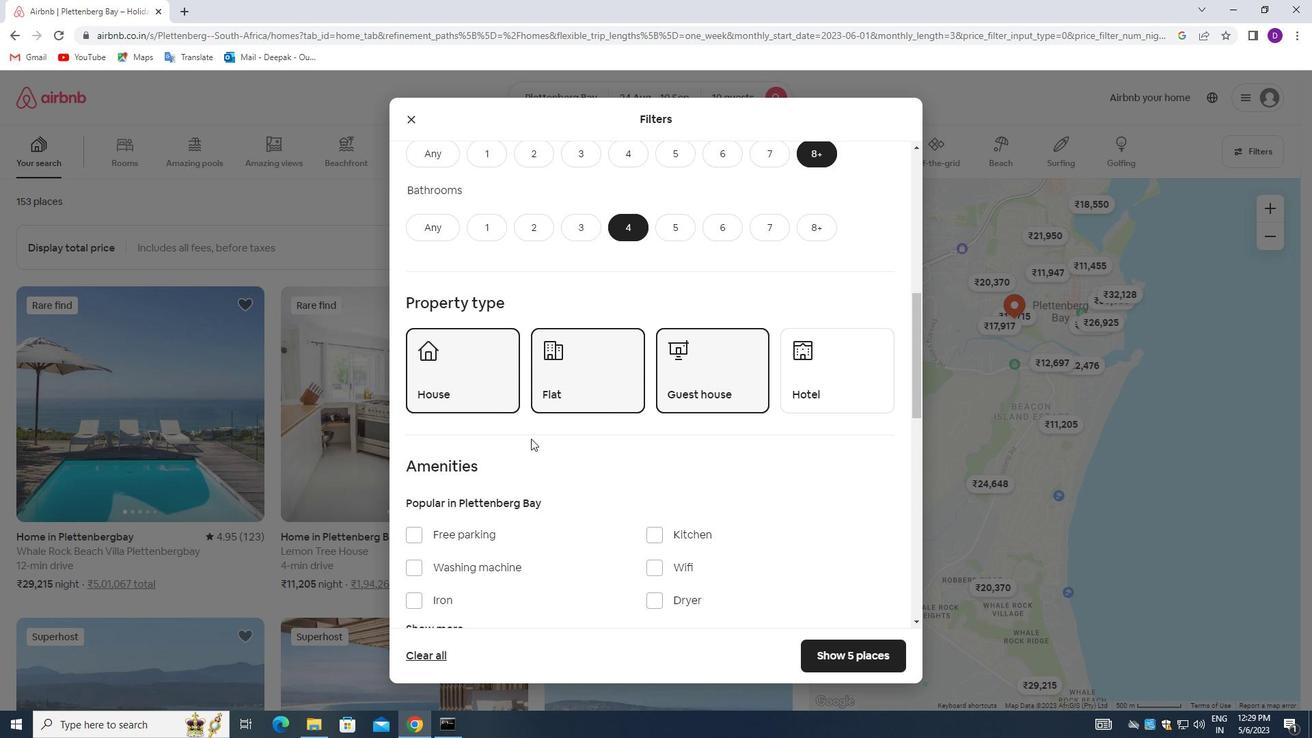 
Action: Mouse moved to (532, 442)
Screenshot: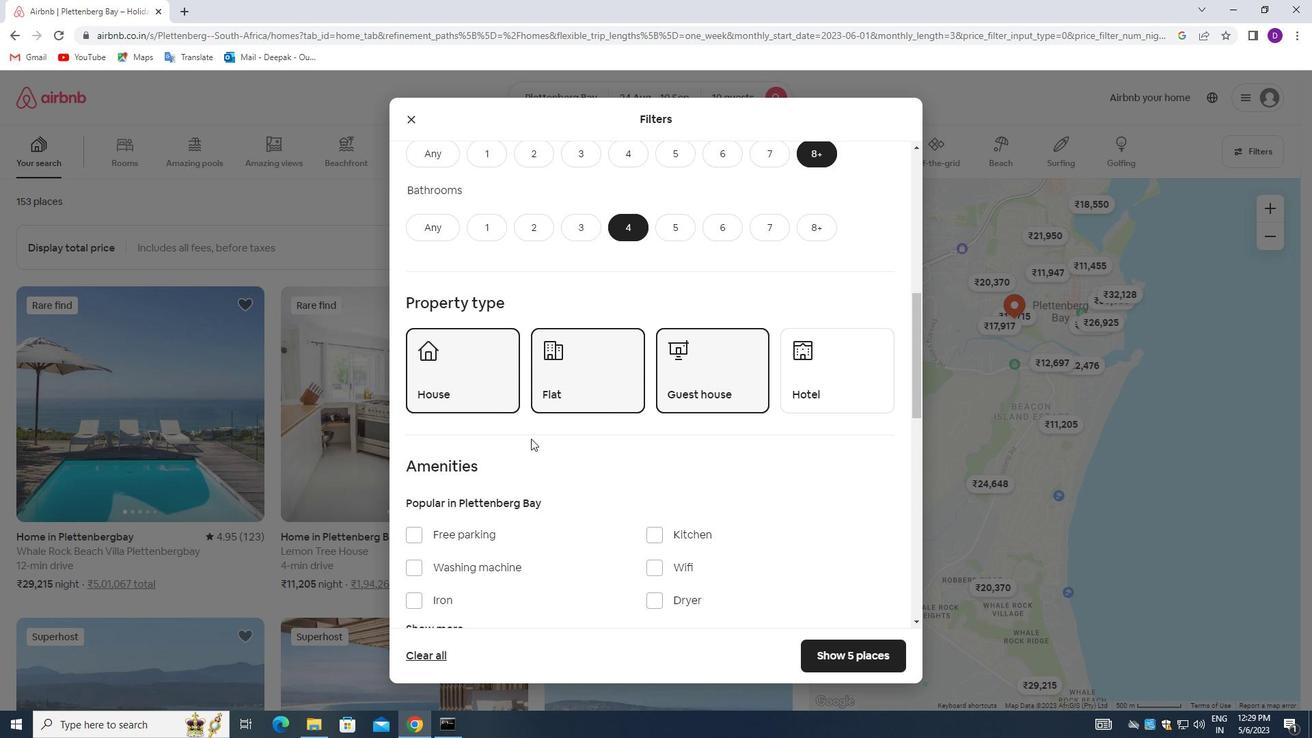 
Action: Mouse scrolled (532, 441) with delta (0, 0)
Screenshot: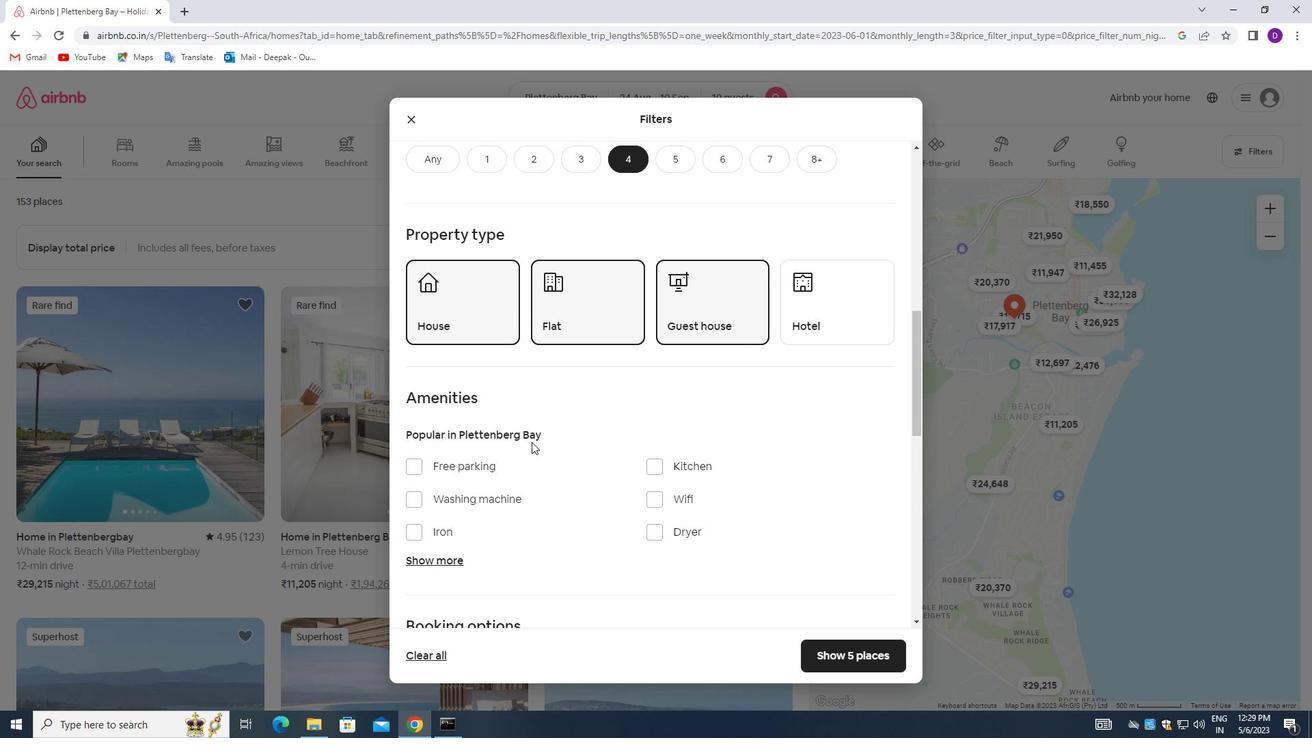 
Action: Mouse moved to (532, 443)
Screenshot: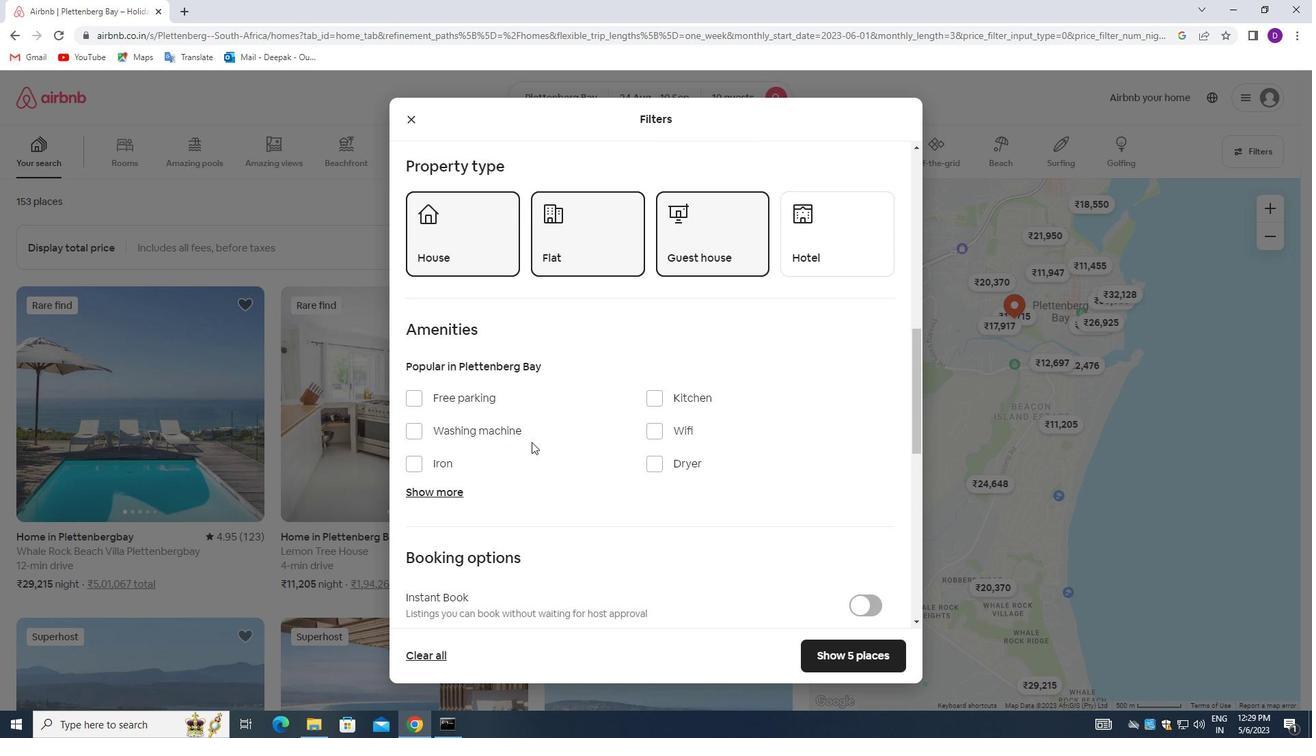 
Action: Mouse scrolled (532, 442) with delta (0, 0)
Screenshot: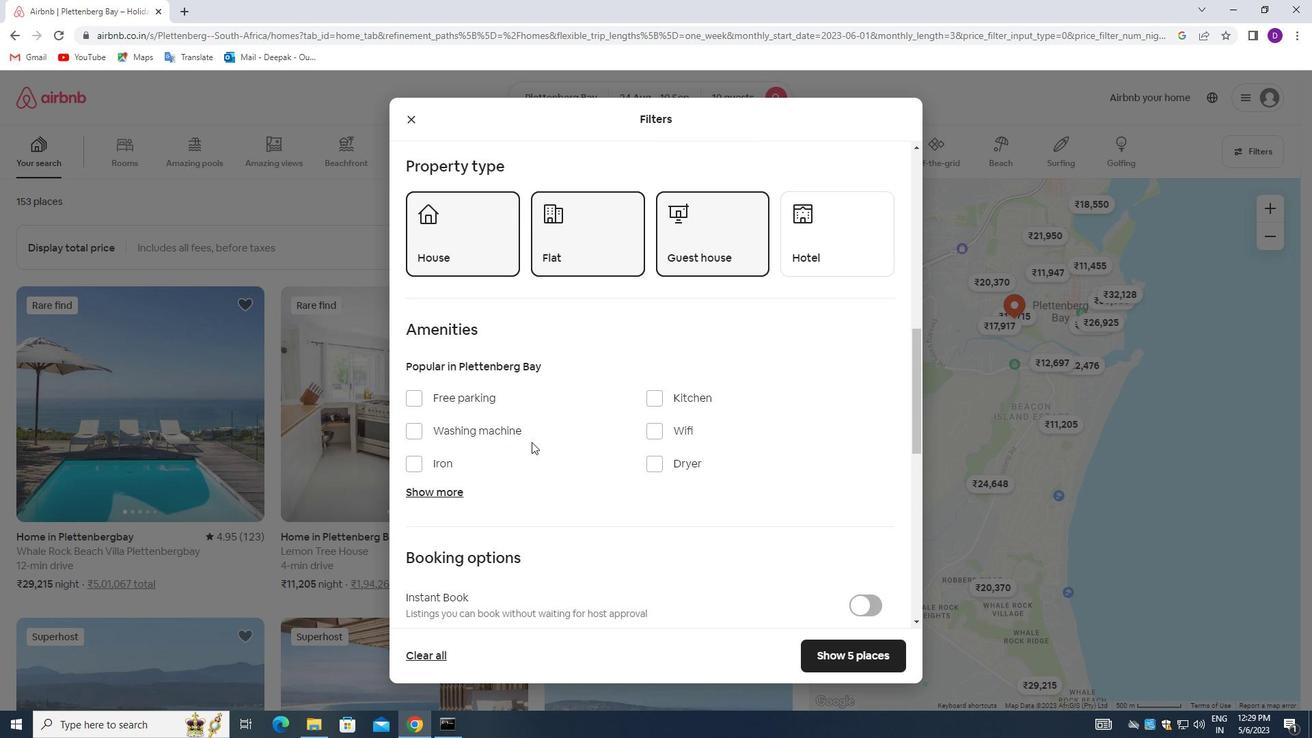 
Action: Mouse moved to (651, 369)
Screenshot: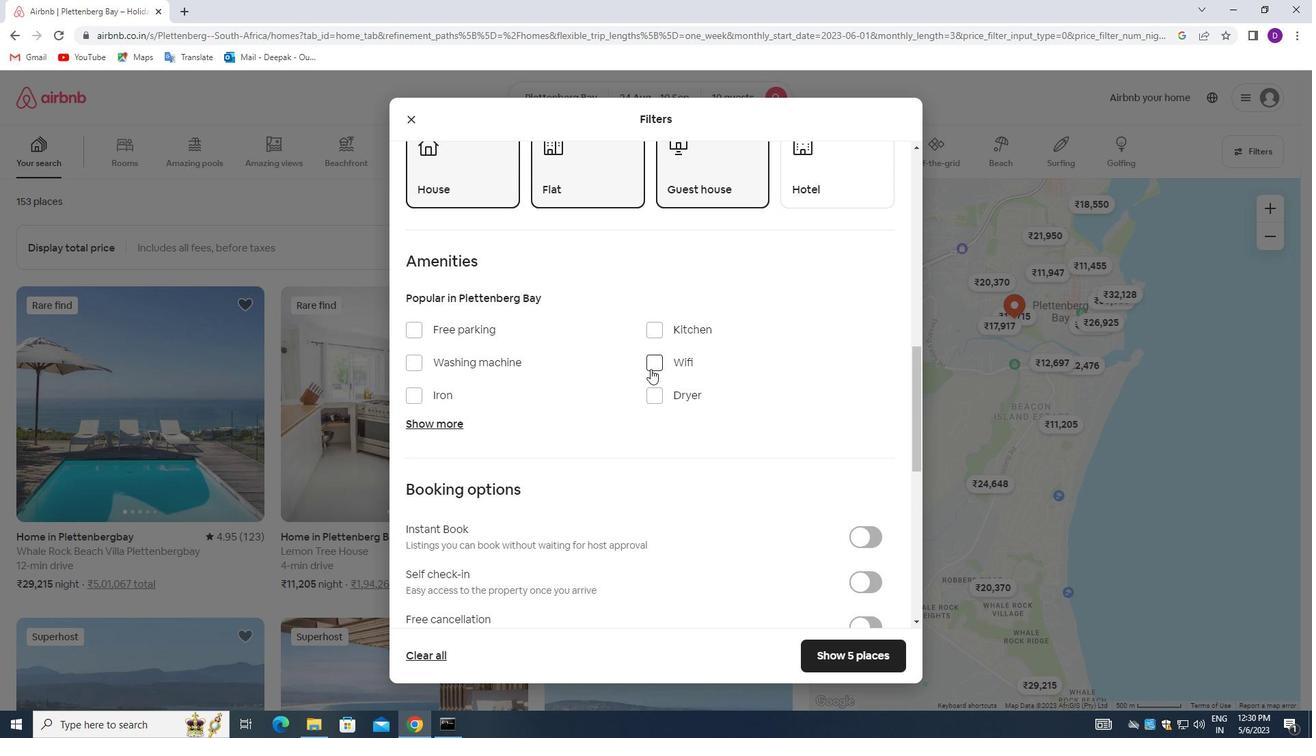 
Action: Mouse pressed left at (651, 369)
Screenshot: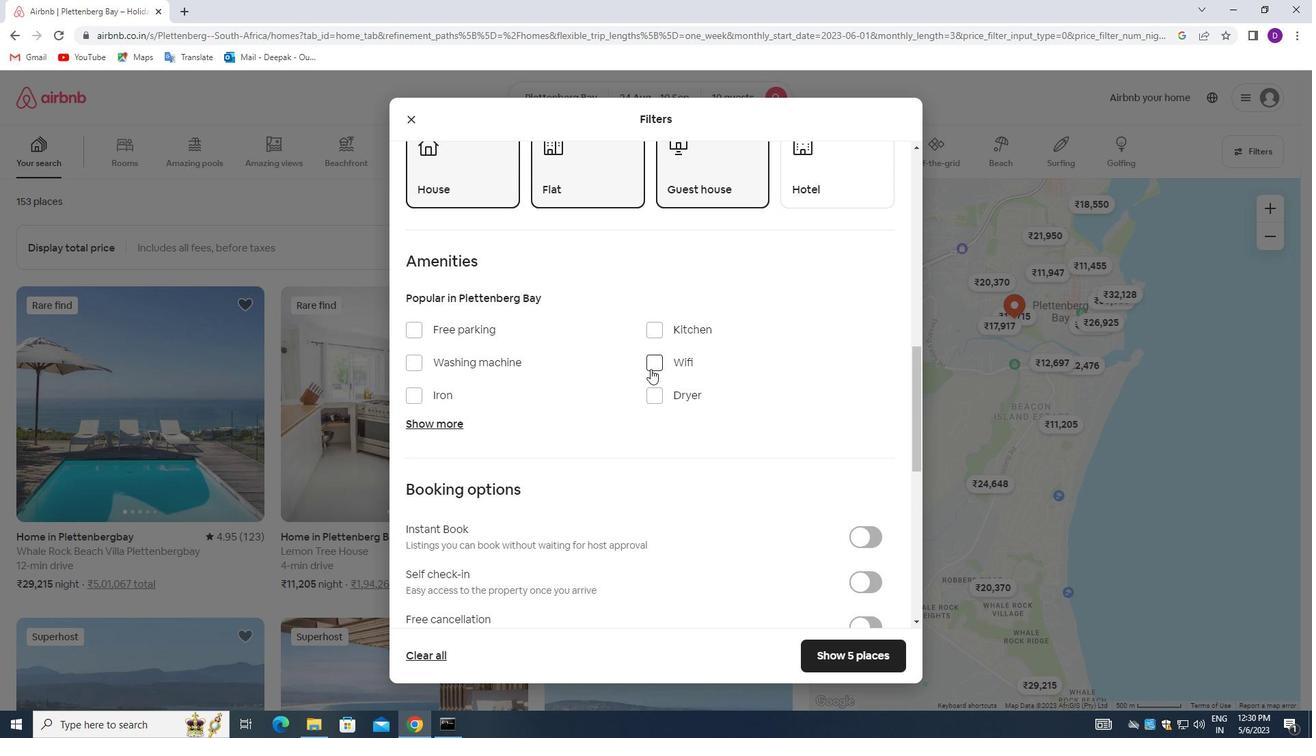 
Action: Mouse moved to (418, 333)
Screenshot: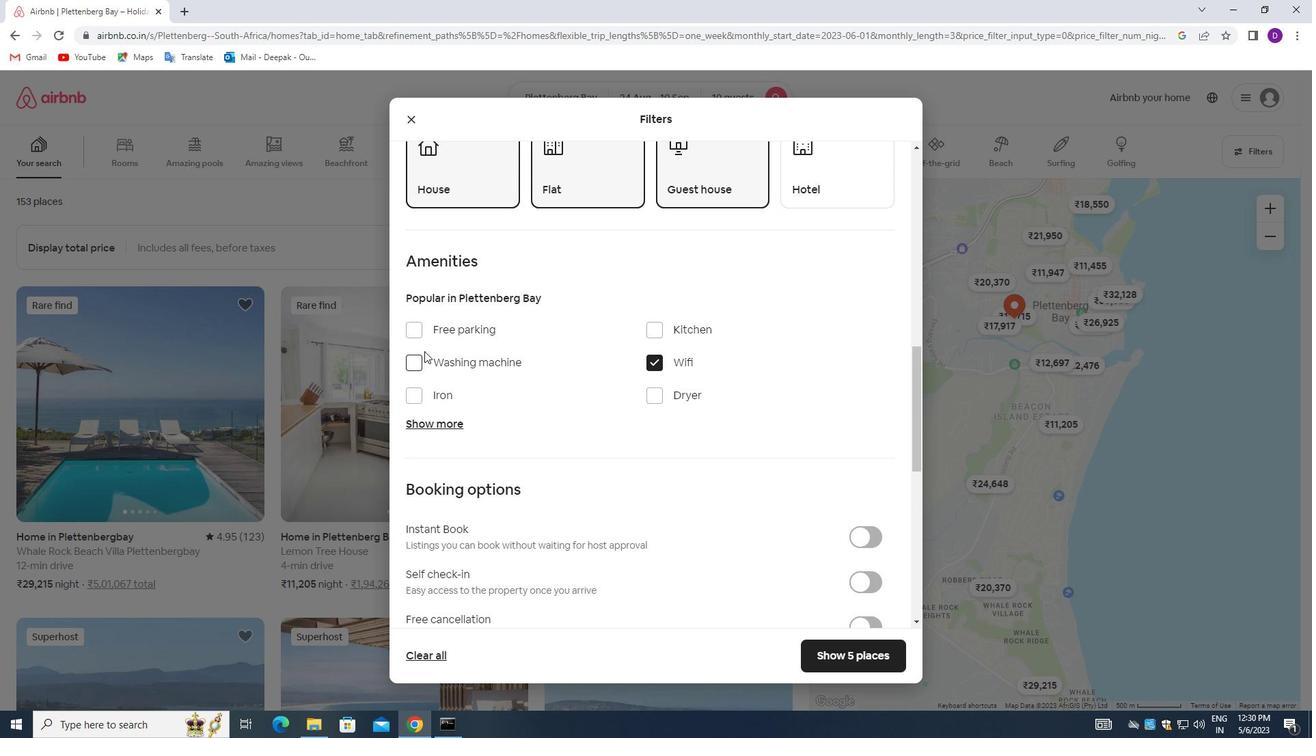 
Action: Mouse pressed left at (418, 333)
Screenshot: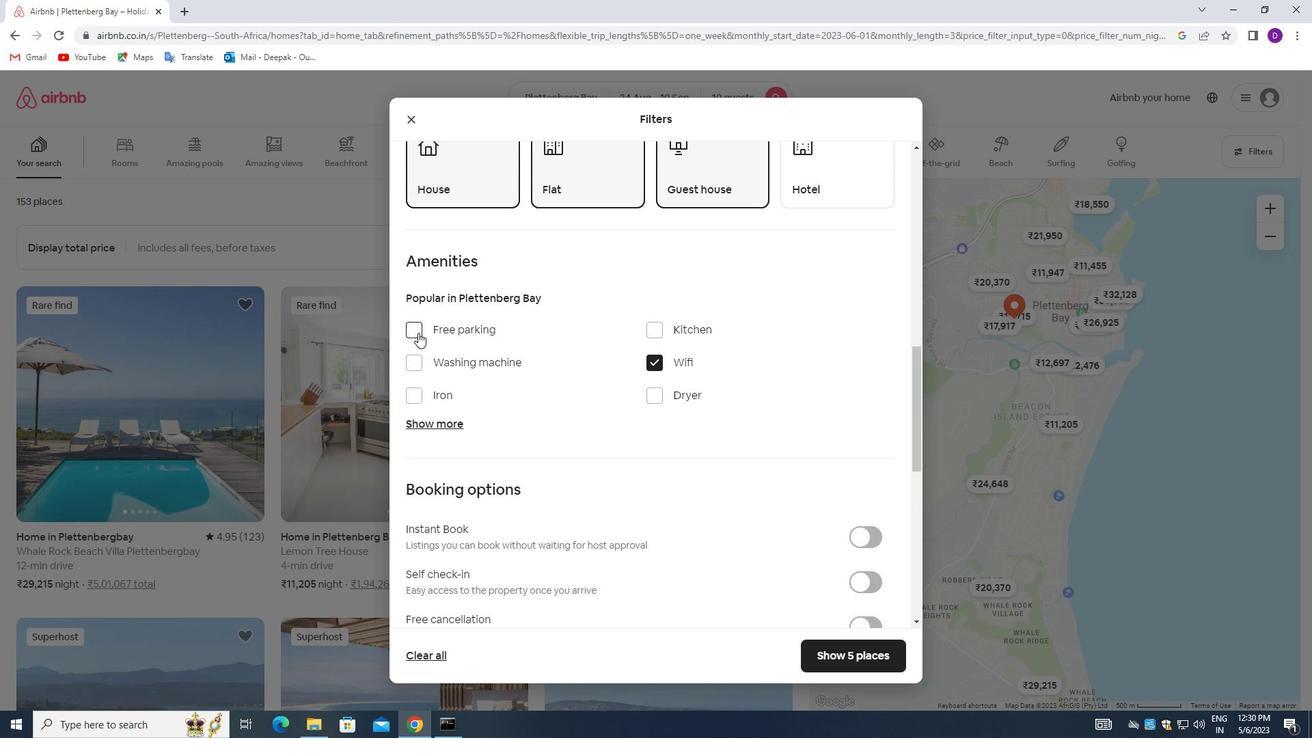 
Action: Mouse moved to (439, 428)
Screenshot: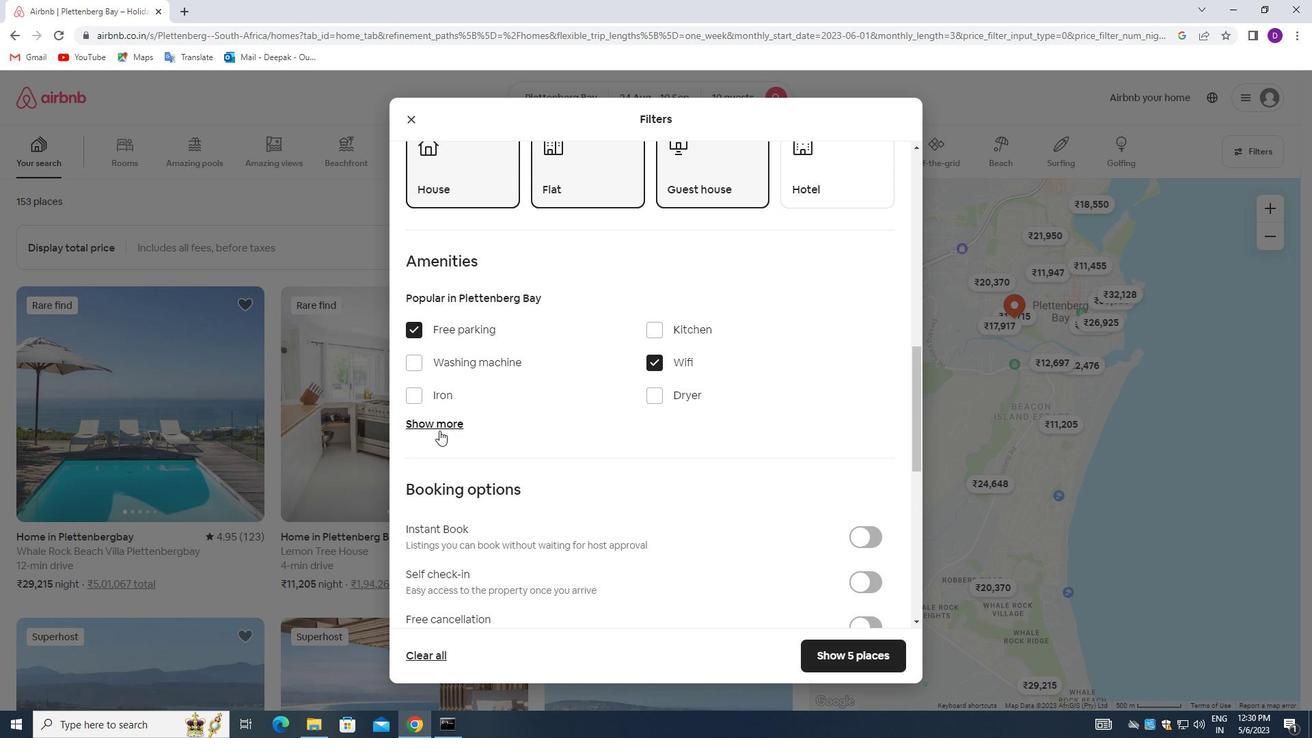 
Action: Mouse pressed left at (439, 428)
Screenshot: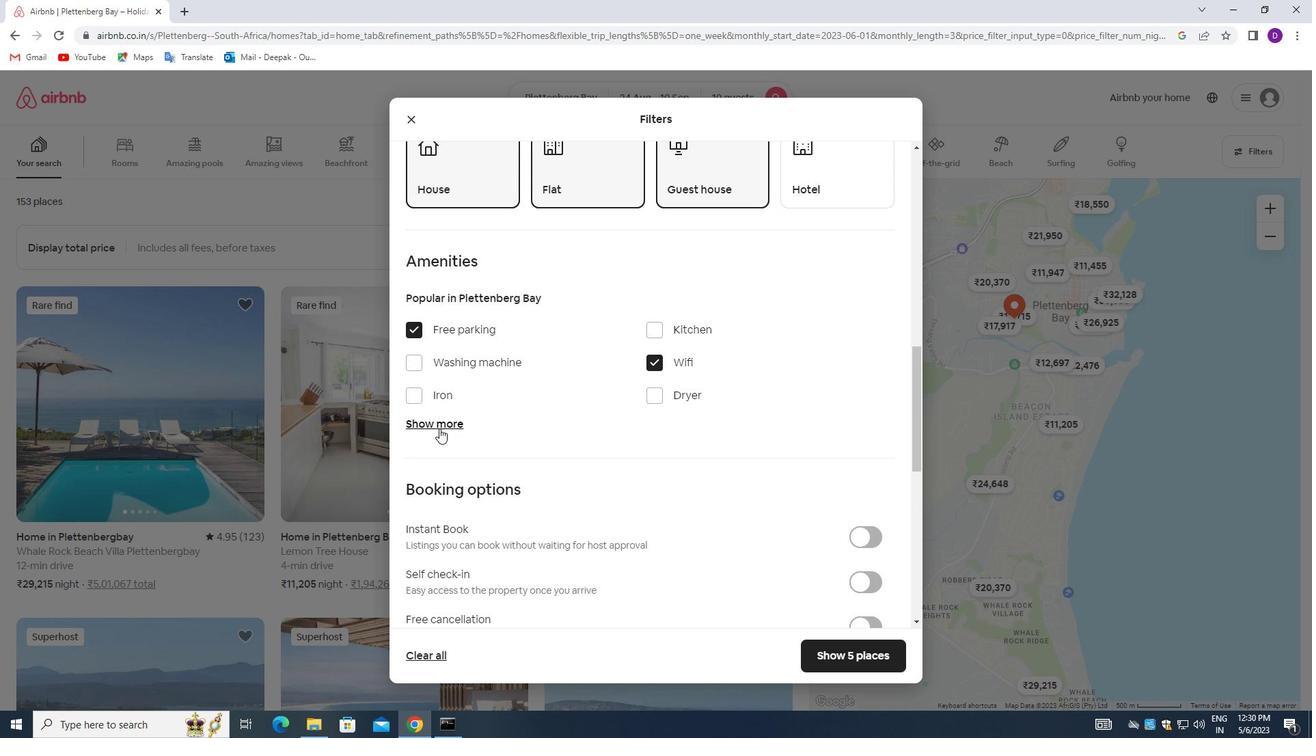 
Action: Mouse moved to (655, 506)
Screenshot: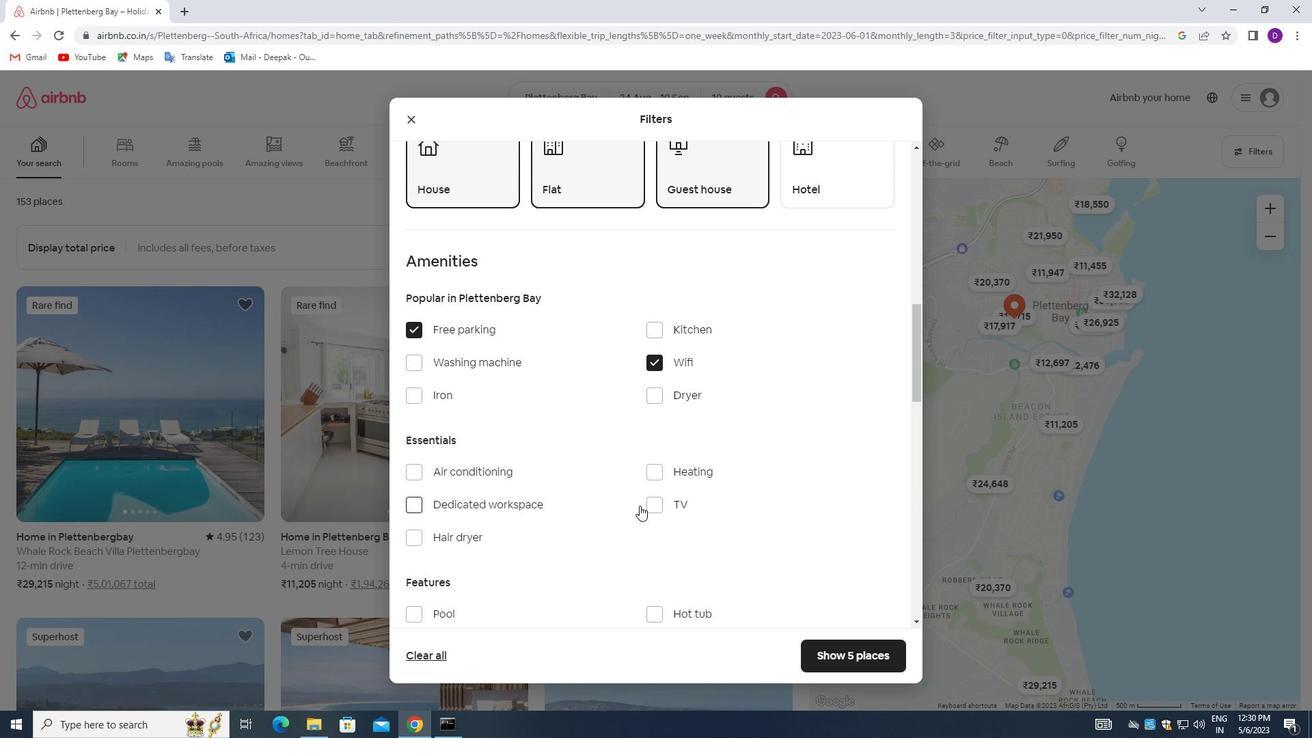 
Action: Mouse pressed left at (655, 506)
Screenshot: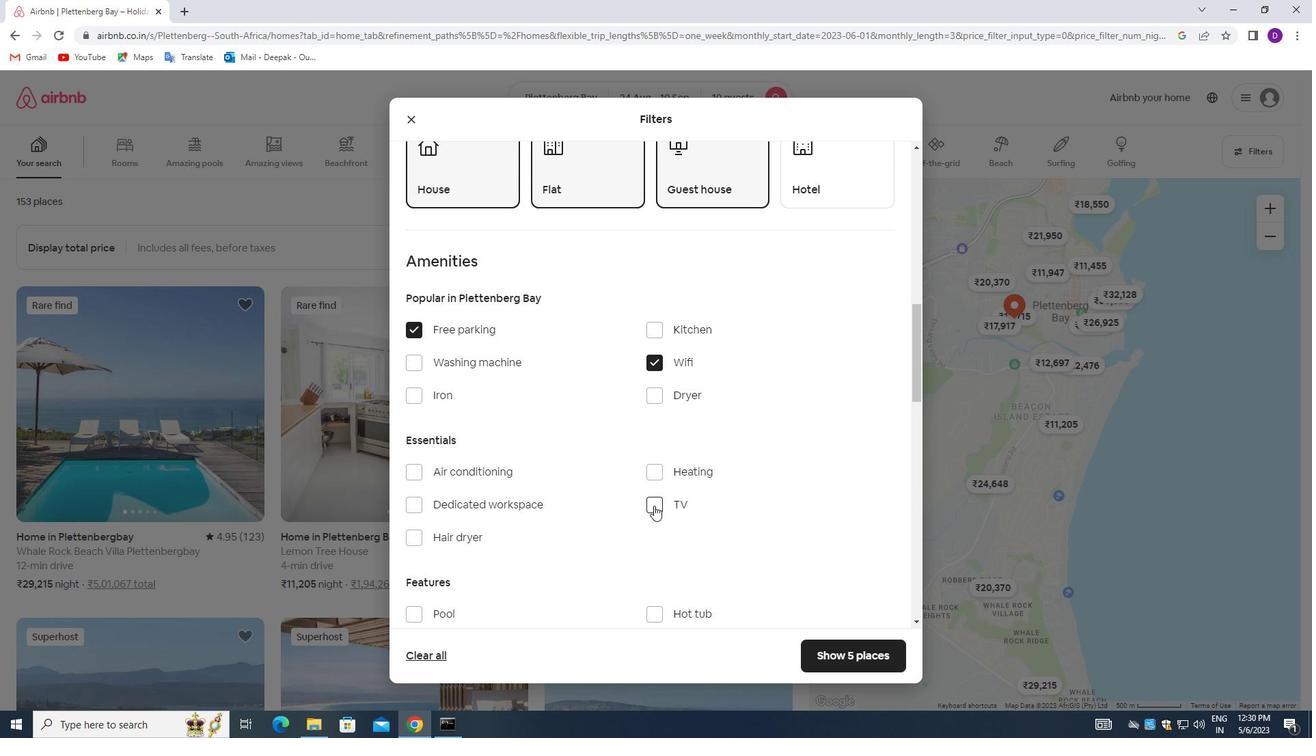 
Action: Mouse moved to (535, 507)
Screenshot: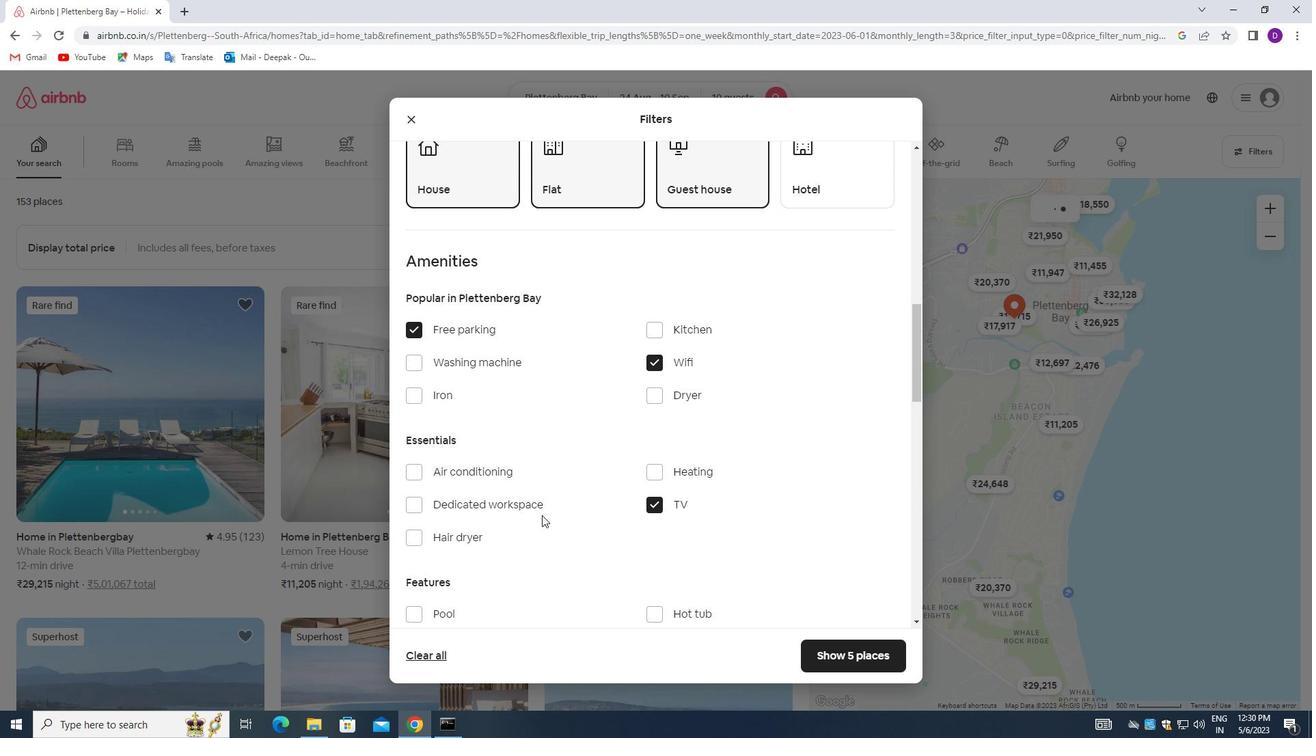
Action: Mouse scrolled (535, 506) with delta (0, 0)
Screenshot: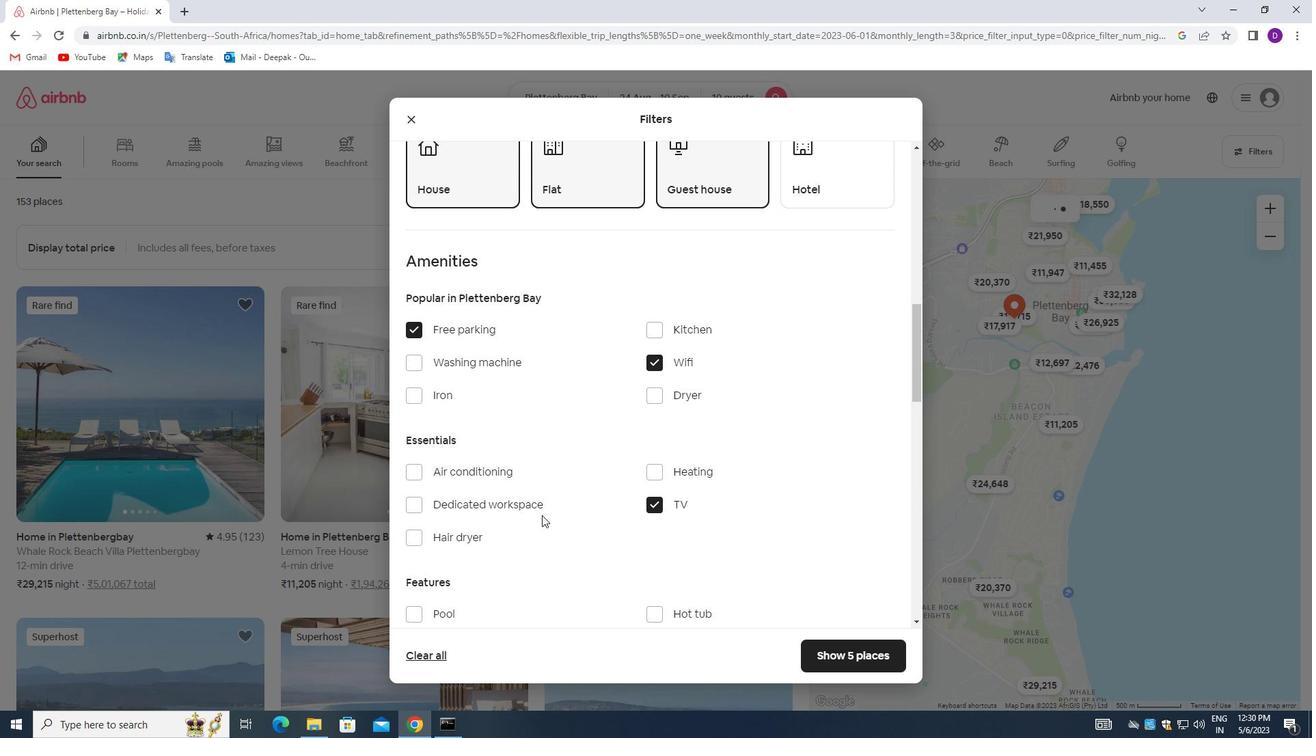 
Action: Mouse moved to (532, 480)
Screenshot: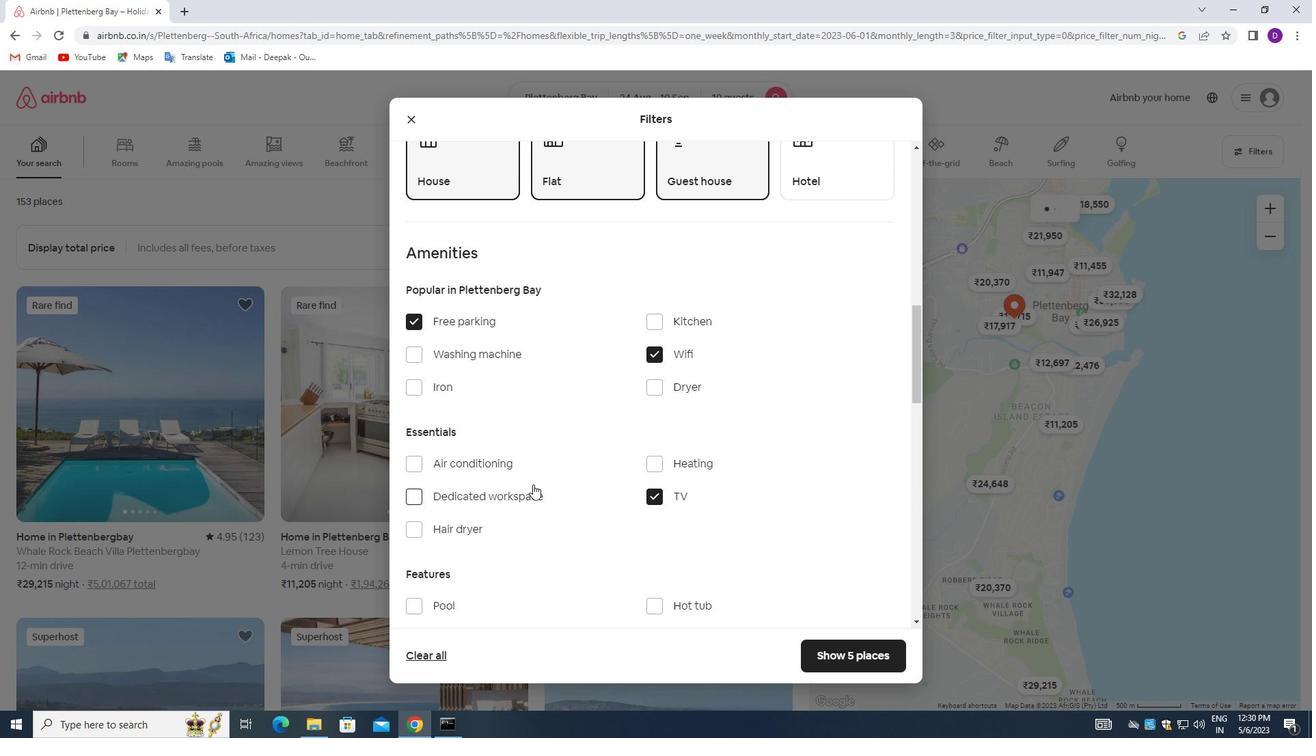 
Action: Mouse scrolled (532, 479) with delta (0, 0)
Screenshot: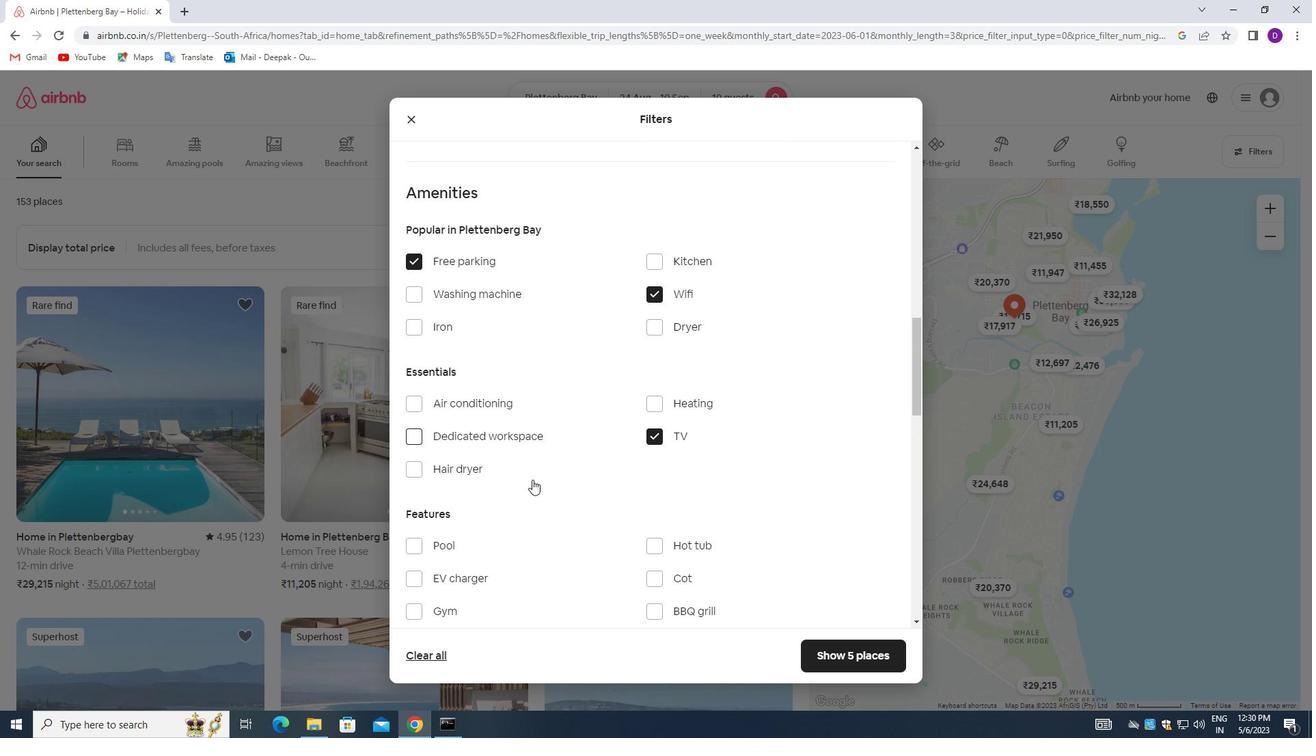 
Action: Mouse scrolled (532, 479) with delta (0, 0)
Screenshot: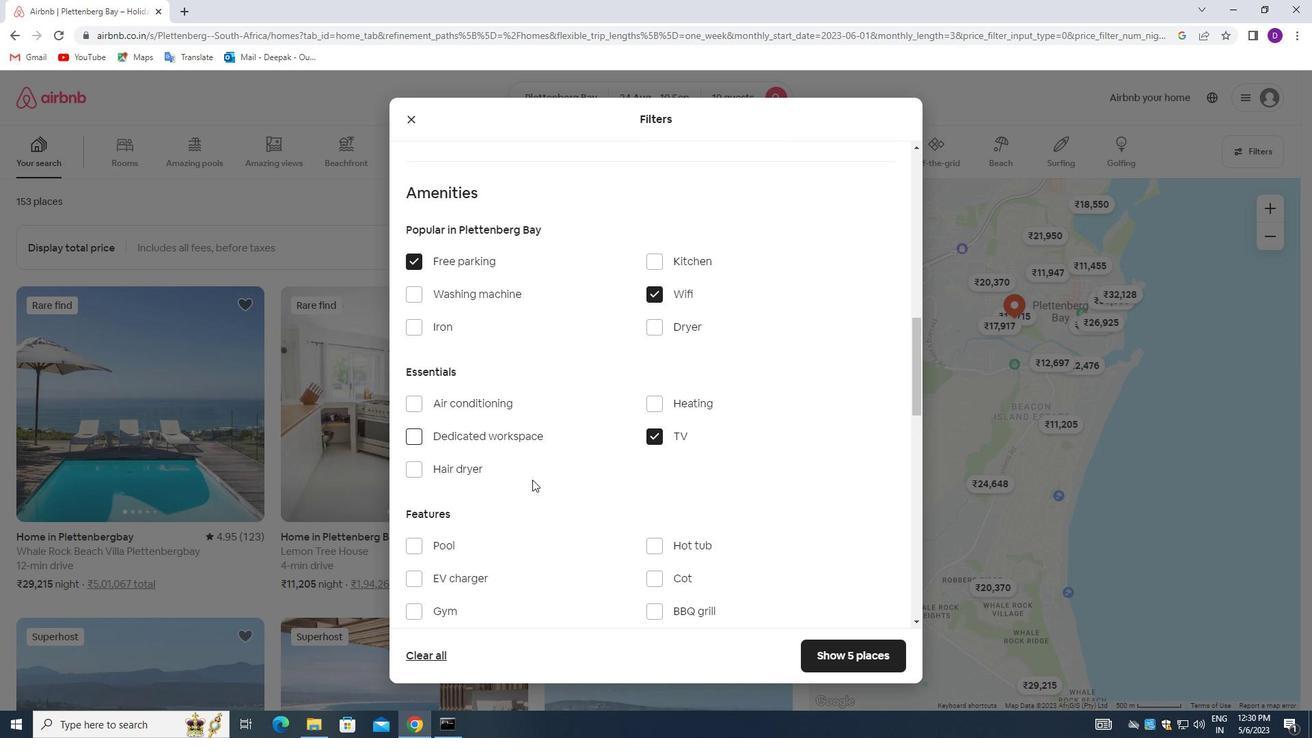 
Action: Mouse moved to (415, 480)
Screenshot: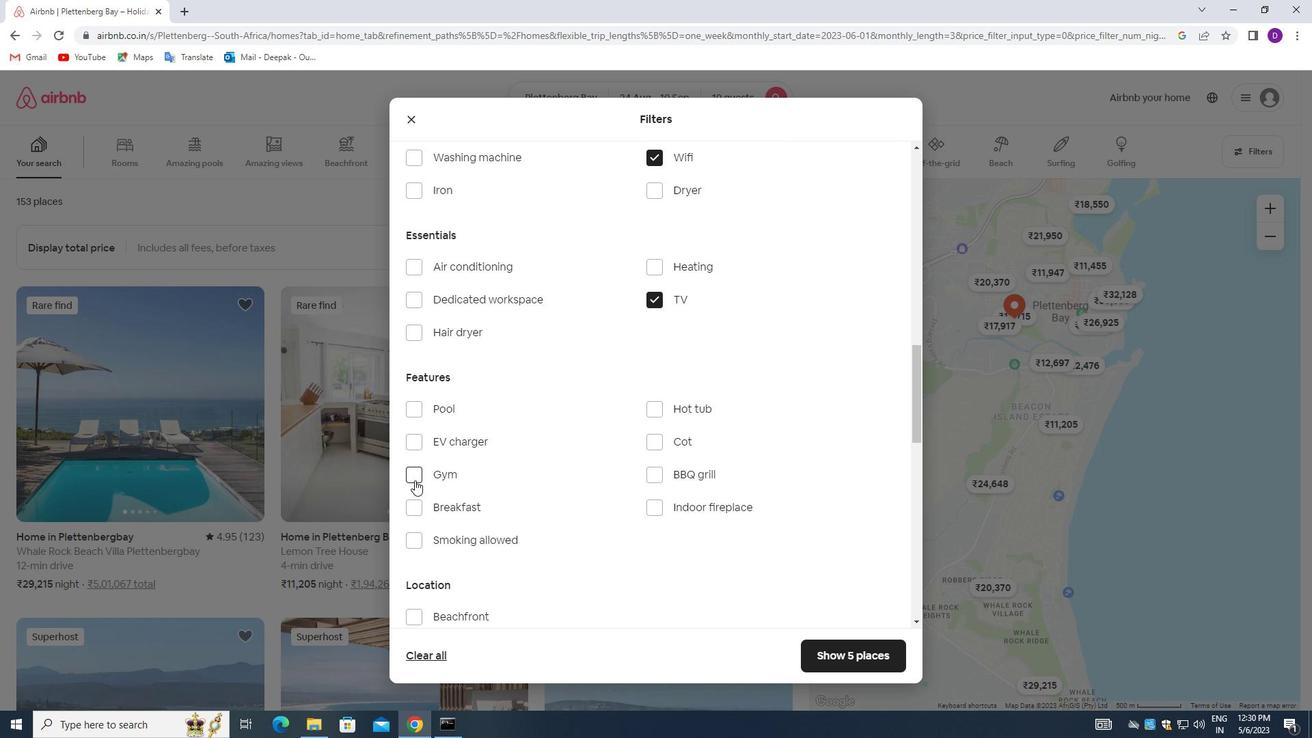 
Action: Mouse pressed left at (415, 480)
Screenshot: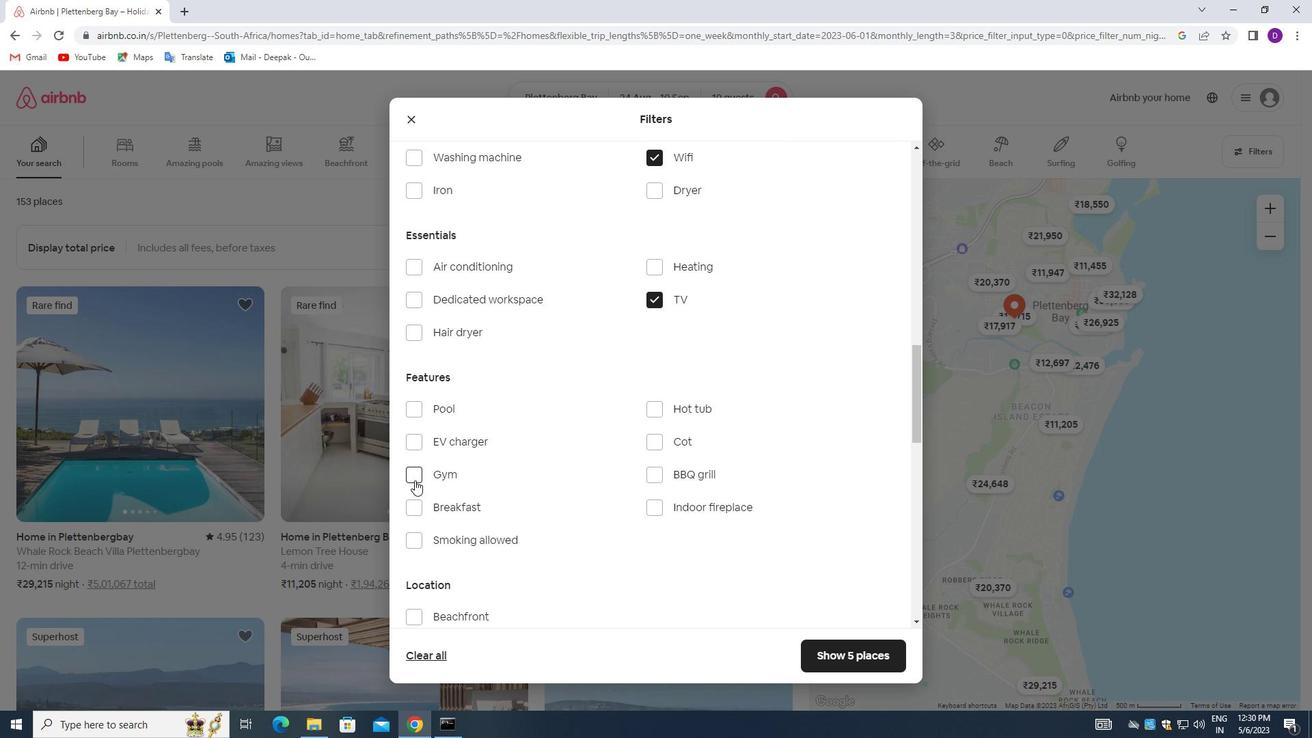 
Action: Mouse moved to (416, 511)
Screenshot: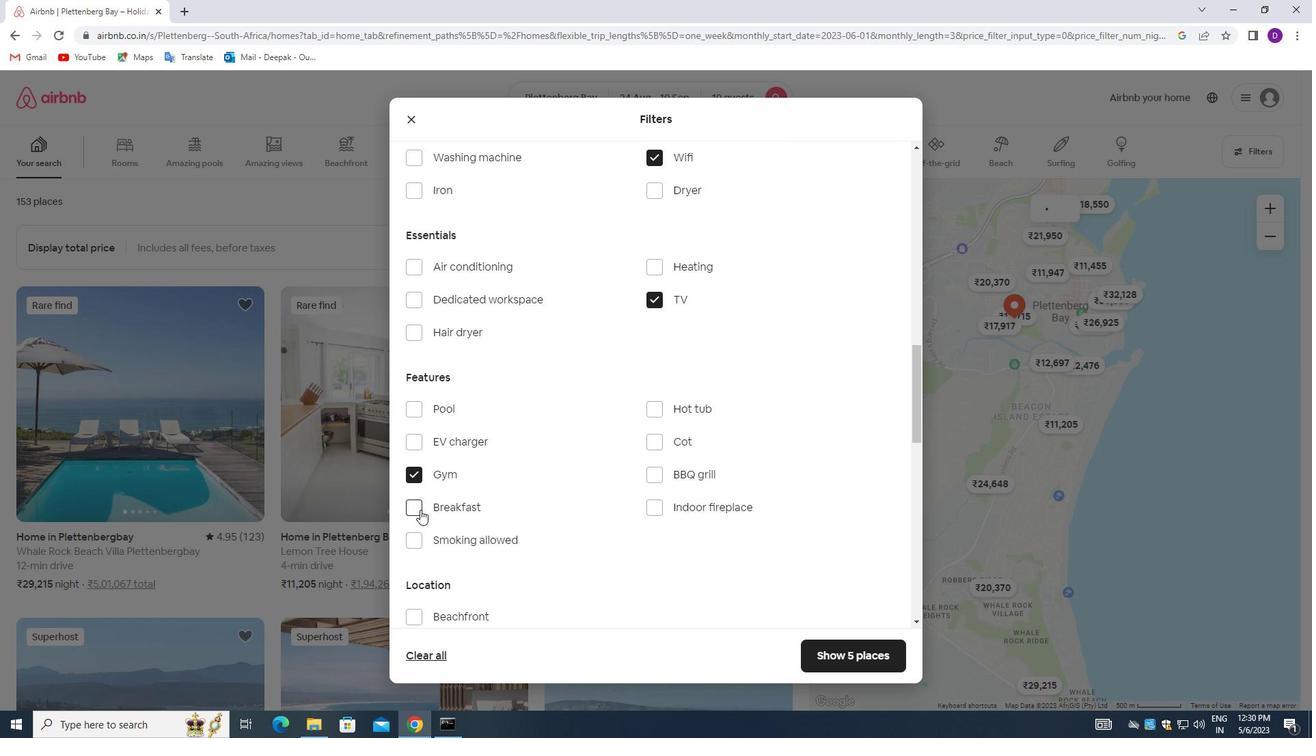 
Action: Mouse pressed left at (416, 511)
Screenshot: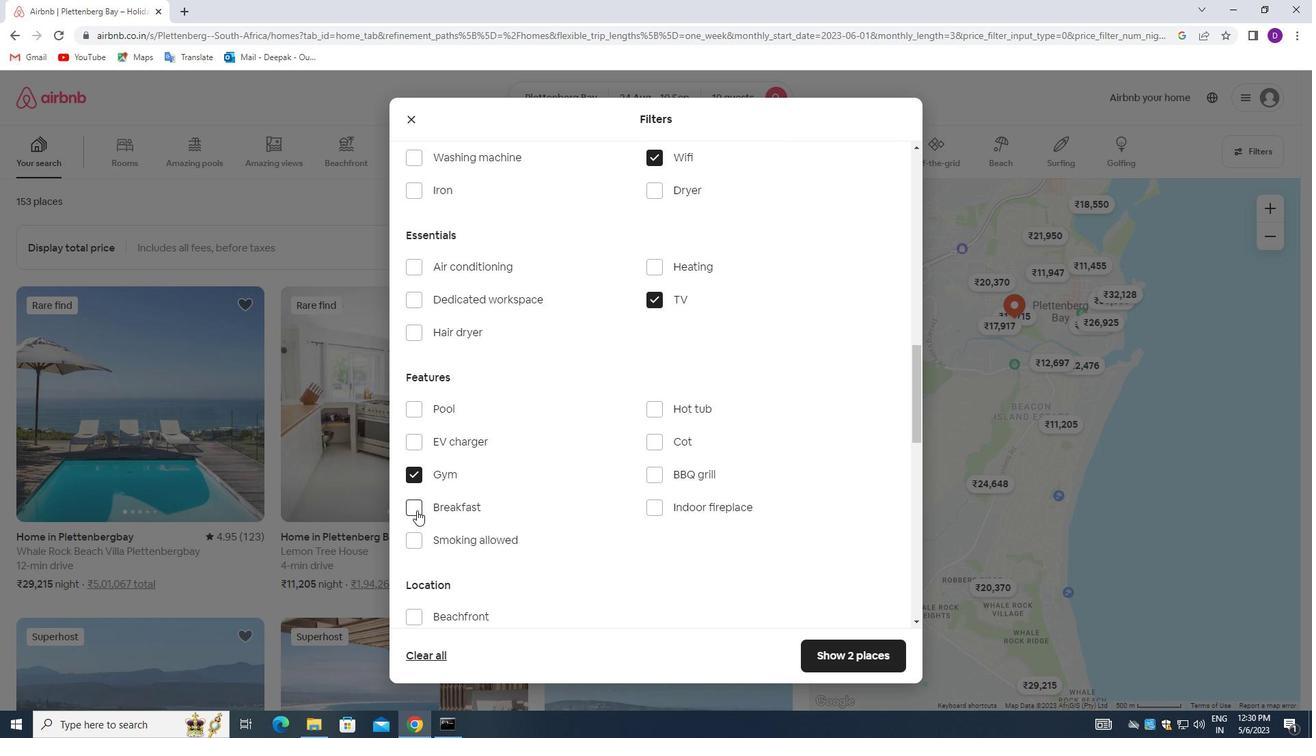 
Action: Mouse pressed left at (416, 511)
Screenshot: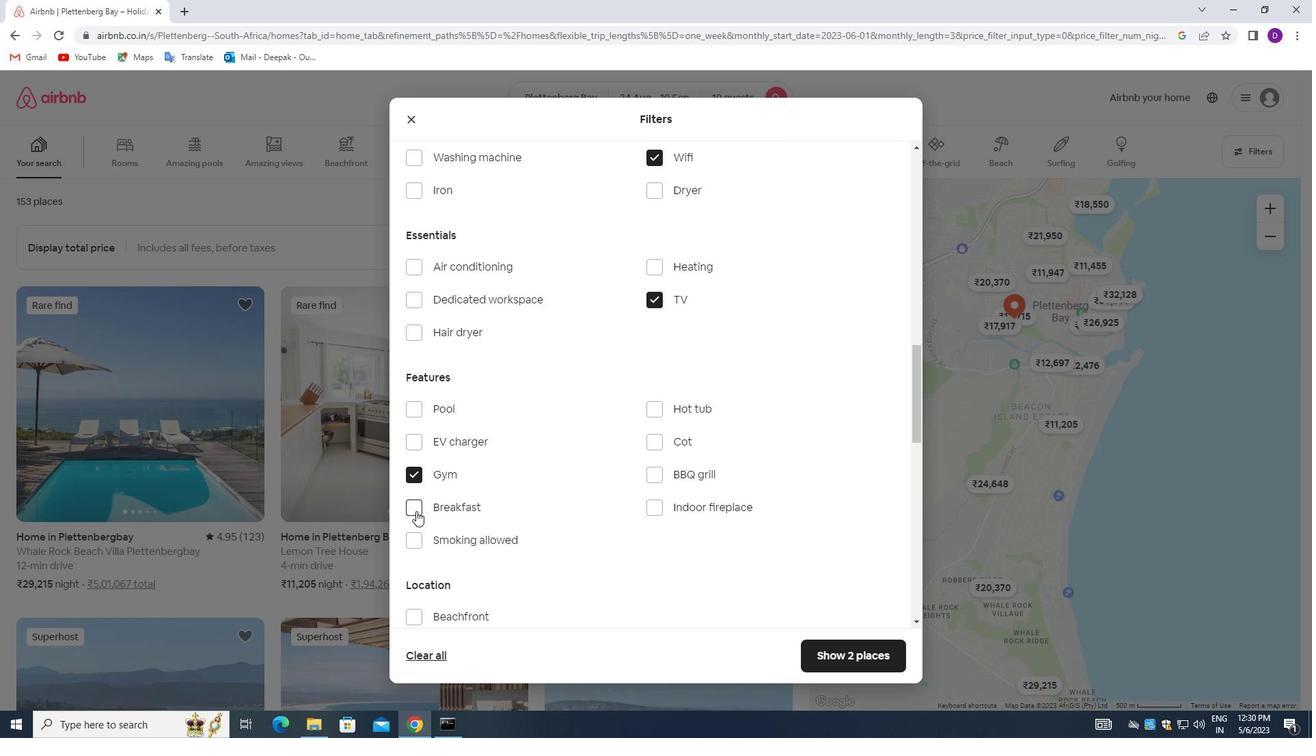 
Action: Mouse moved to (414, 507)
Screenshot: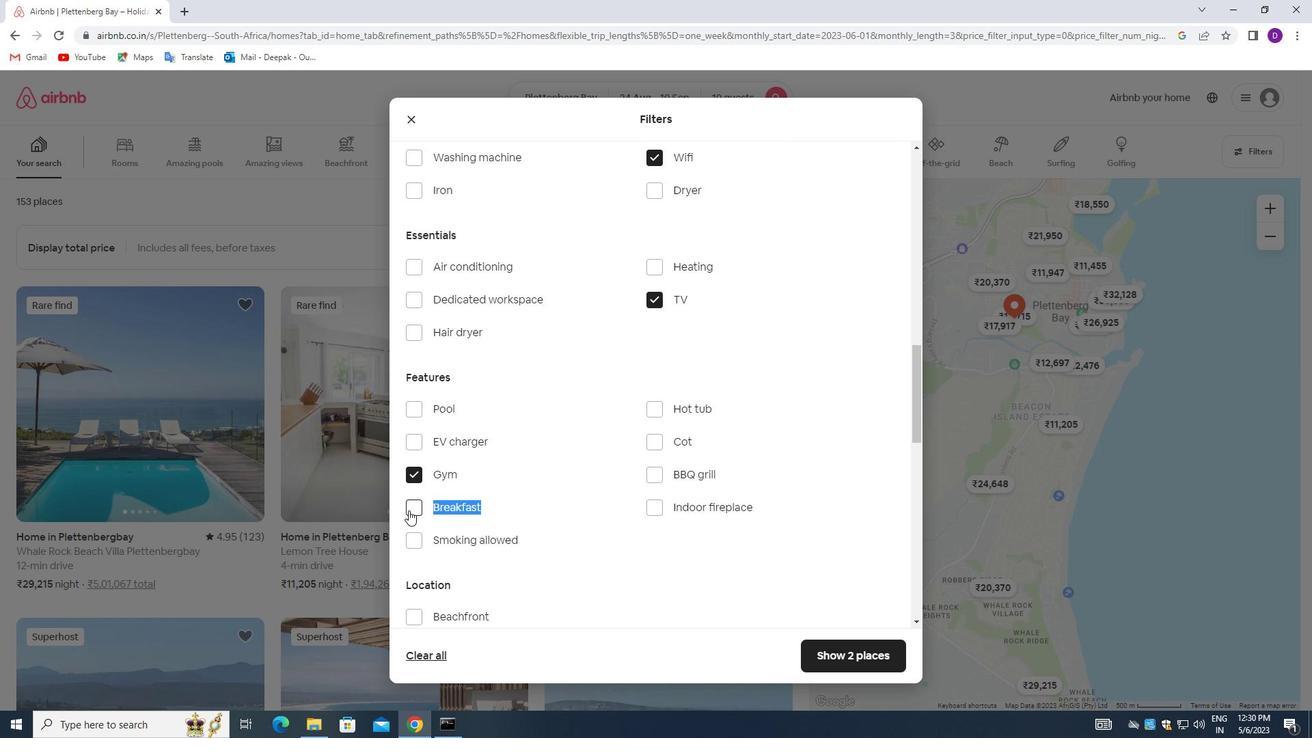
Action: Mouse pressed left at (414, 507)
Screenshot: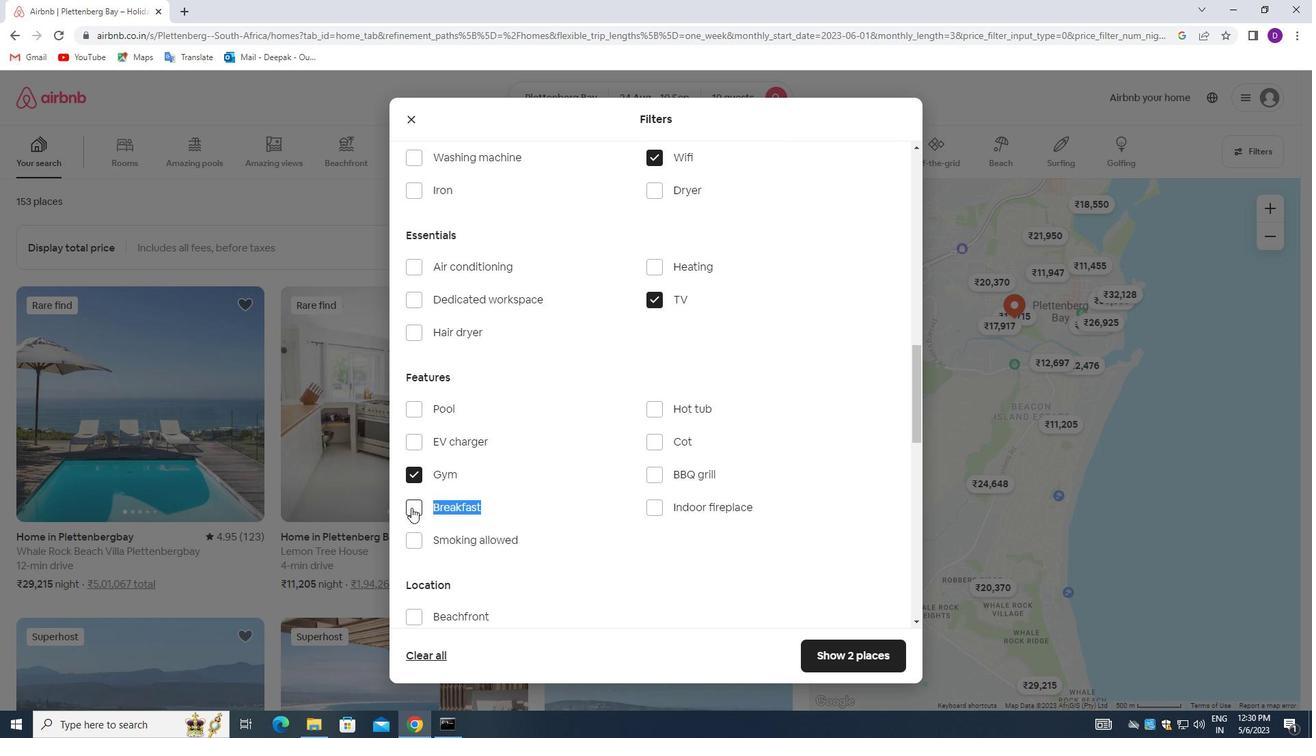 
Action: Mouse moved to (570, 450)
Screenshot: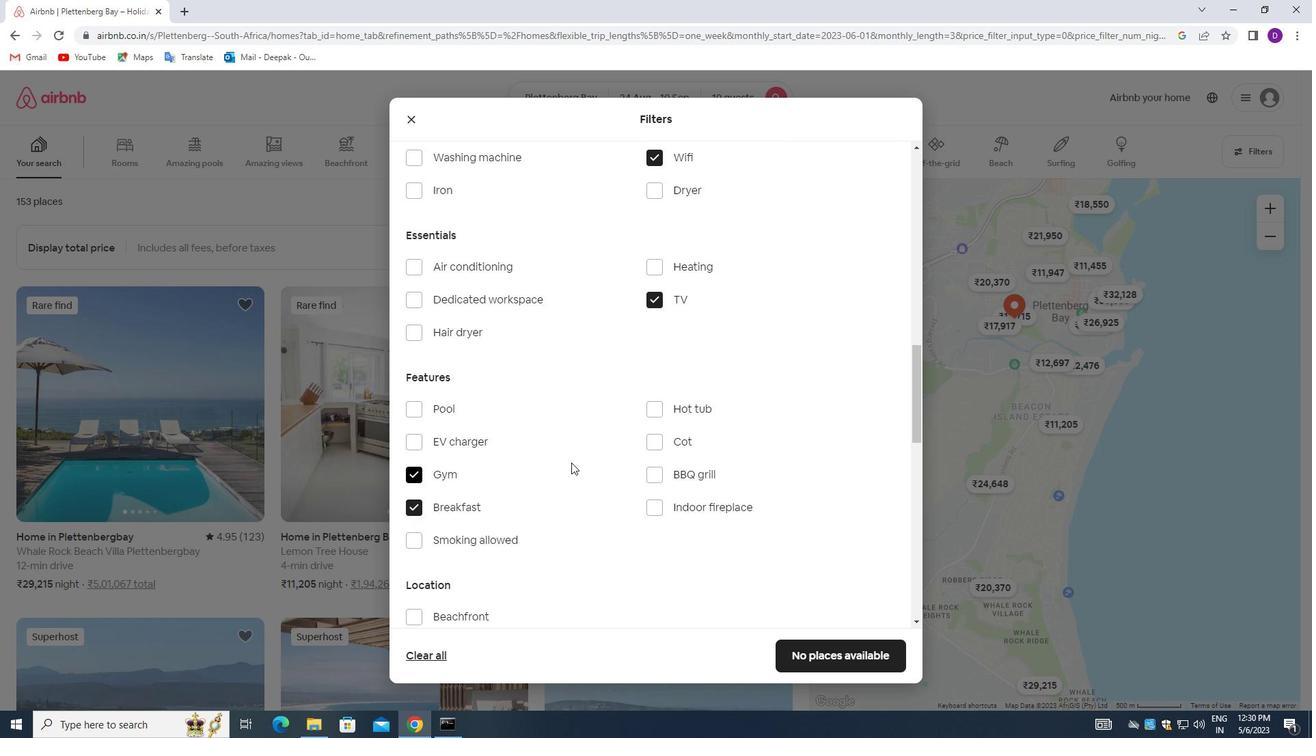 
Action: Mouse scrolled (570, 451) with delta (0, 0)
Screenshot: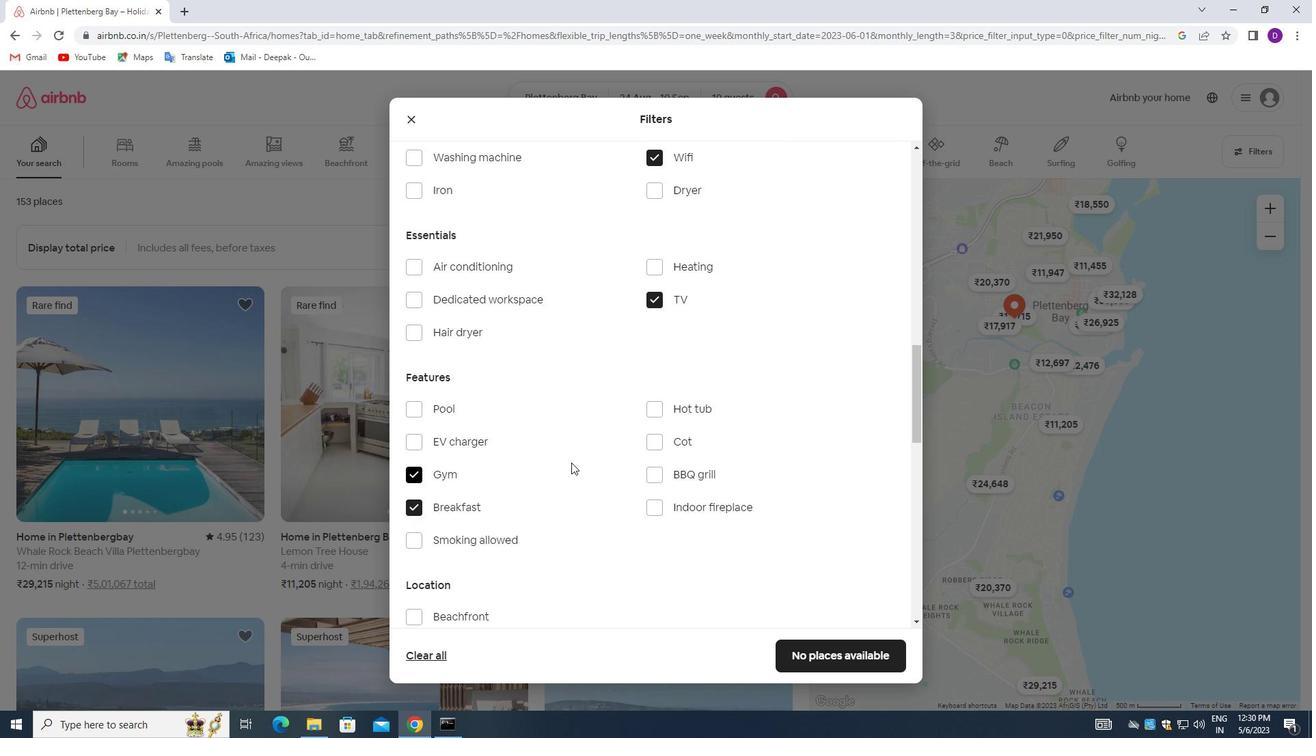
Action: Mouse moved to (551, 461)
Screenshot: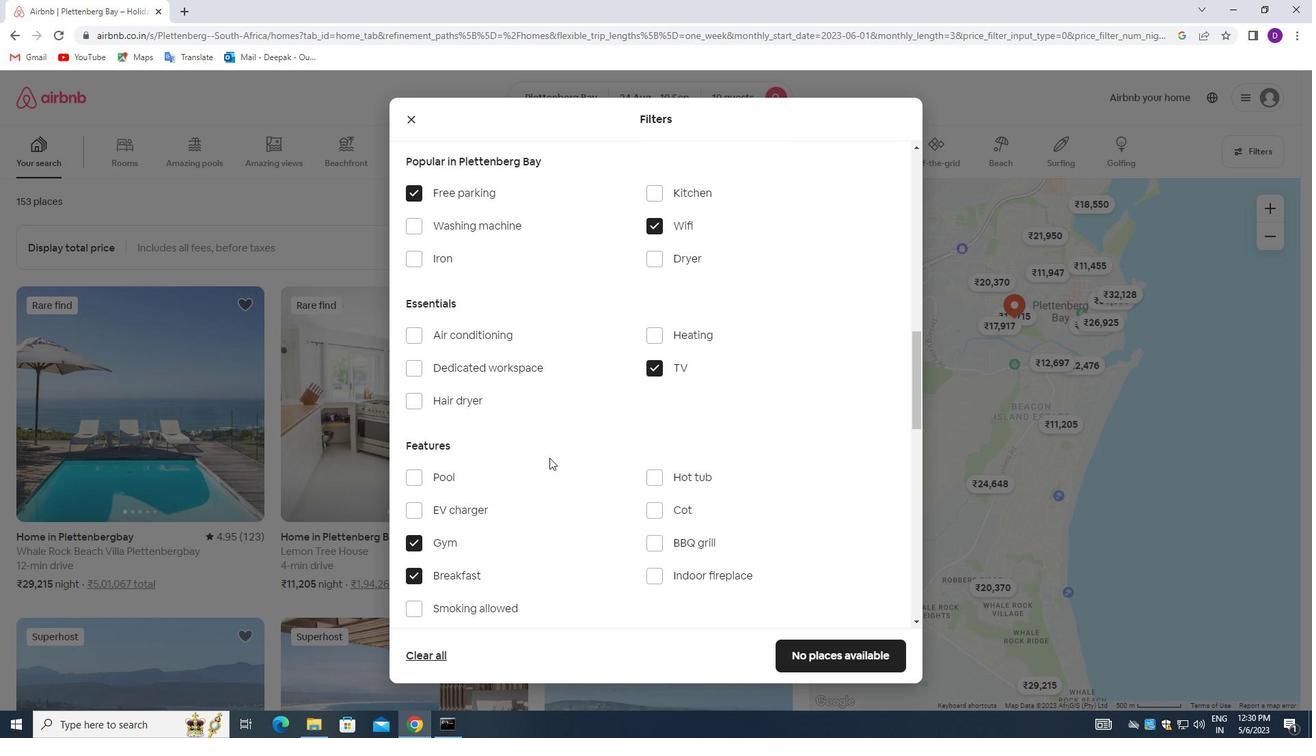 
Action: Mouse scrolled (551, 460) with delta (0, 0)
Screenshot: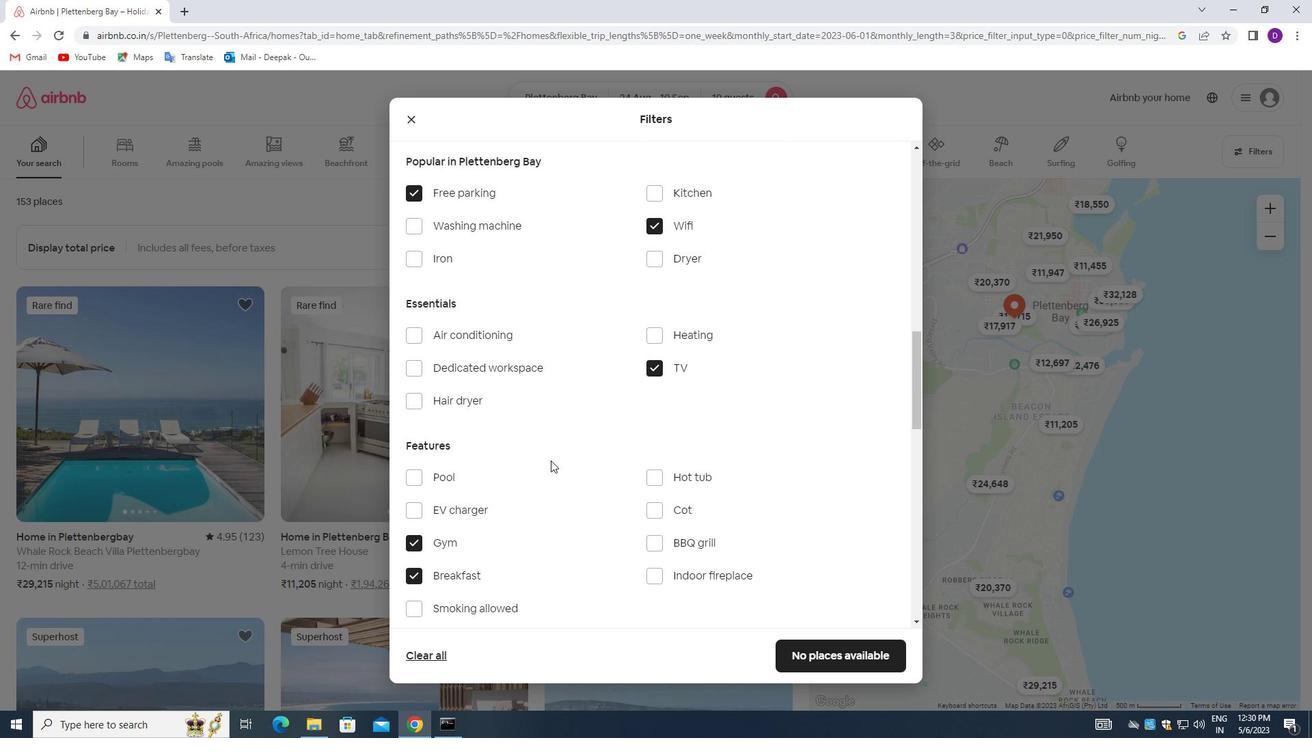 
Action: Mouse moved to (549, 460)
Screenshot: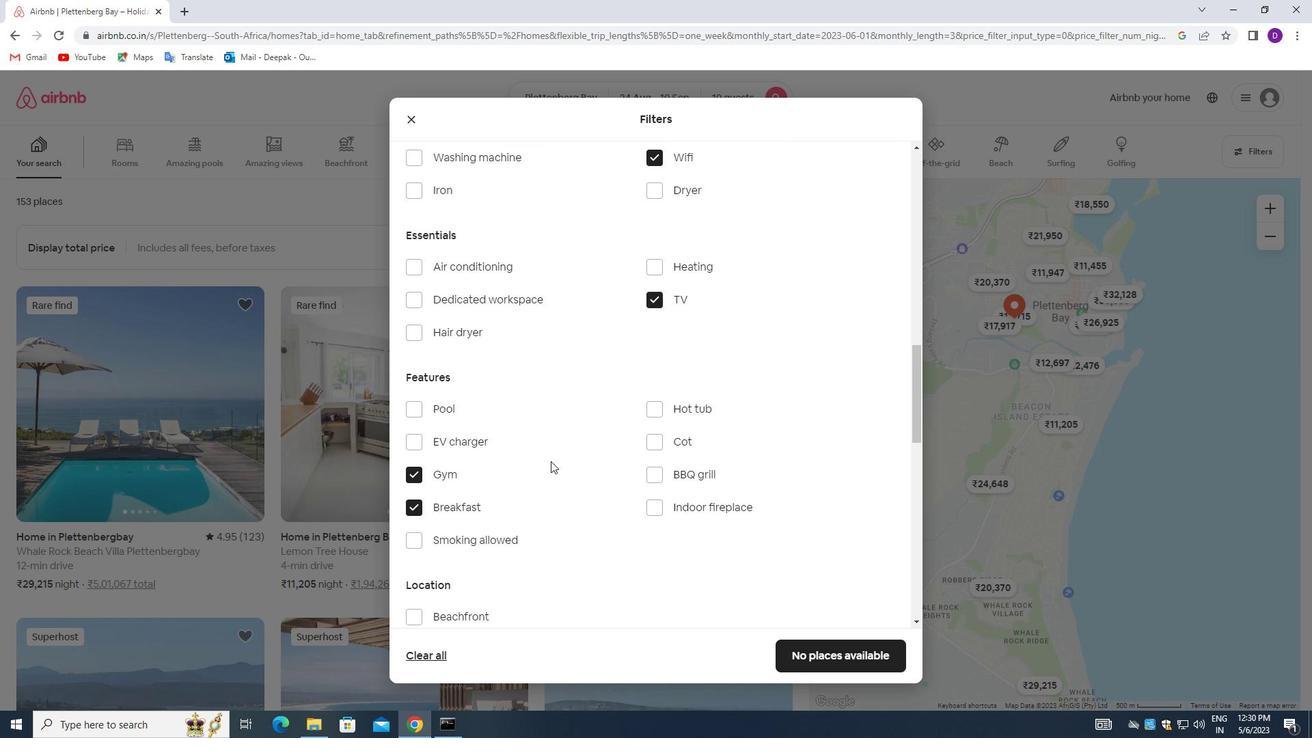 
Action: Mouse scrolled (549, 461) with delta (0, 0)
Screenshot: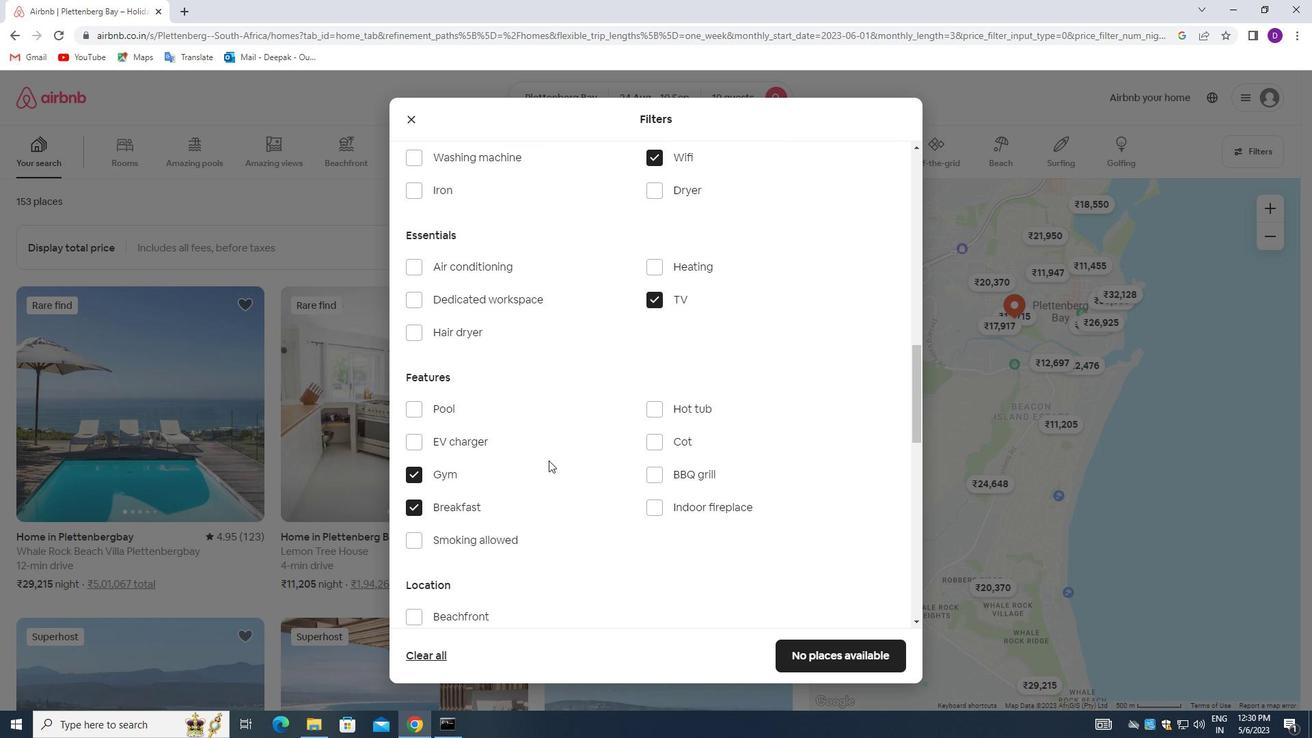 
Action: Mouse moved to (549, 460)
Screenshot: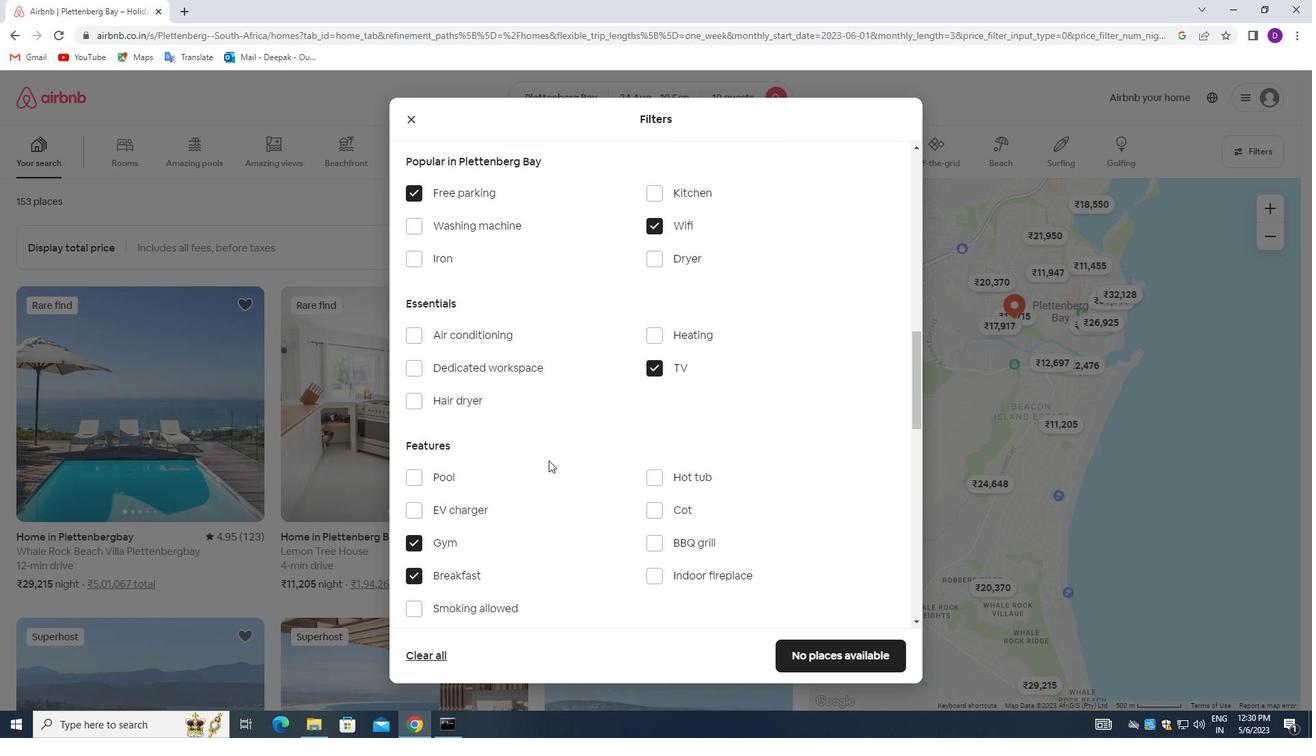 
Action: Mouse scrolled (549, 460) with delta (0, 0)
Screenshot: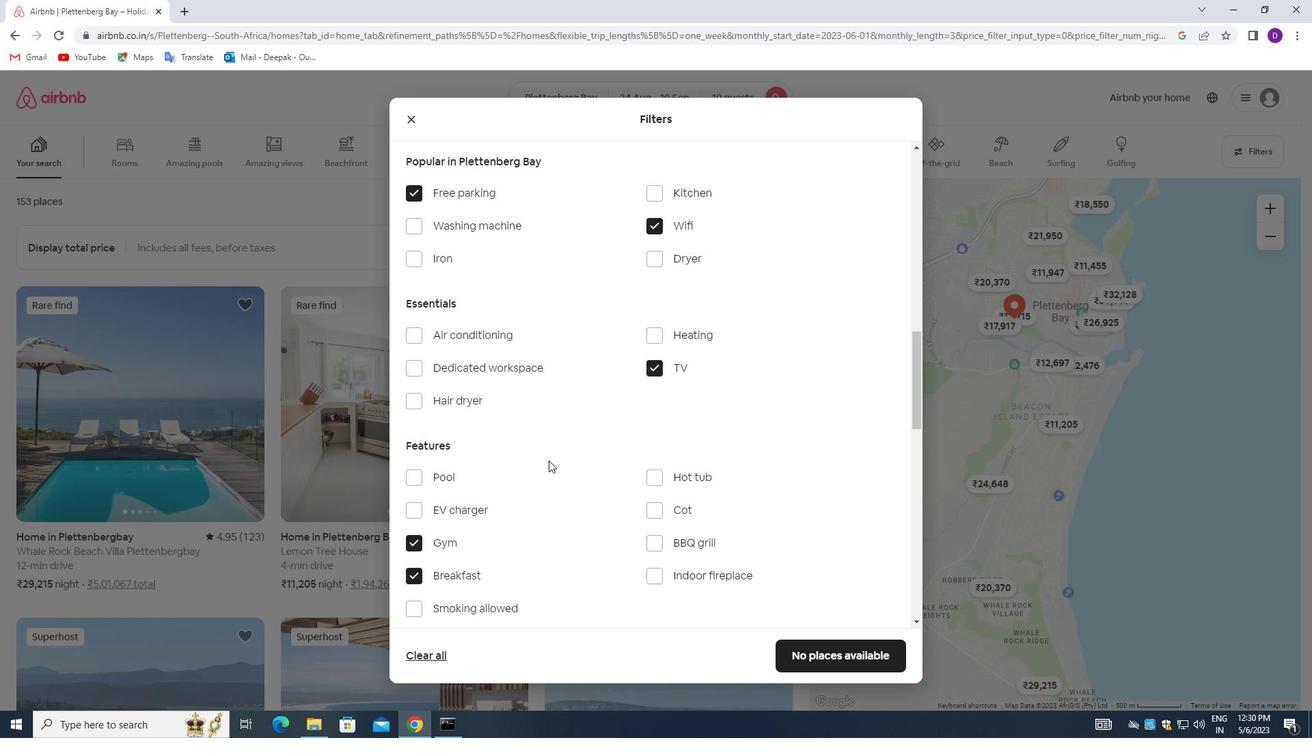 
Action: Mouse moved to (549, 467)
Screenshot: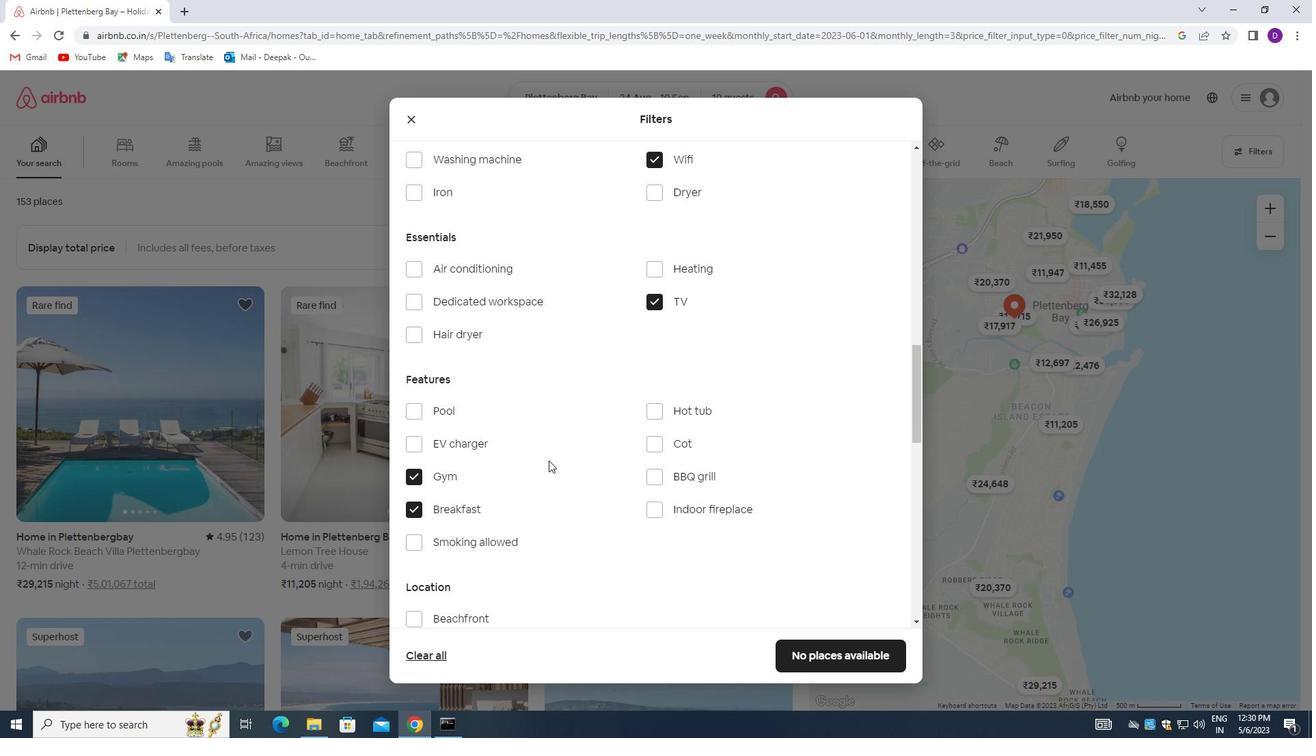 
Action: Mouse scrolled (549, 467) with delta (0, 0)
Screenshot: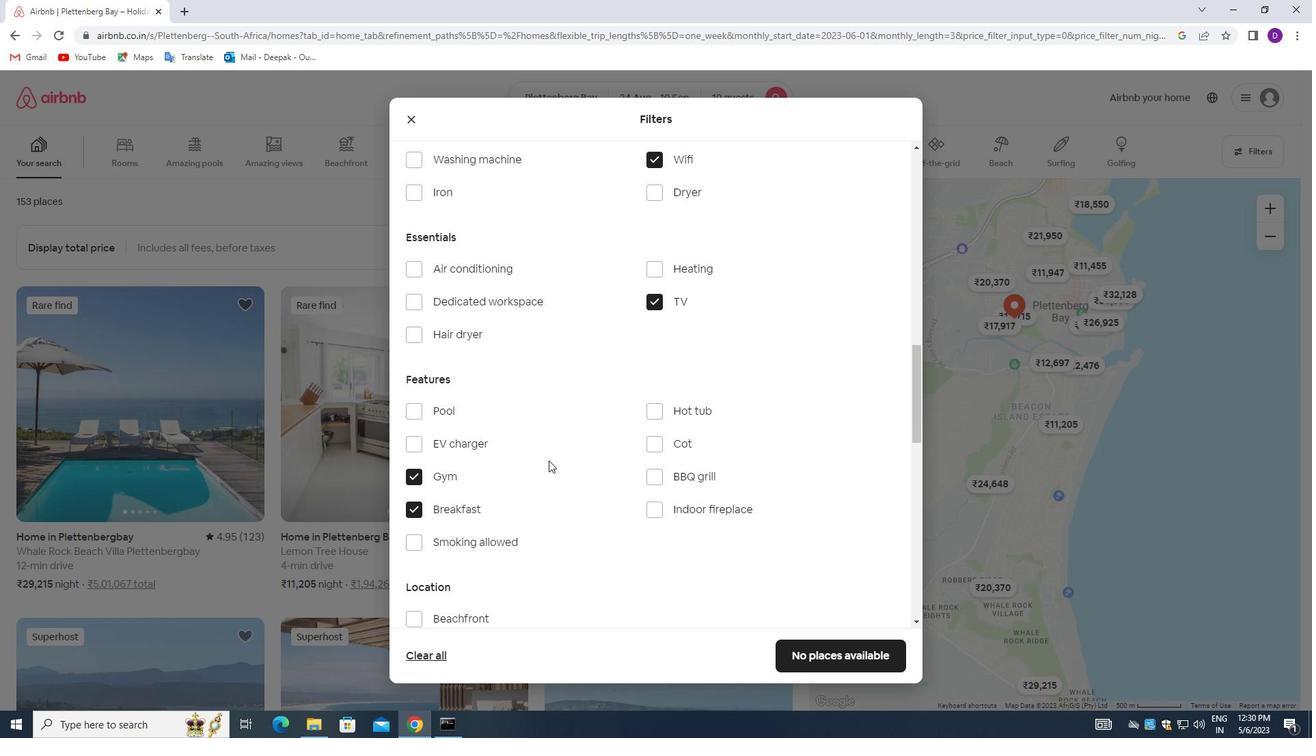 
Action: Mouse moved to (549, 469)
Screenshot: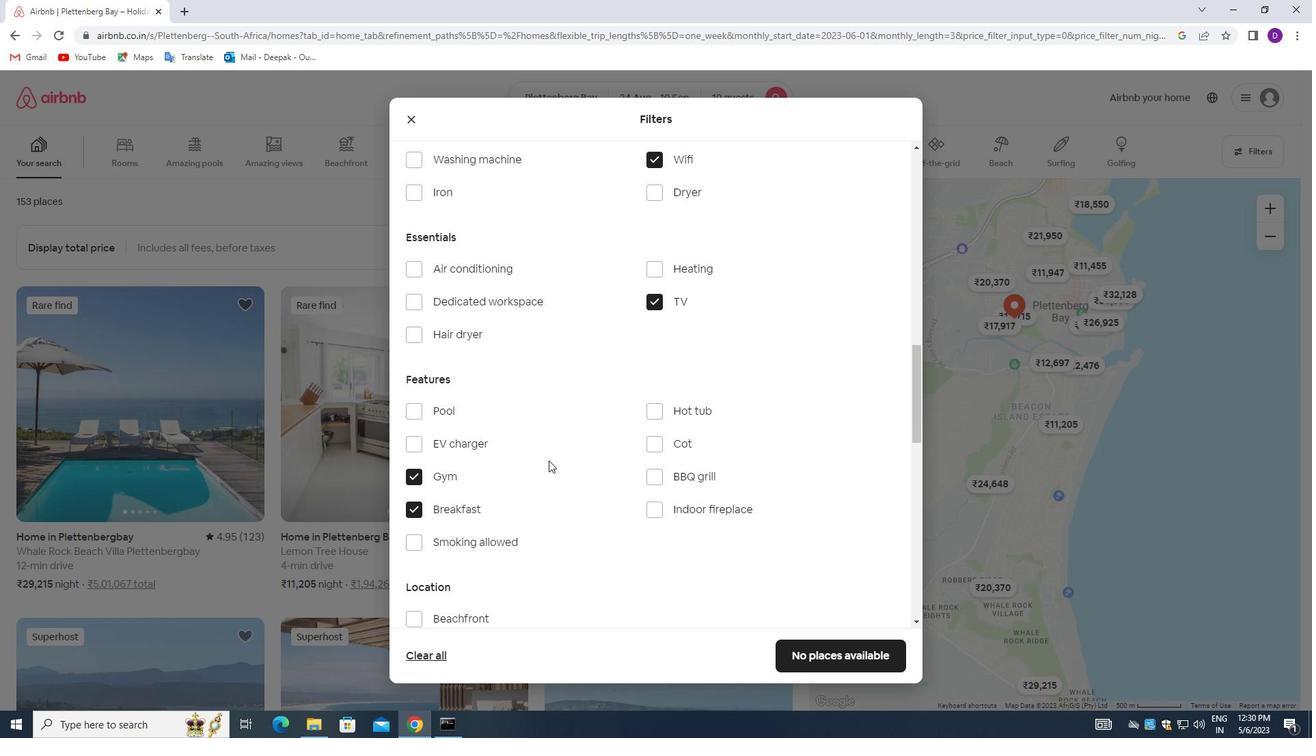 
Action: Mouse scrolled (549, 468) with delta (0, 0)
Screenshot: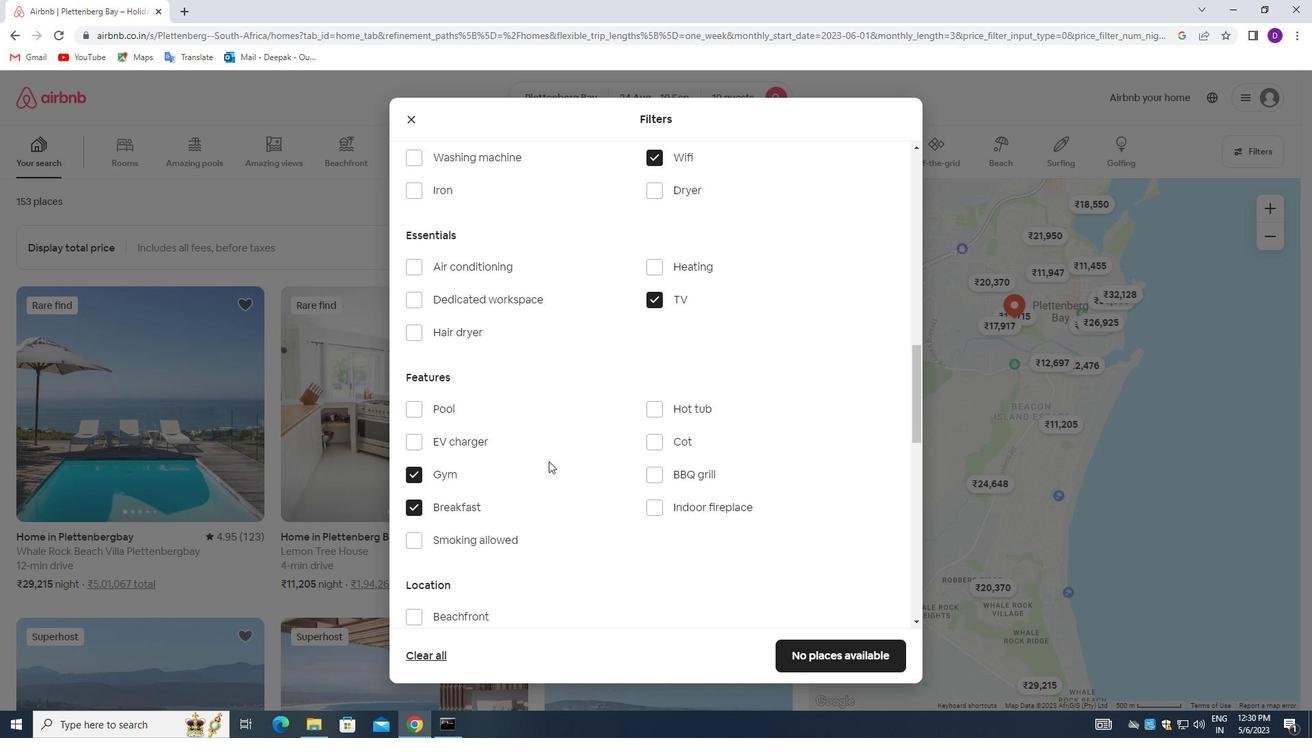 
Action: Mouse scrolled (549, 468) with delta (0, 0)
Screenshot: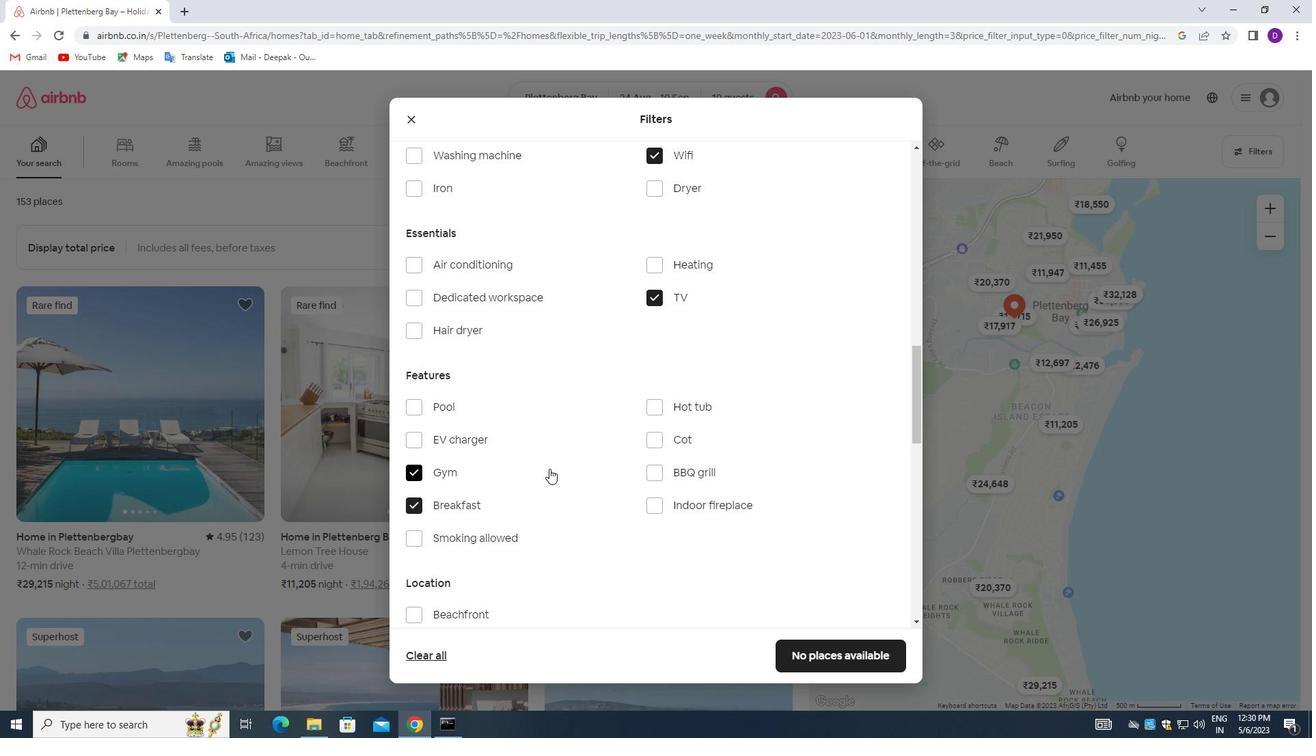 
Action: Mouse scrolled (549, 468) with delta (0, 0)
Screenshot: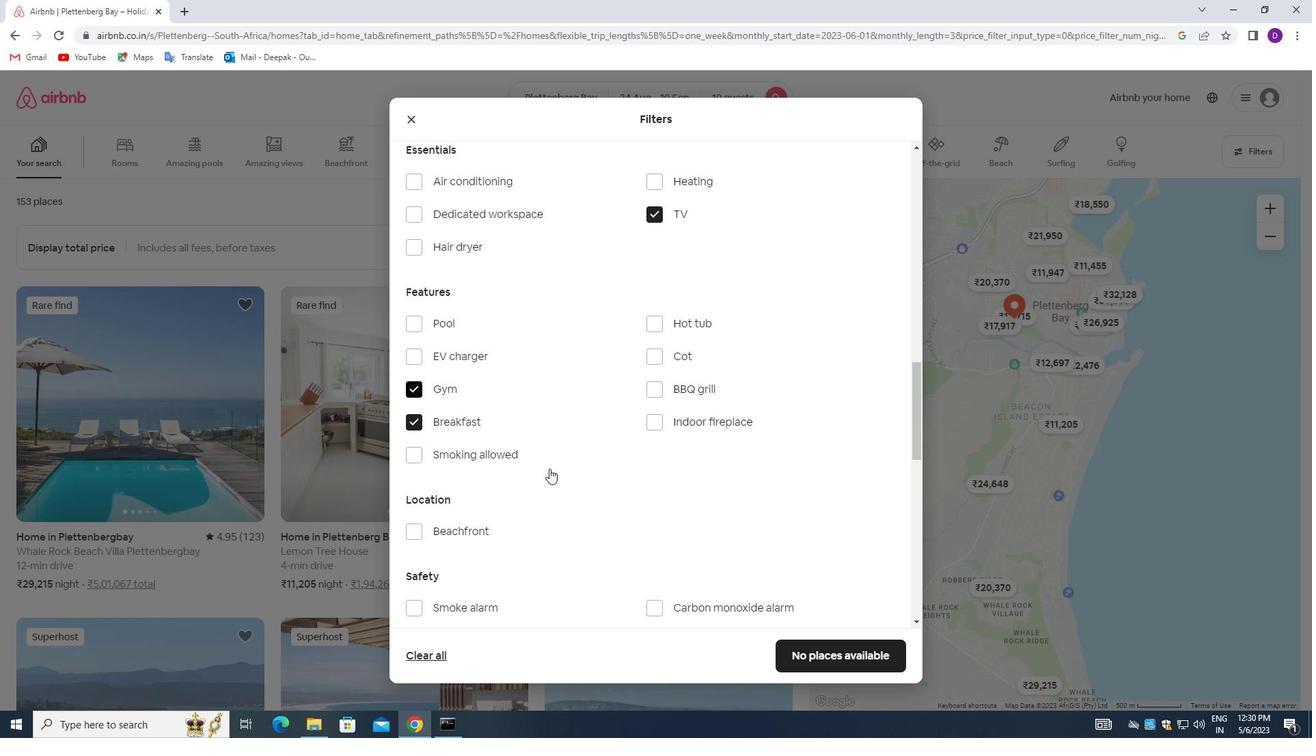 
Action: Mouse scrolled (549, 468) with delta (0, 0)
Screenshot: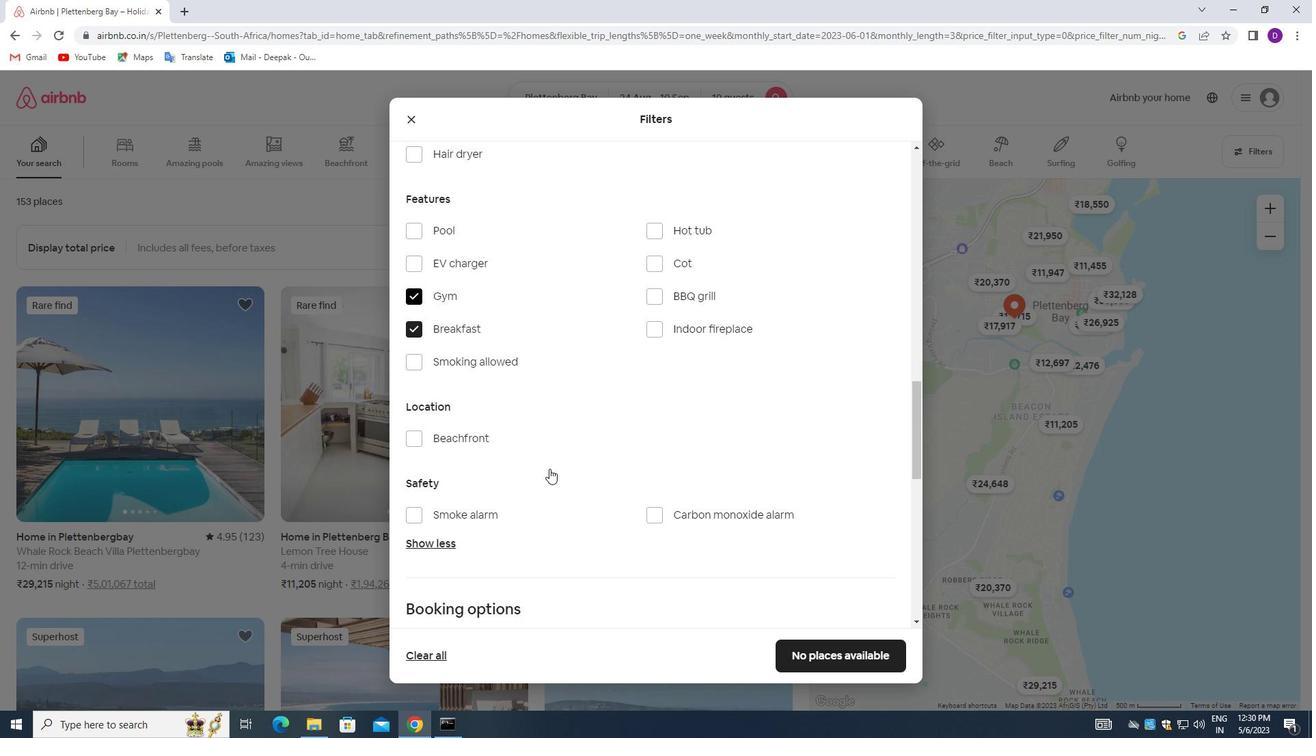 
Action: Mouse scrolled (549, 468) with delta (0, 0)
Screenshot: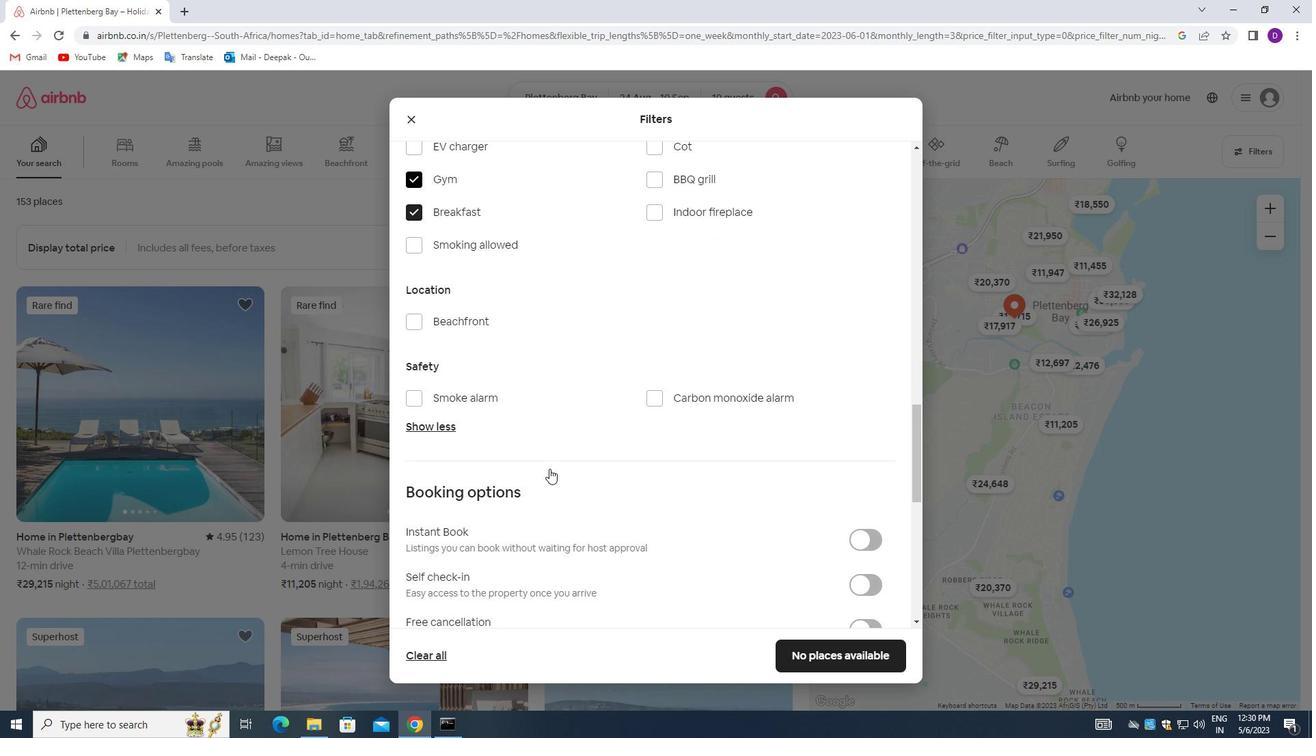 
Action: Mouse moved to (858, 462)
Screenshot: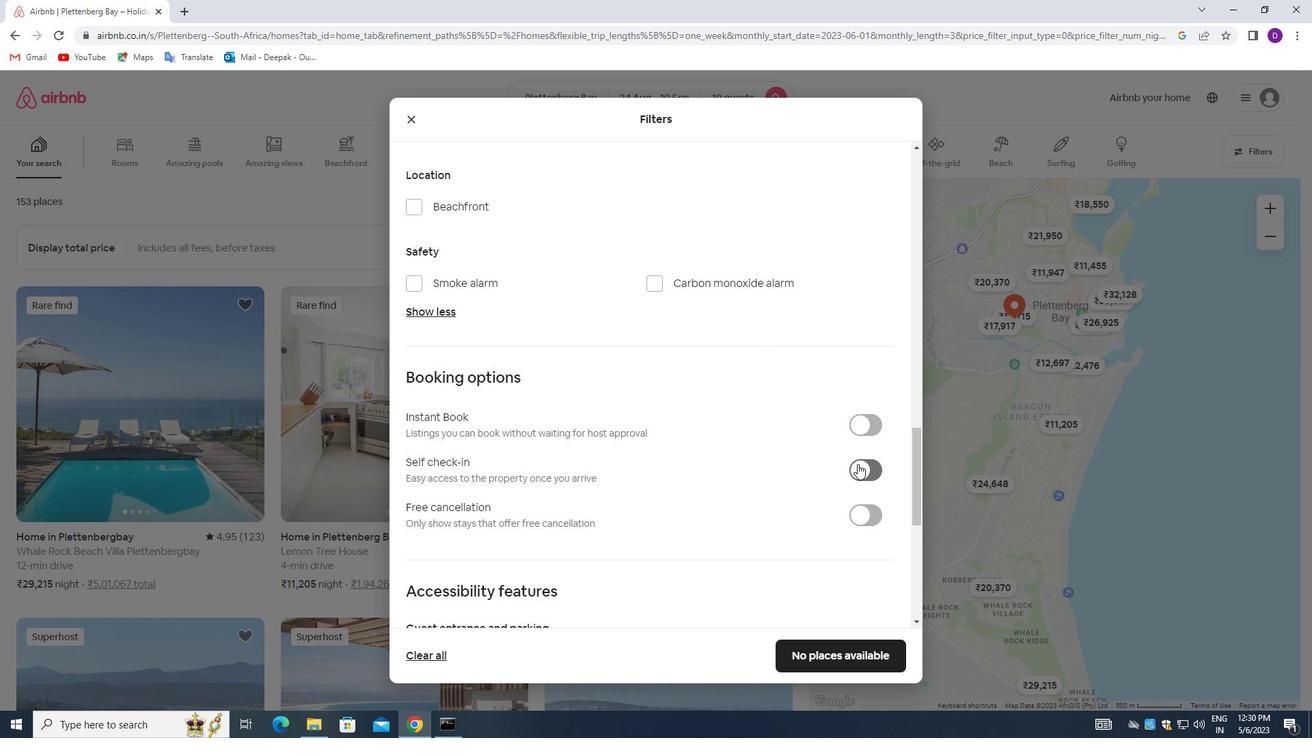 
Action: Mouse pressed left at (858, 462)
Screenshot: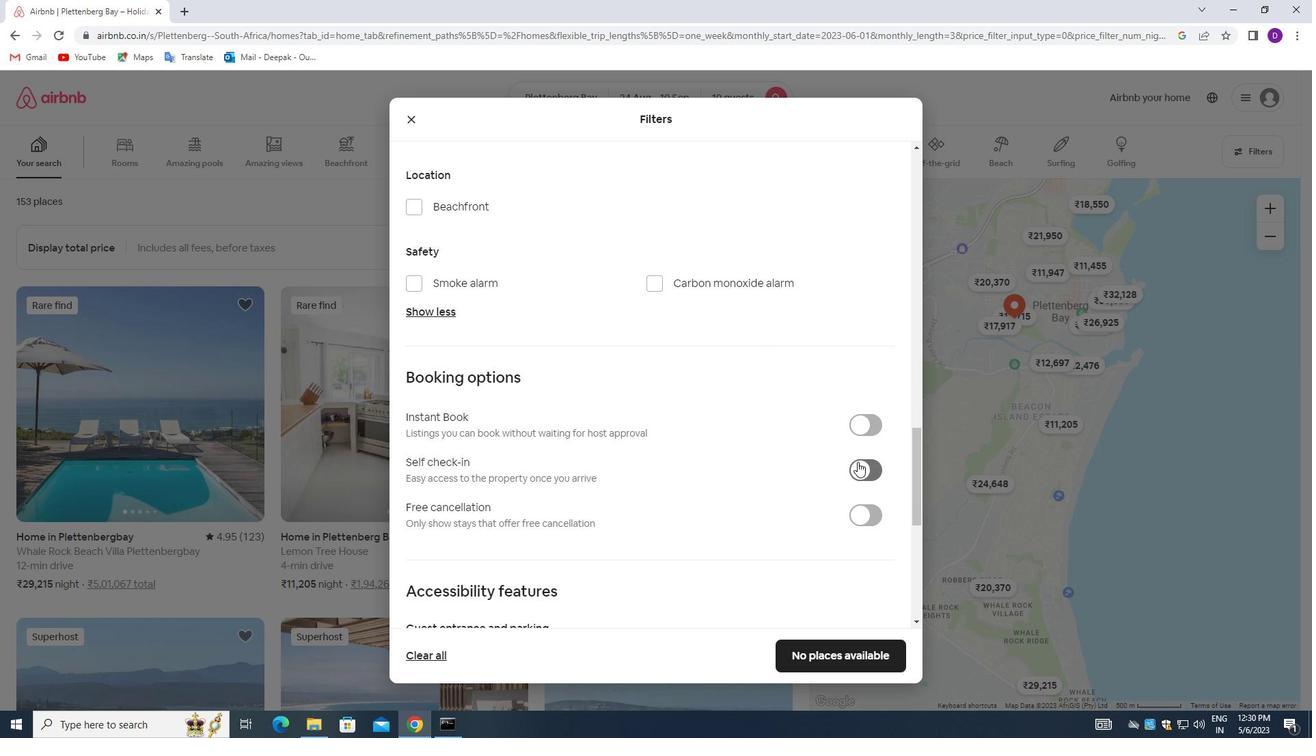 
Action: Mouse moved to (647, 478)
Screenshot: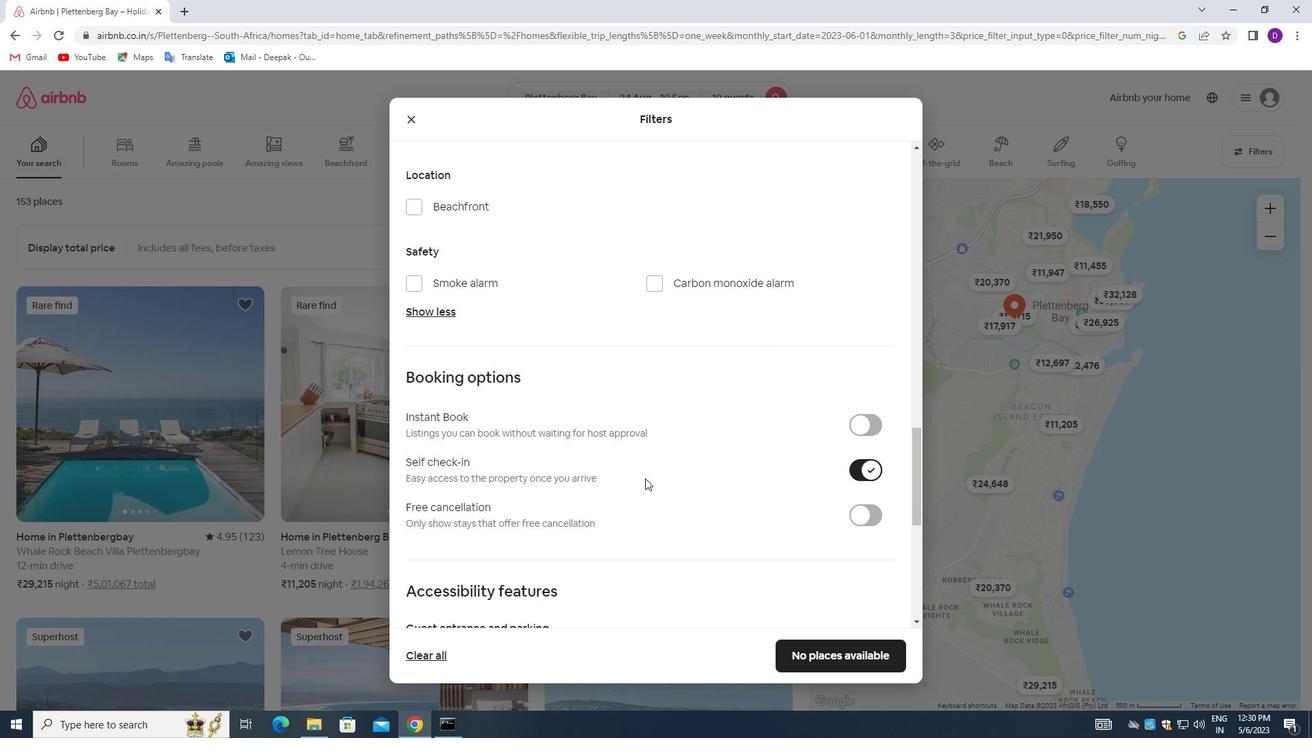 
Action: Mouse scrolled (647, 478) with delta (0, 0)
Screenshot: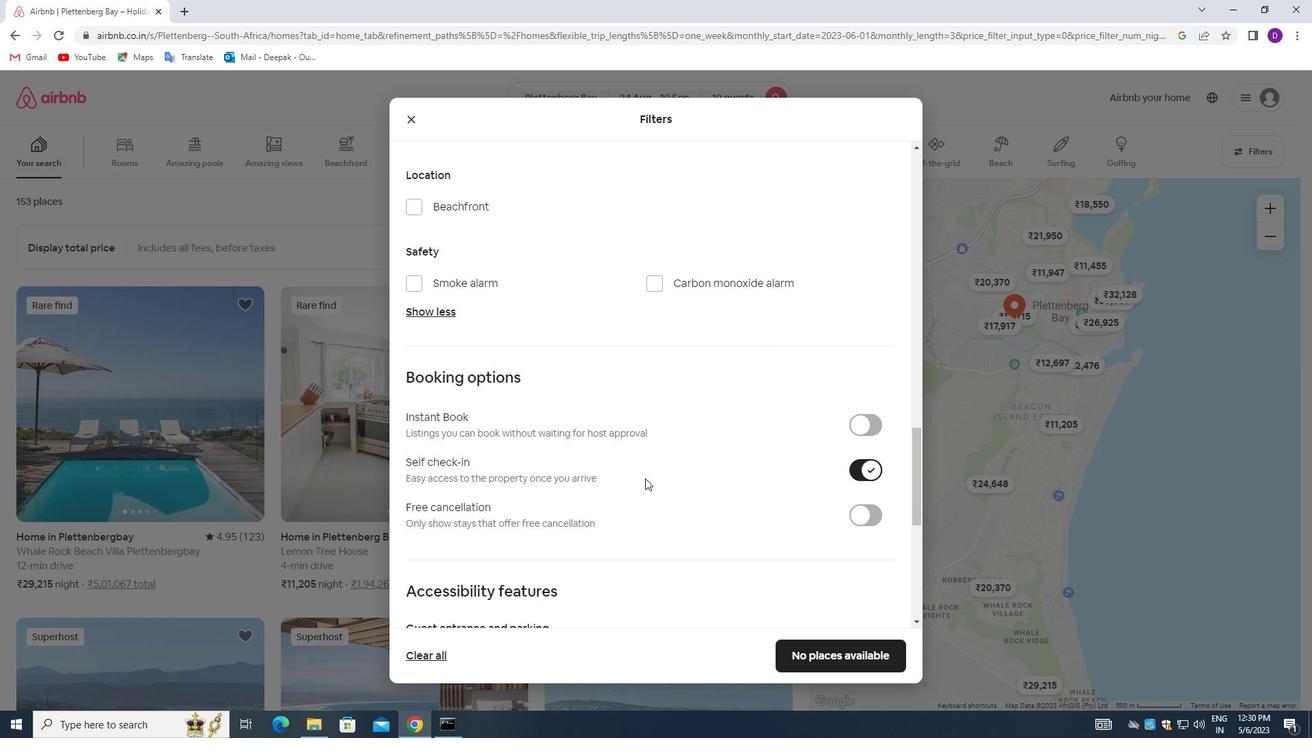 
Action: Mouse moved to (648, 478)
Screenshot: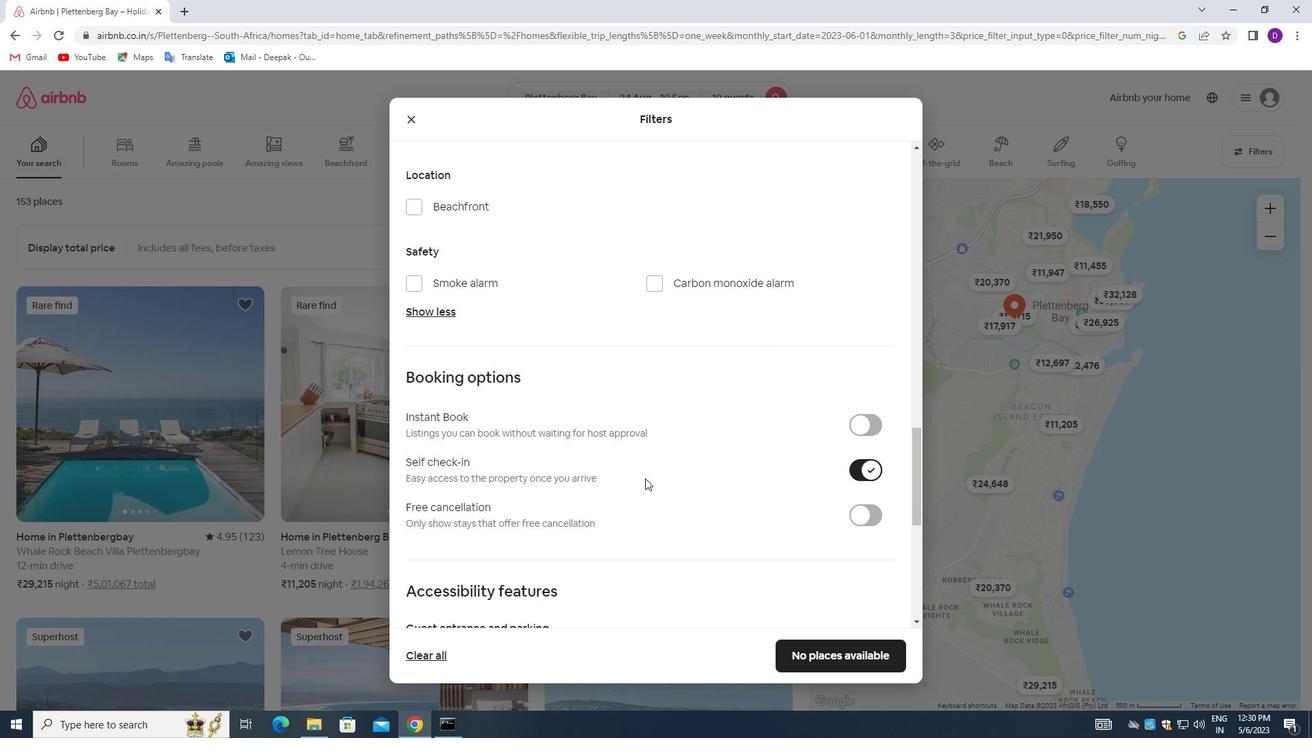 
Action: Mouse scrolled (648, 477) with delta (0, 0)
Screenshot: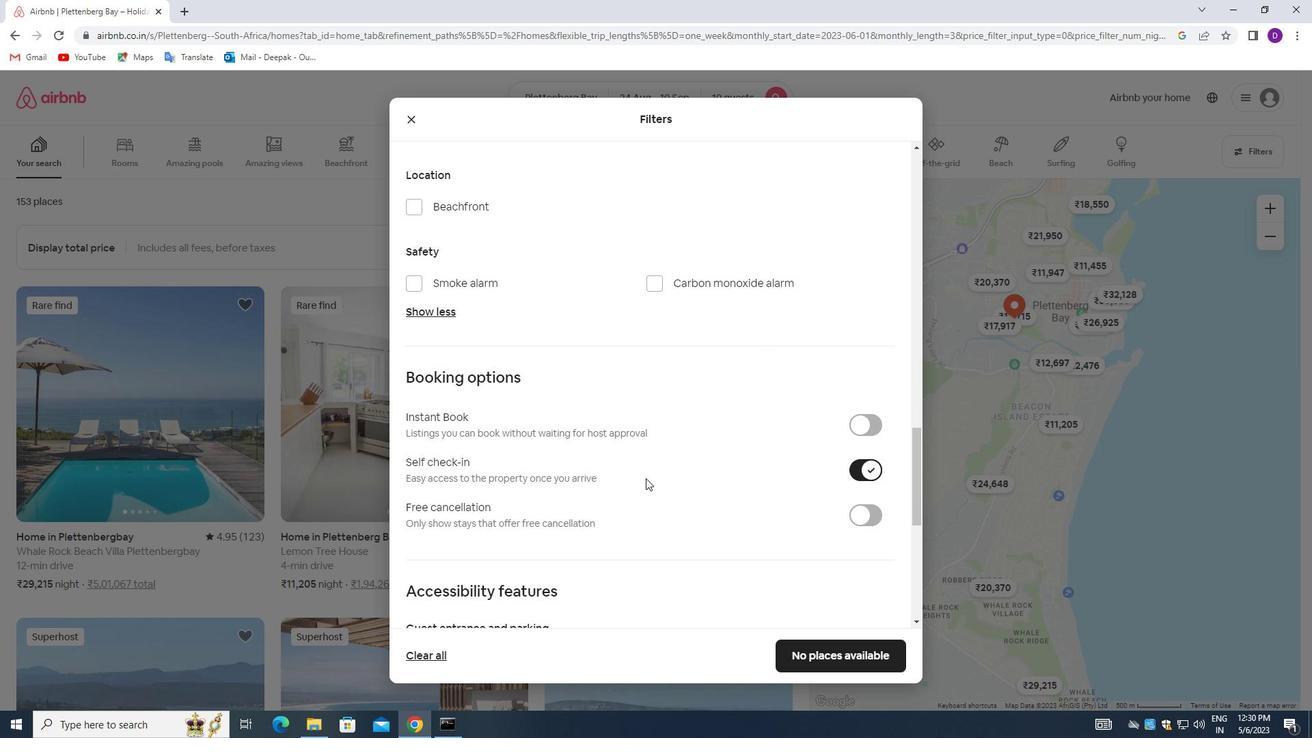 
Action: Mouse moved to (650, 462)
Screenshot: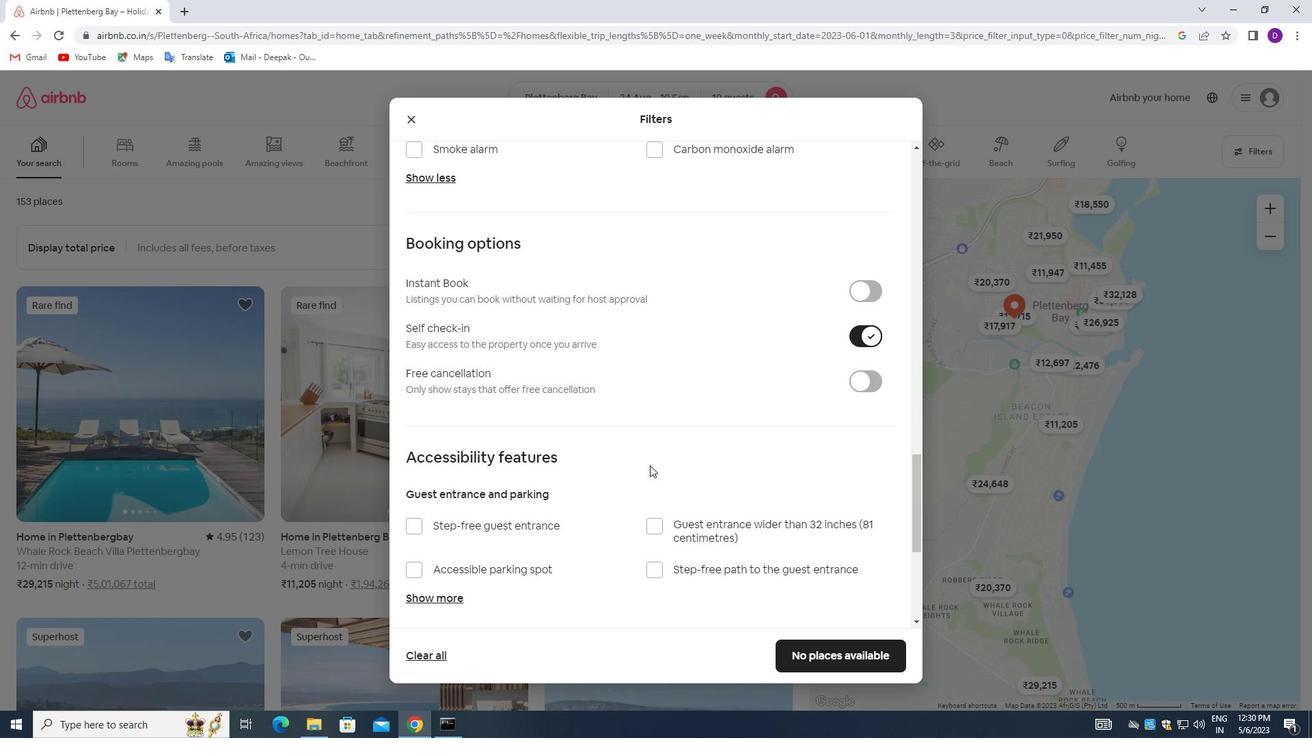 
Action: Mouse scrolled (650, 462) with delta (0, 0)
Screenshot: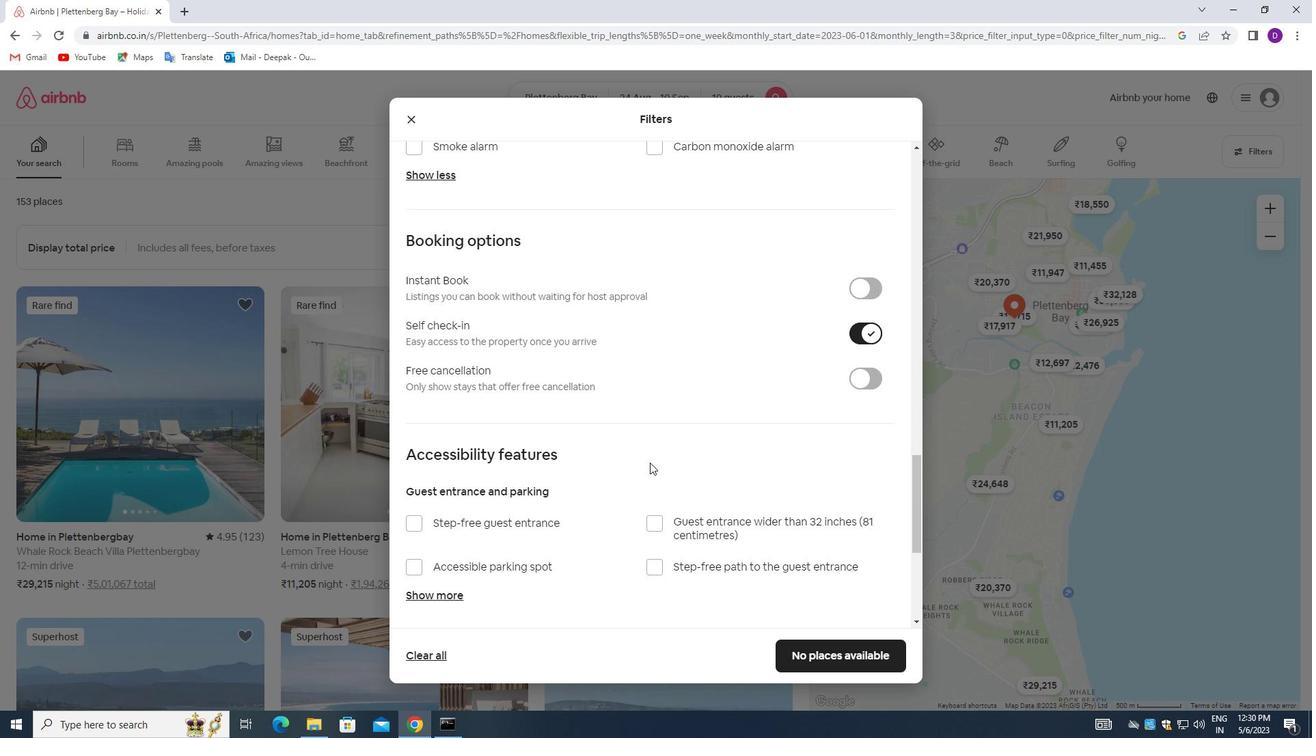 
Action: Mouse moved to (618, 460)
Screenshot: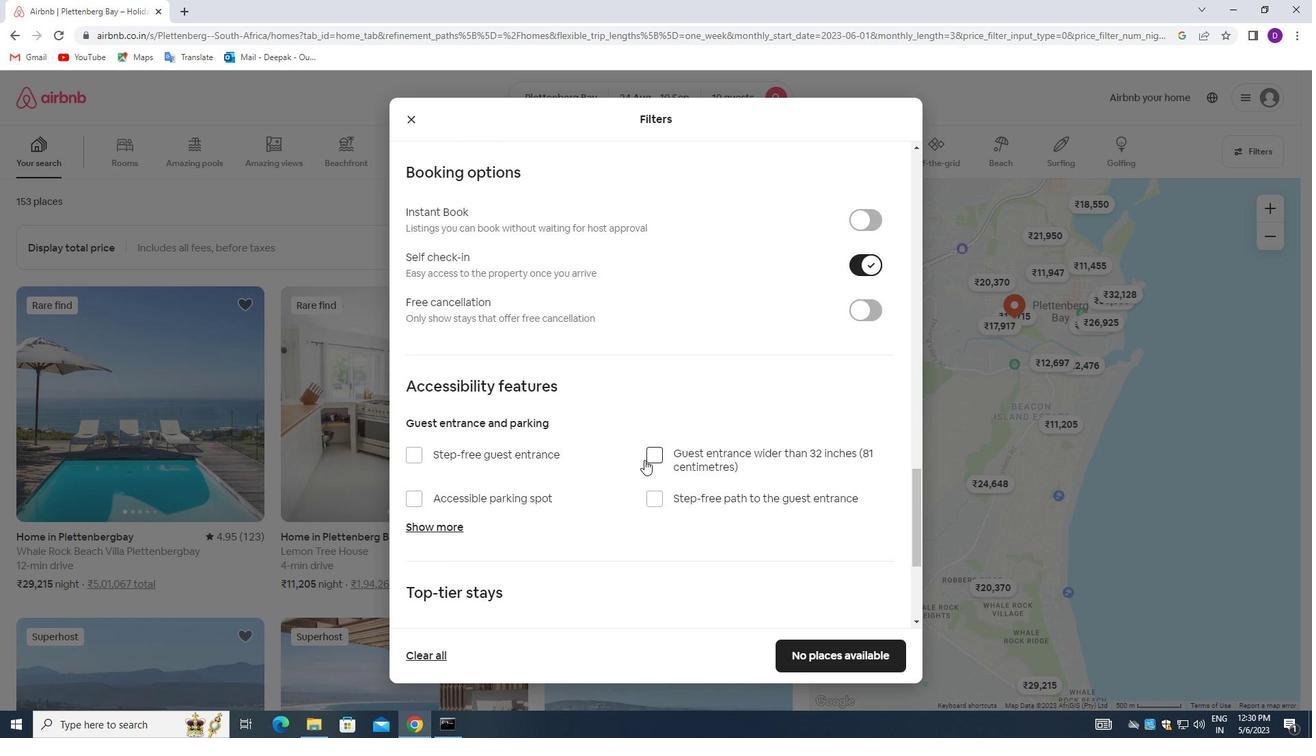 
Action: Mouse scrolled (618, 459) with delta (0, 0)
Screenshot: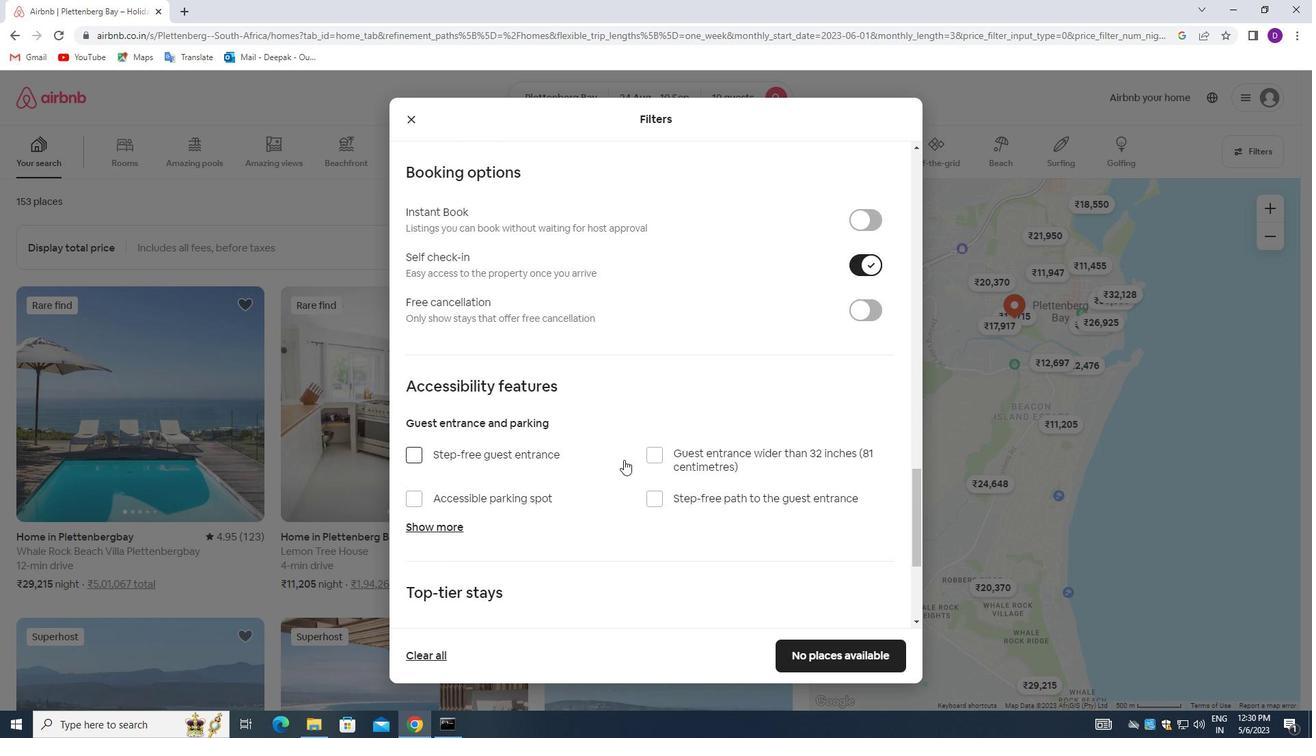 
Action: Mouse moved to (617, 460)
Screenshot: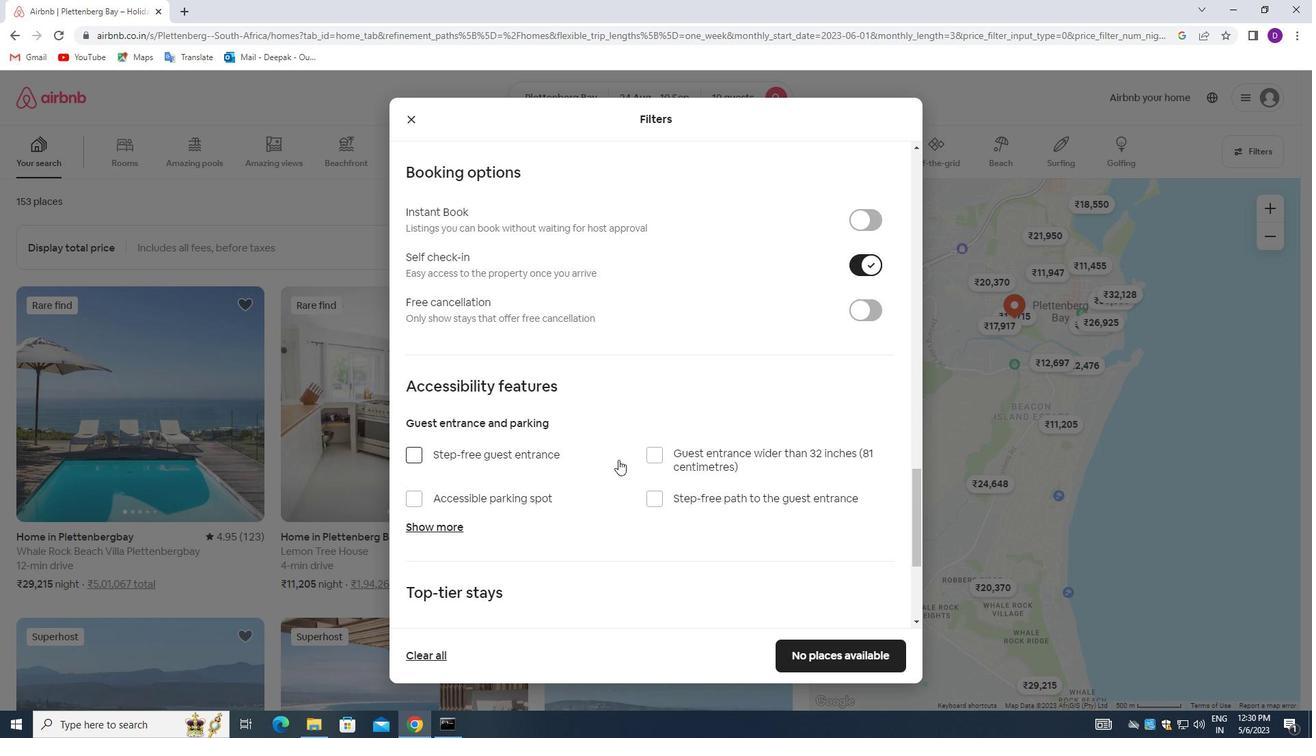 
Action: Mouse scrolled (617, 460) with delta (0, 0)
Screenshot: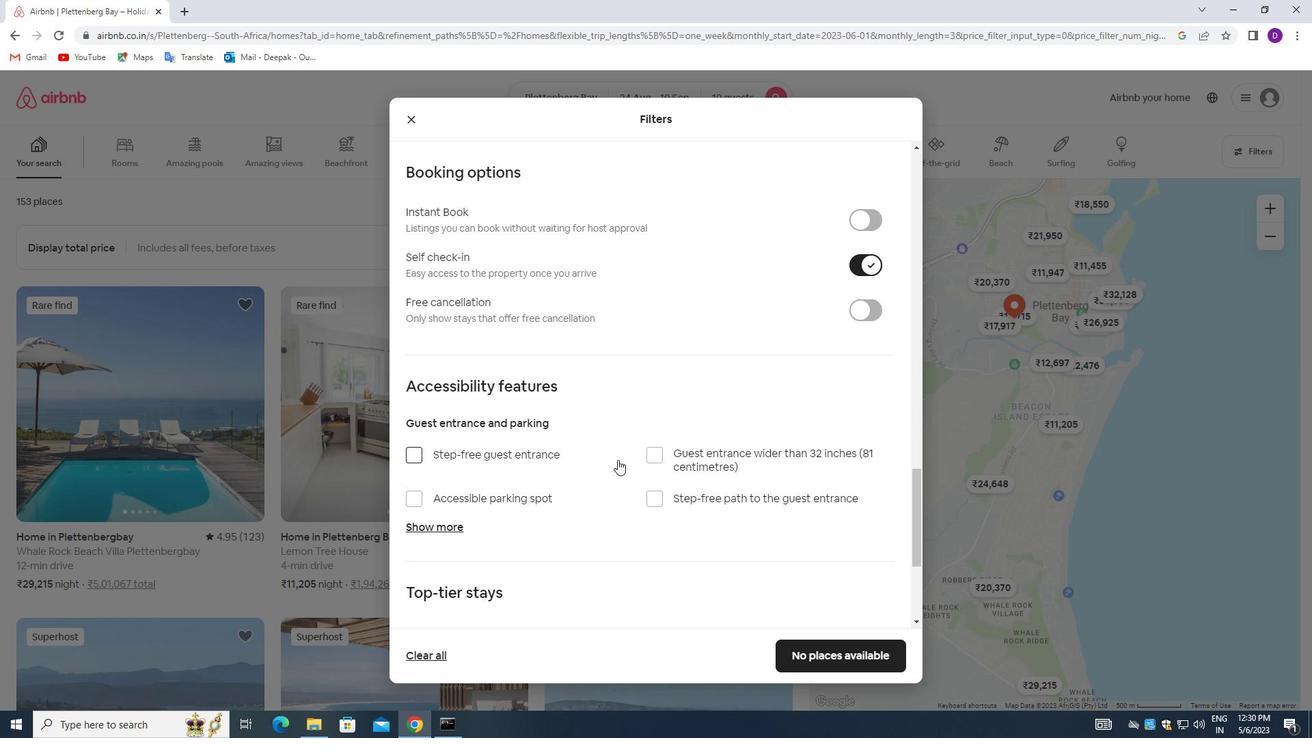 
Action: Mouse moved to (617, 461)
Screenshot: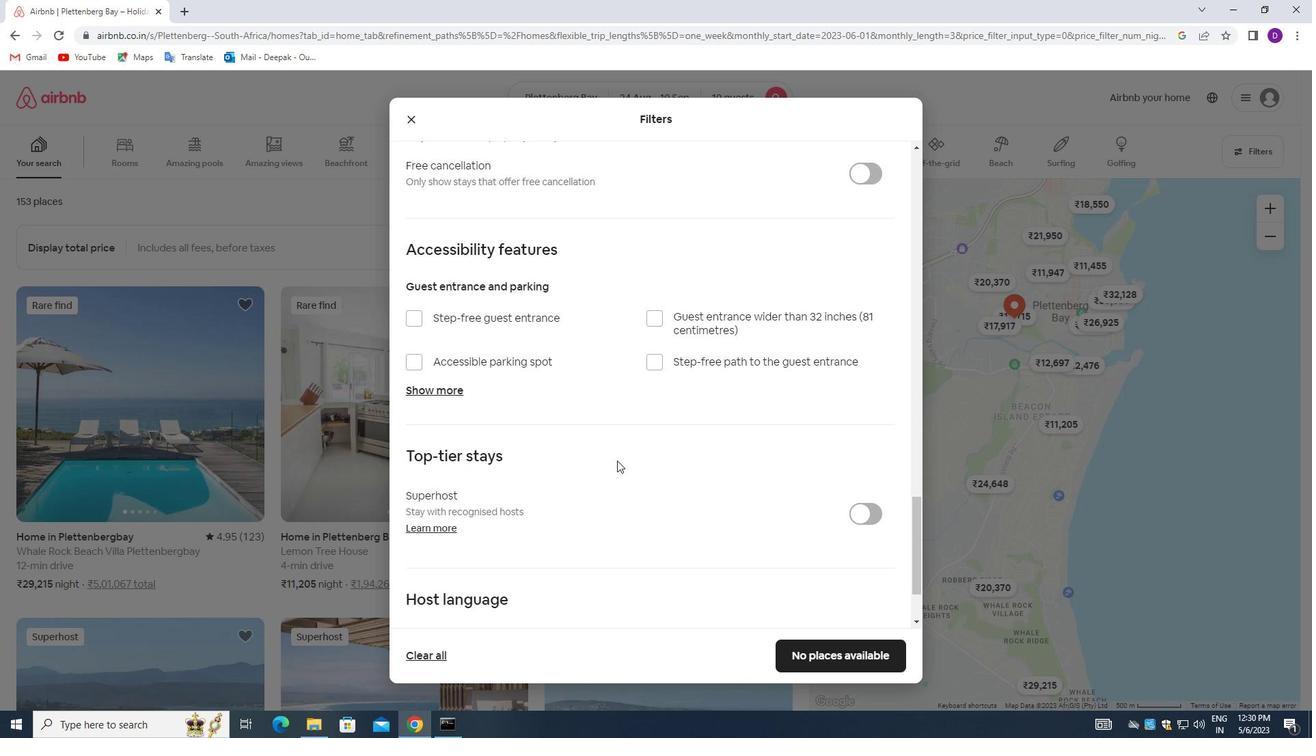 
Action: Mouse scrolled (617, 460) with delta (0, 0)
Screenshot: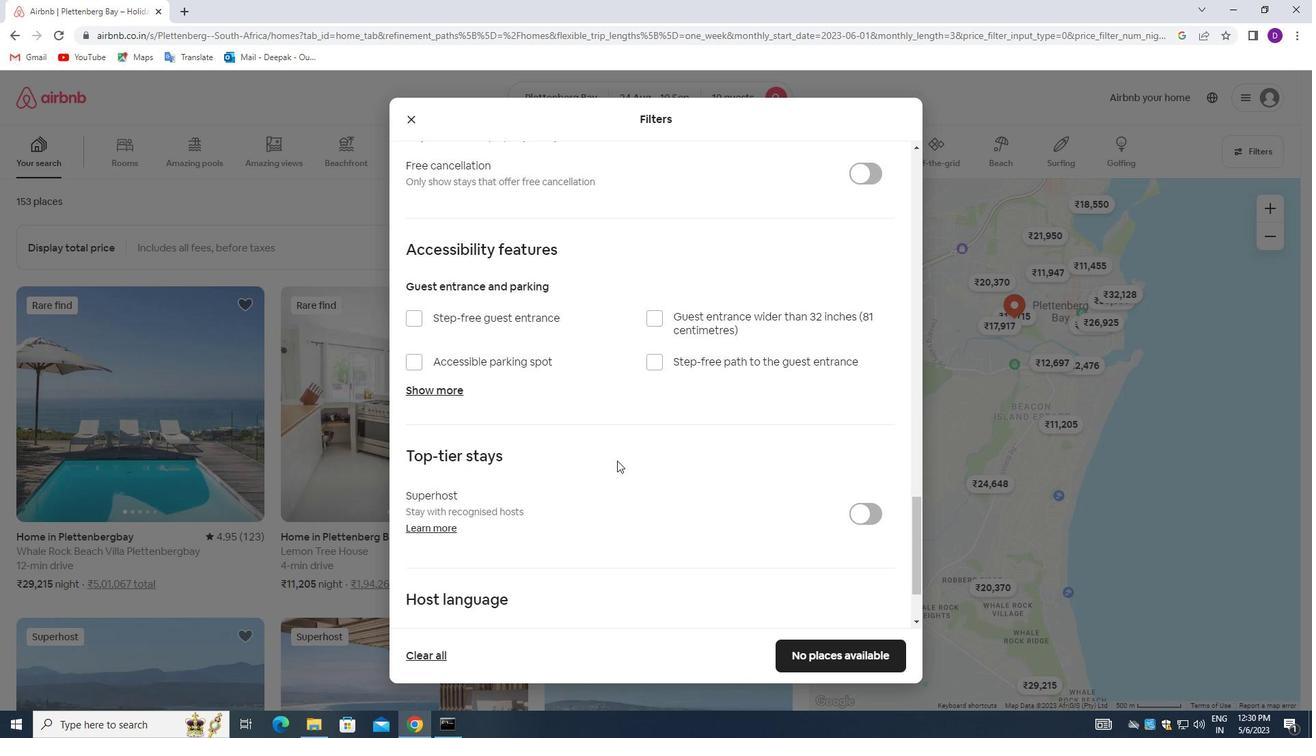 
Action: Mouse scrolled (617, 460) with delta (0, 0)
Screenshot: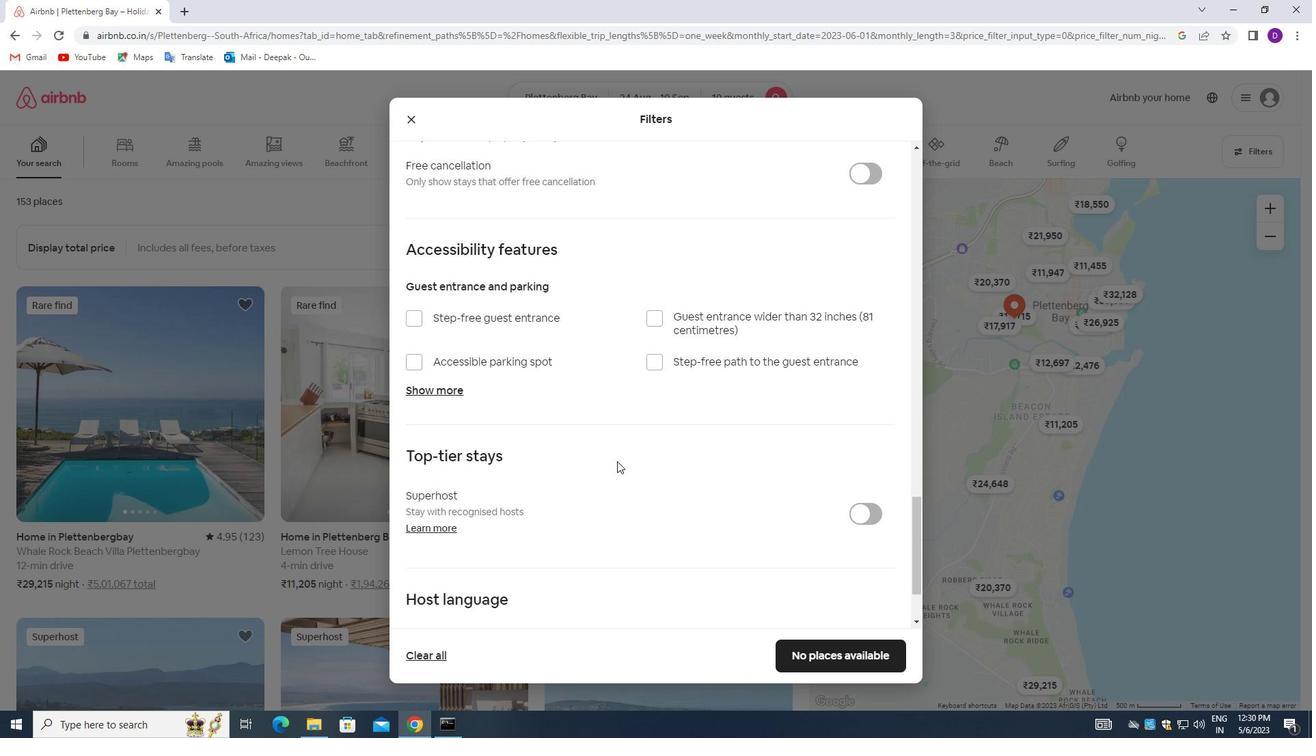 
Action: Mouse scrolled (617, 460) with delta (0, 0)
Screenshot: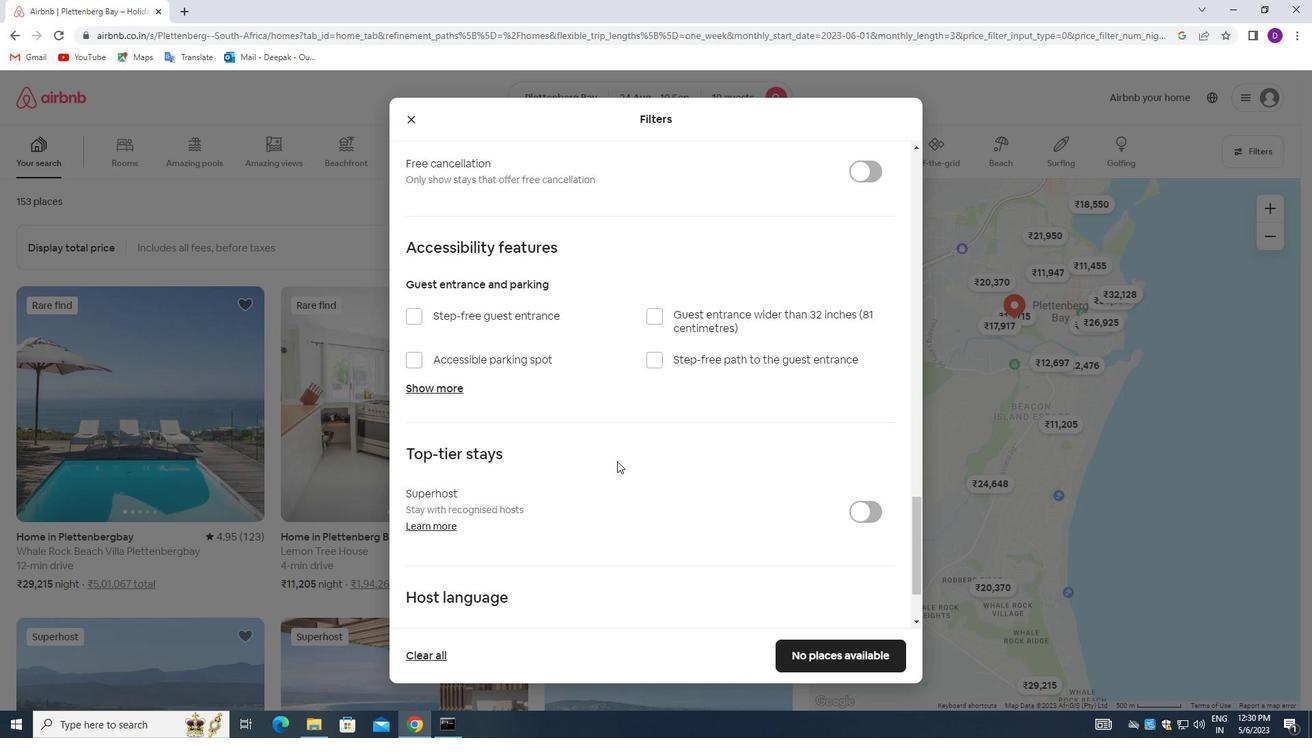 
Action: Mouse moved to (621, 475)
Screenshot: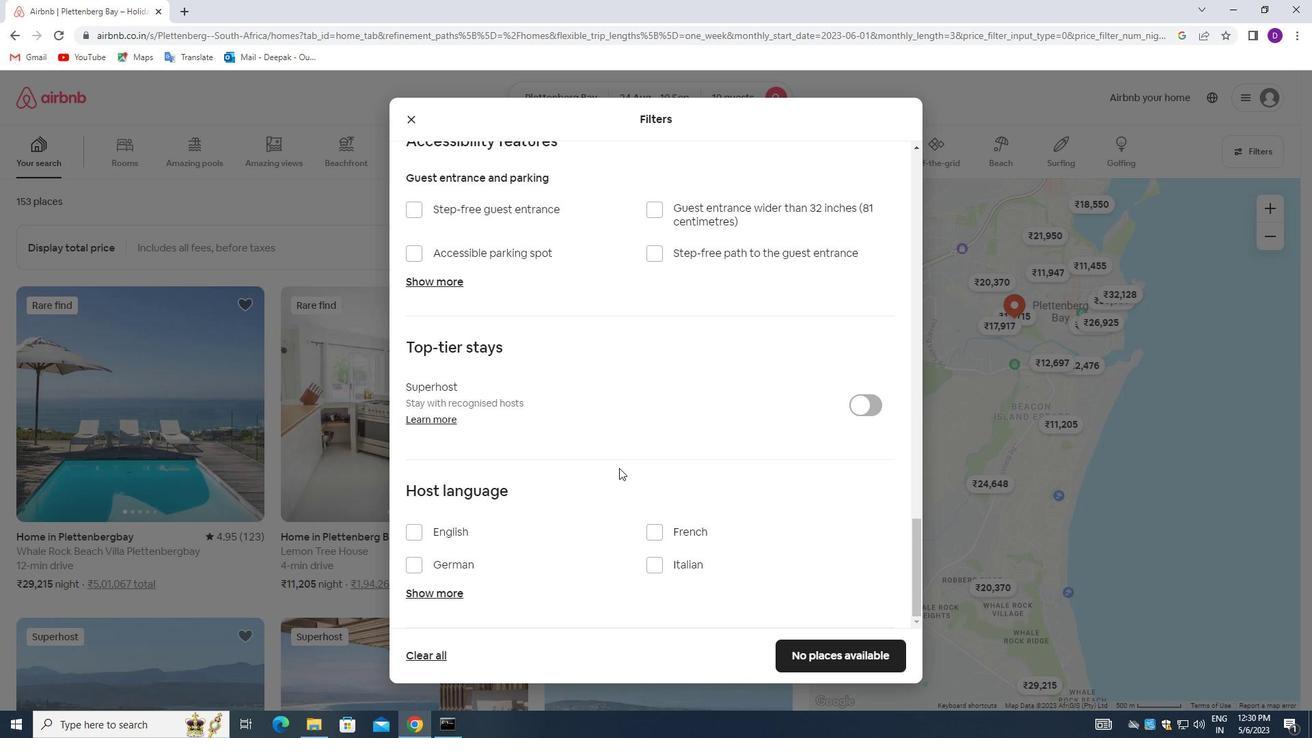 
Action: Mouse scrolled (621, 475) with delta (0, 0)
Screenshot: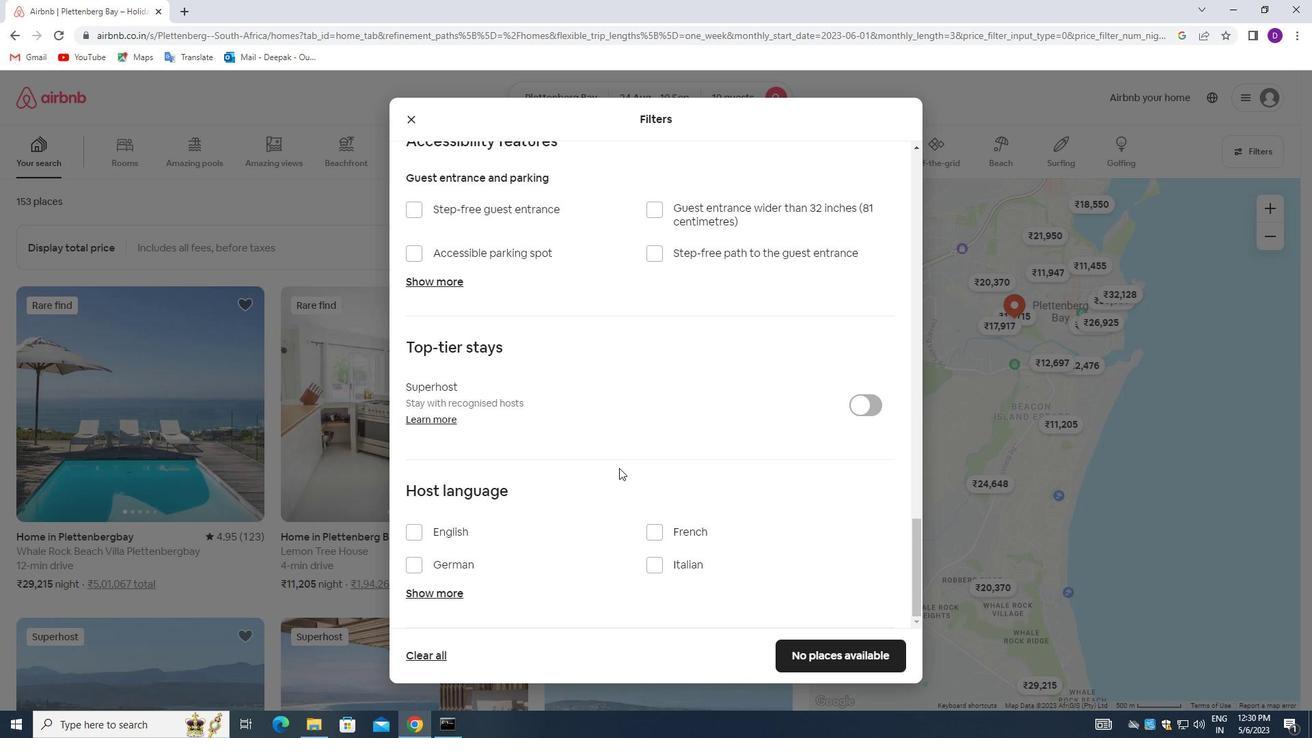 
Action: Mouse moved to (620, 483)
Screenshot: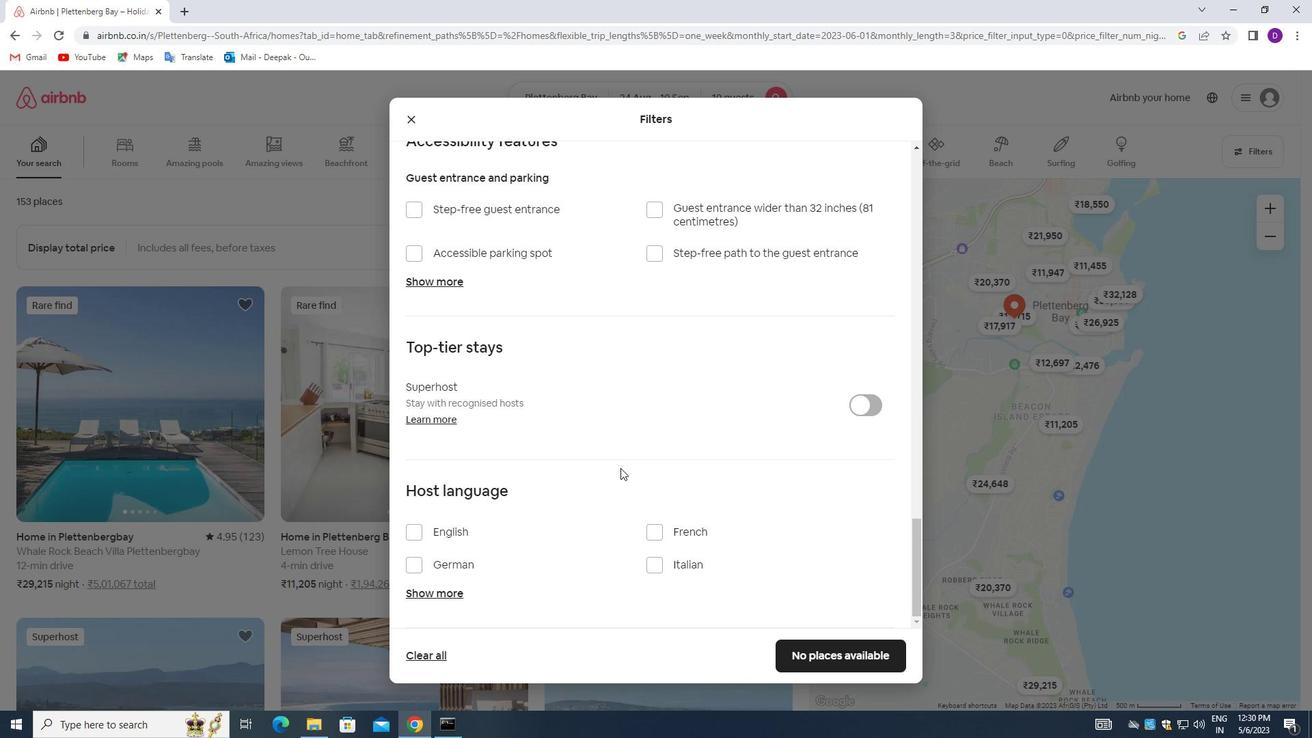 
Action: Mouse scrolled (620, 482) with delta (0, 0)
Screenshot: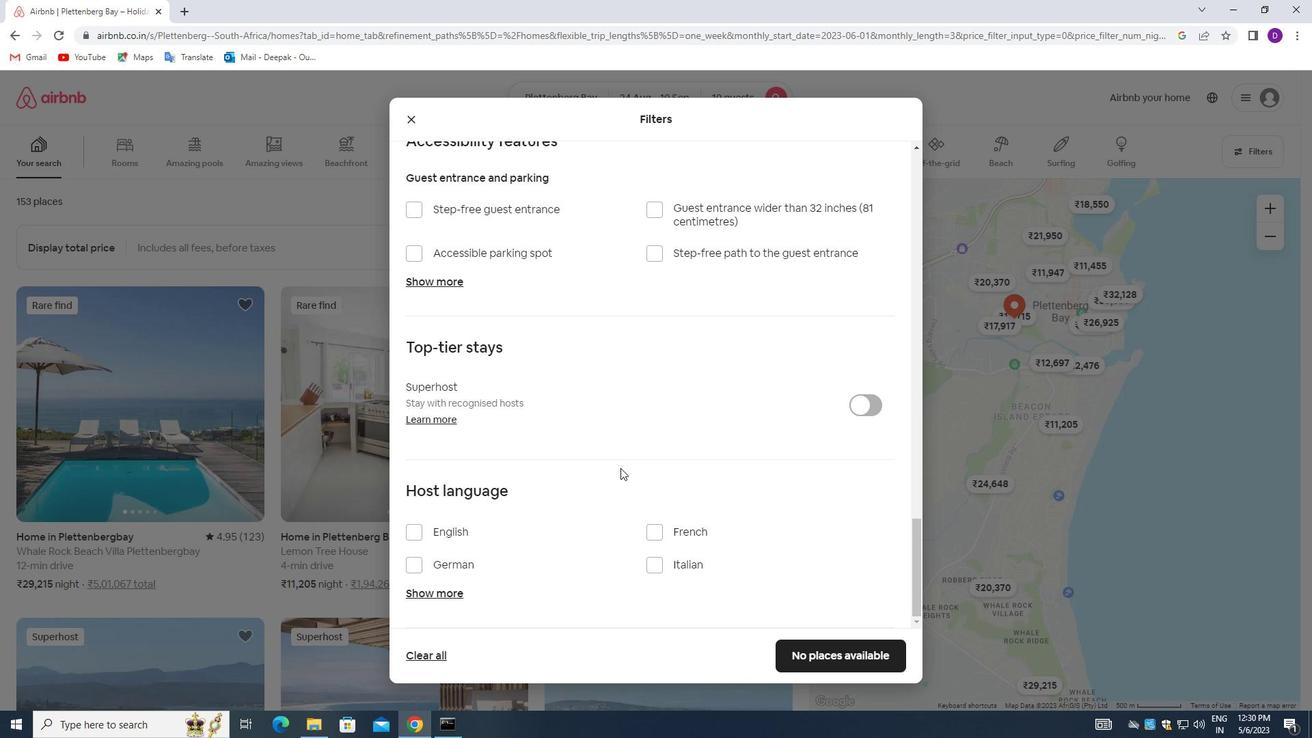 
Action: Mouse moved to (607, 493)
Screenshot: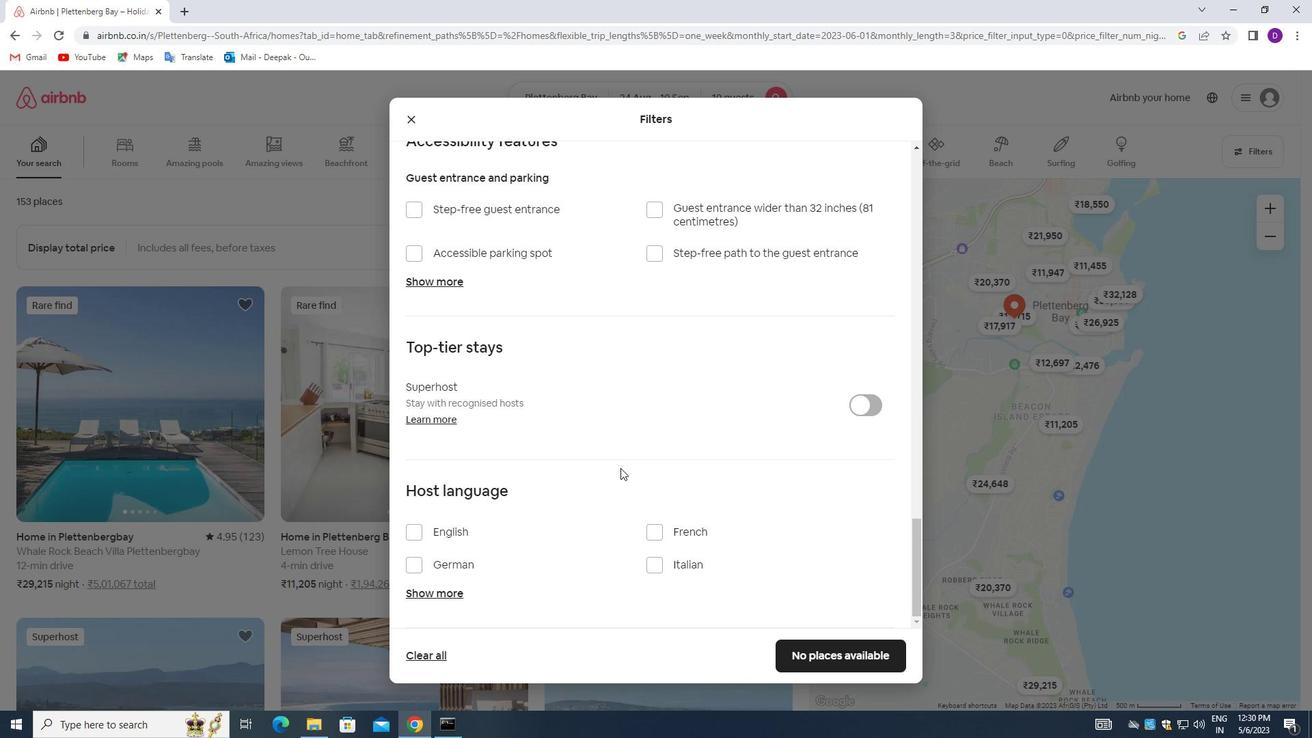 
Action: Mouse scrolled (607, 492) with delta (0, 0)
Screenshot: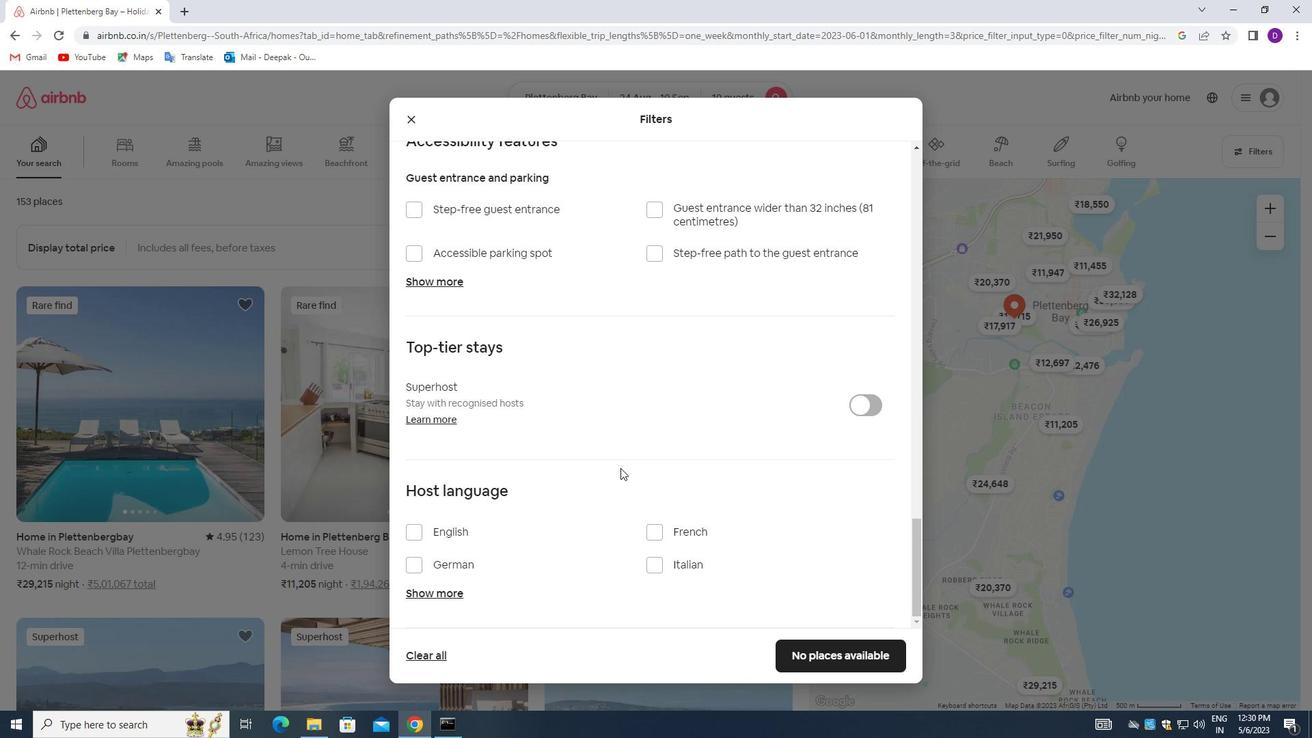 
Action: Mouse moved to (414, 531)
Screenshot: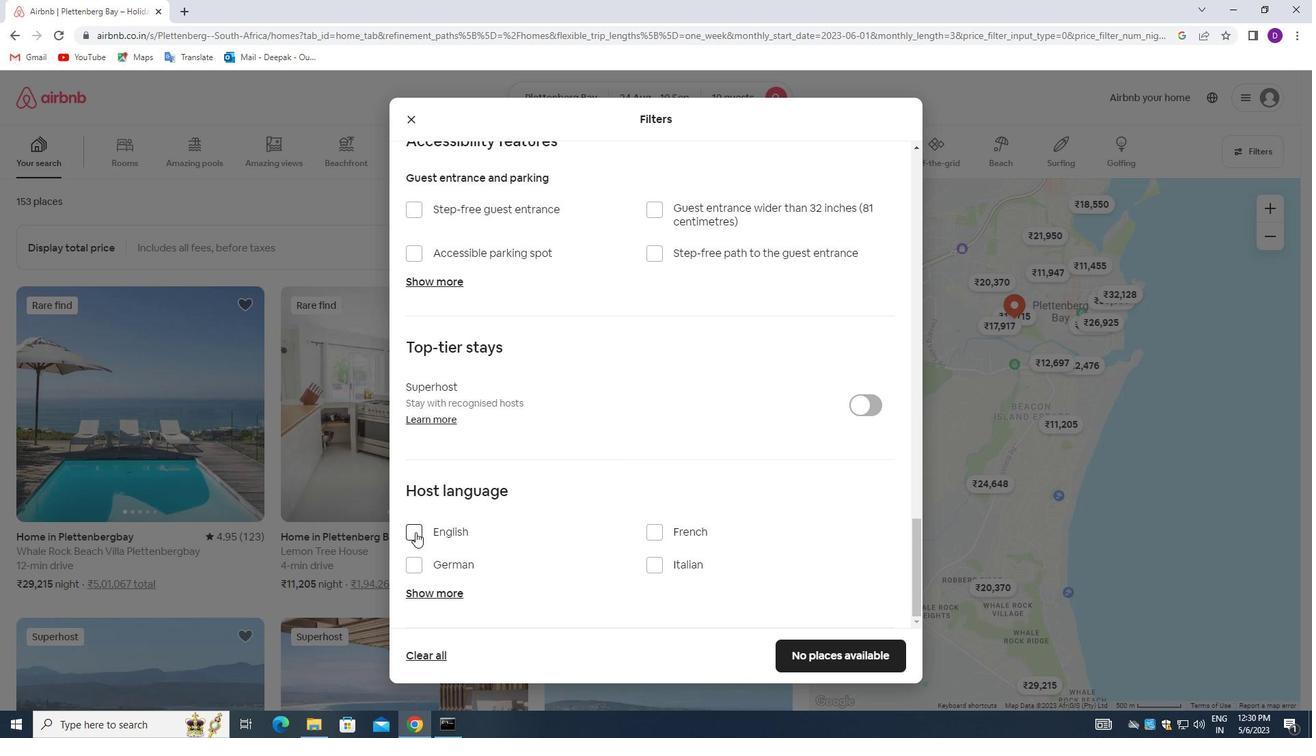 
Action: Mouse pressed left at (414, 531)
Screenshot: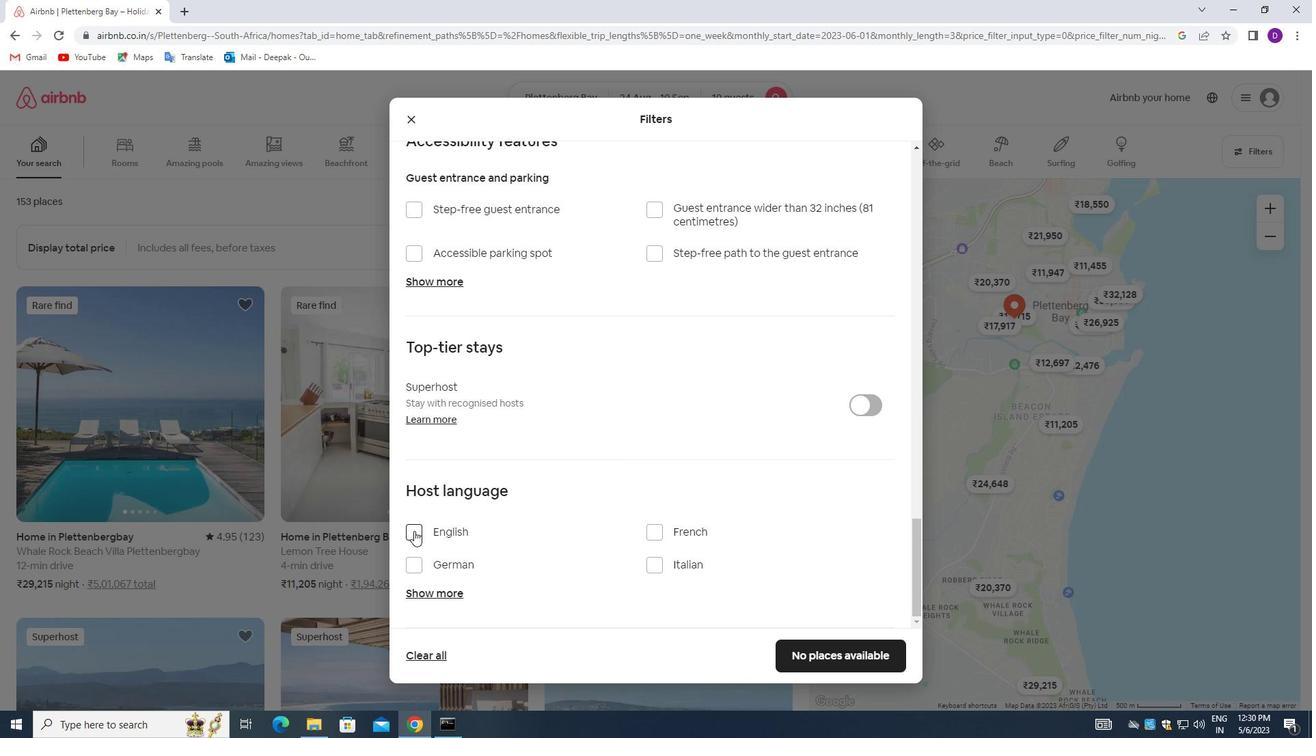
Action: Mouse moved to (783, 650)
Screenshot: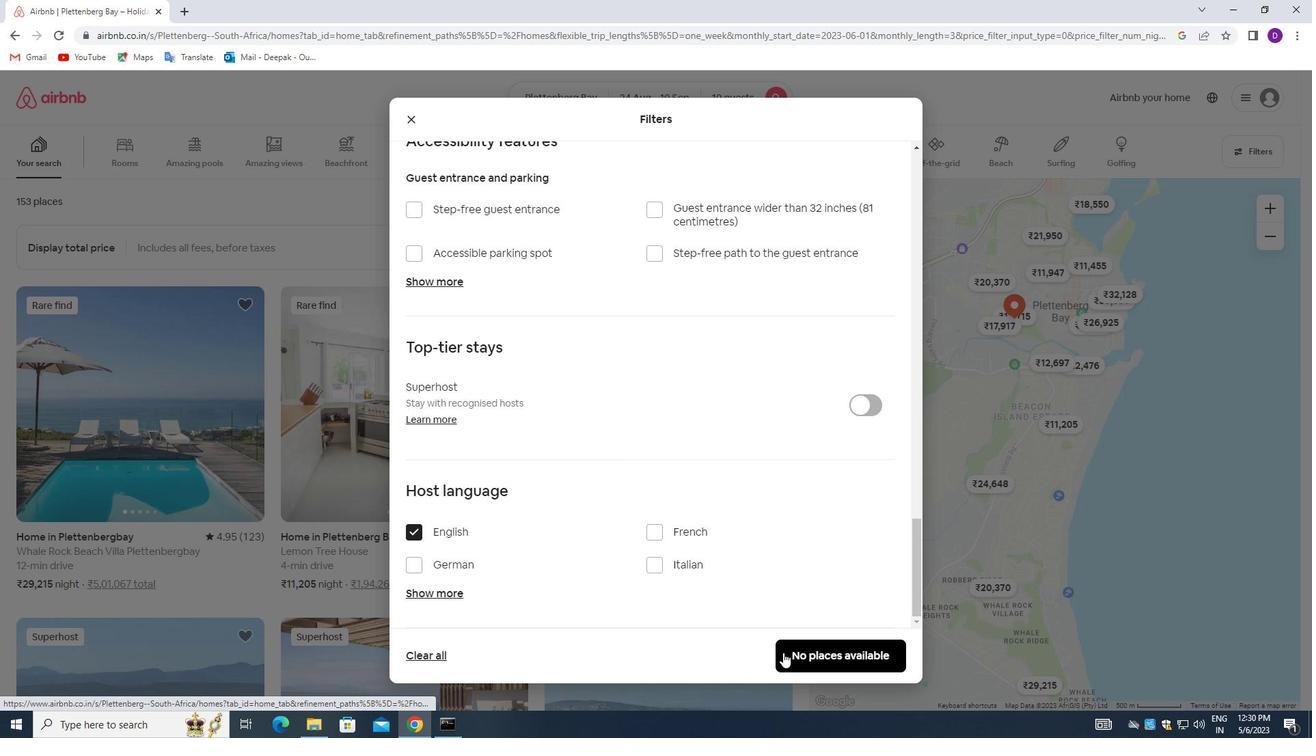 
Action: Mouse pressed left at (783, 650)
Screenshot: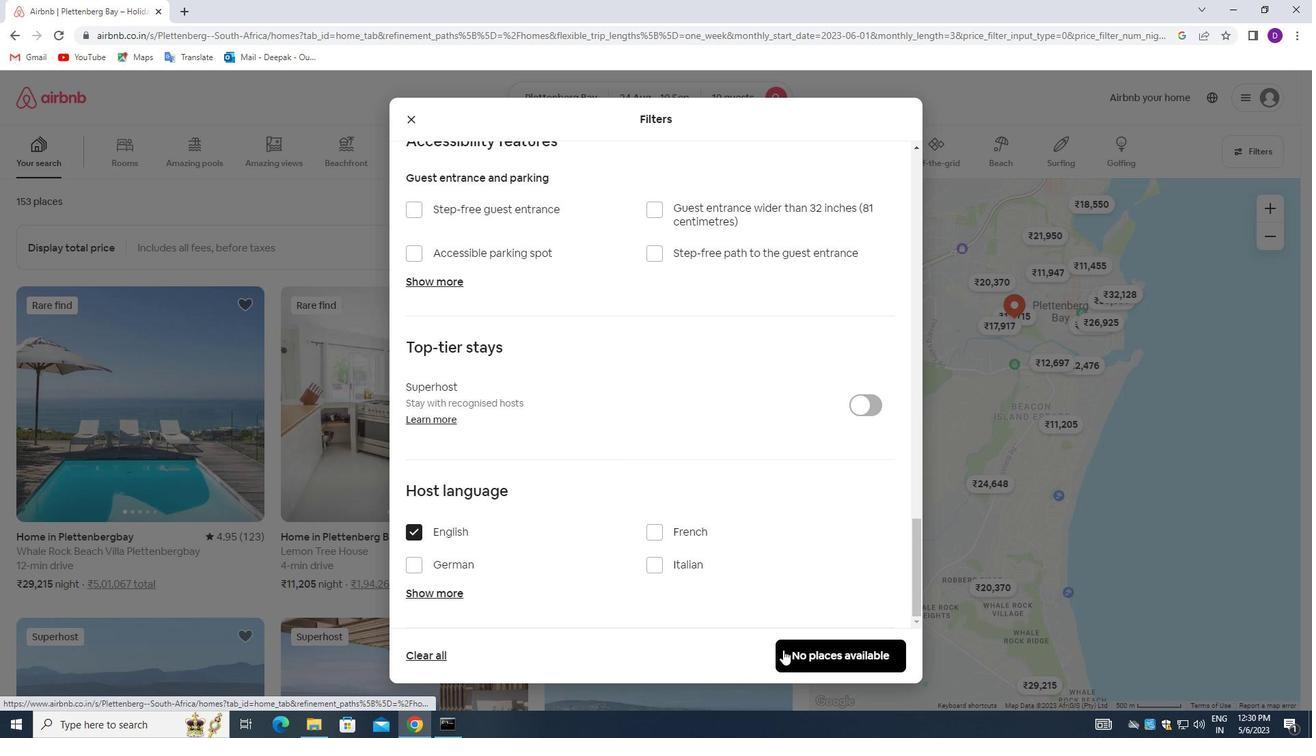 
Action: Mouse moved to (648, 511)
Screenshot: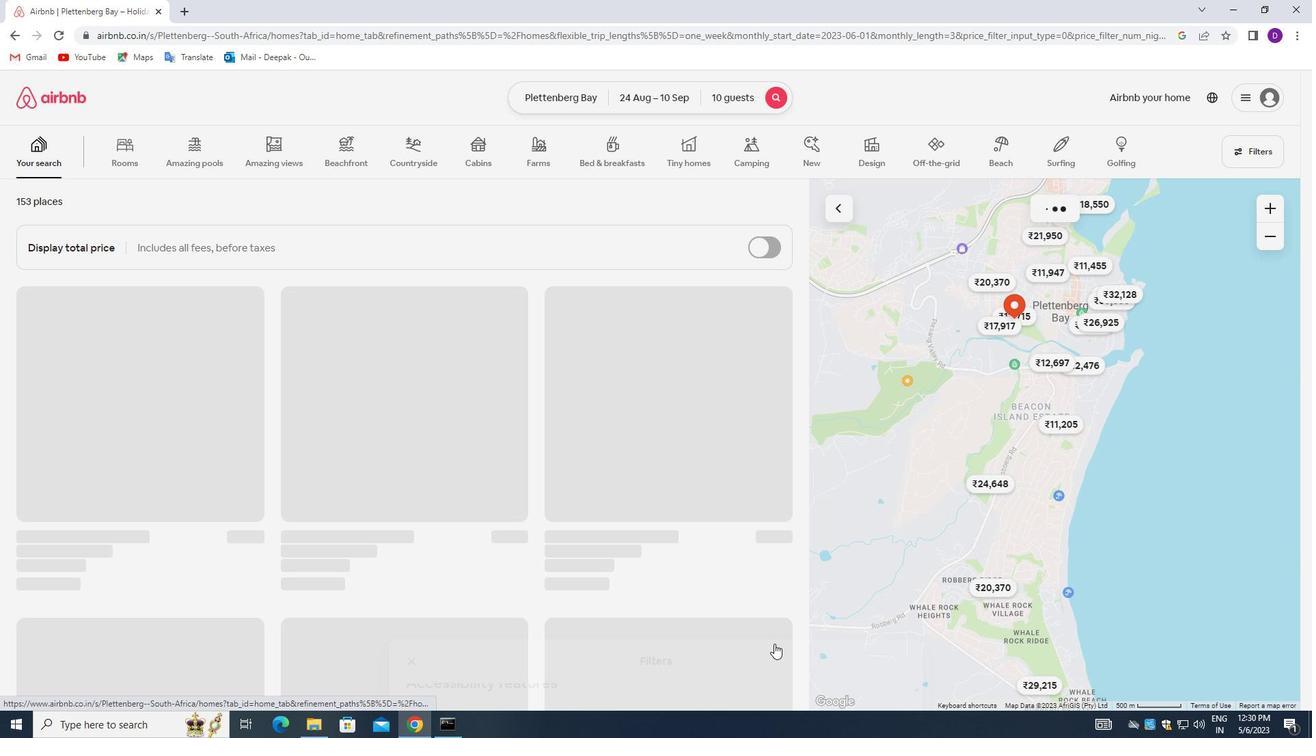 
